 Task: Apply login hours for custom Profiles in StockTradeHub application.
Action: Mouse moved to (758, 49)
Screenshot: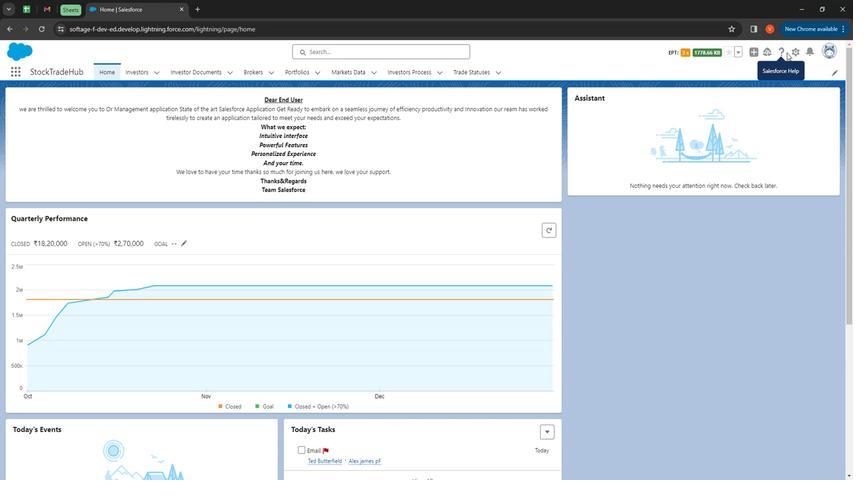 
Action: Mouse pressed left at (758, 49)
Screenshot: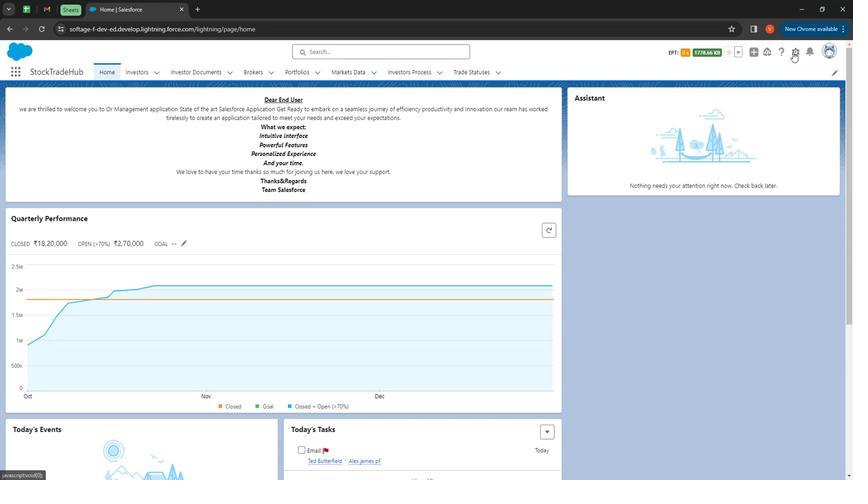 
Action: Mouse moved to (727, 82)
Screenshot: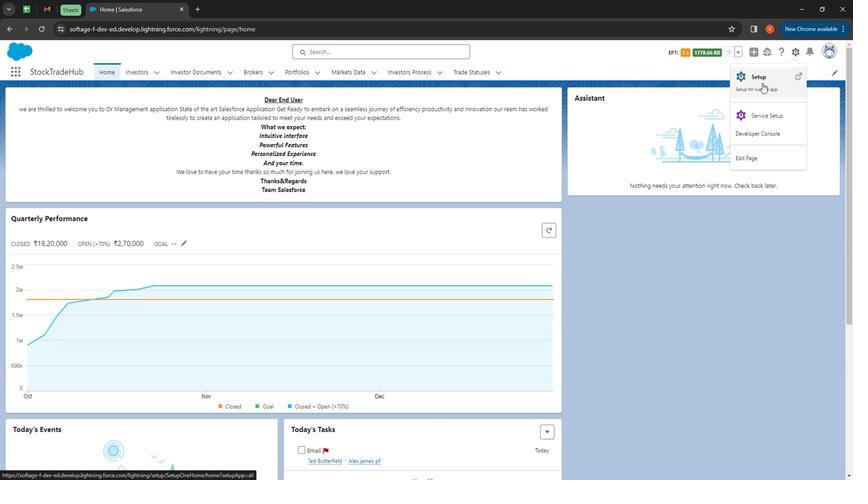 
Action: Mouse pressed left at (727, 82)
Screenshot: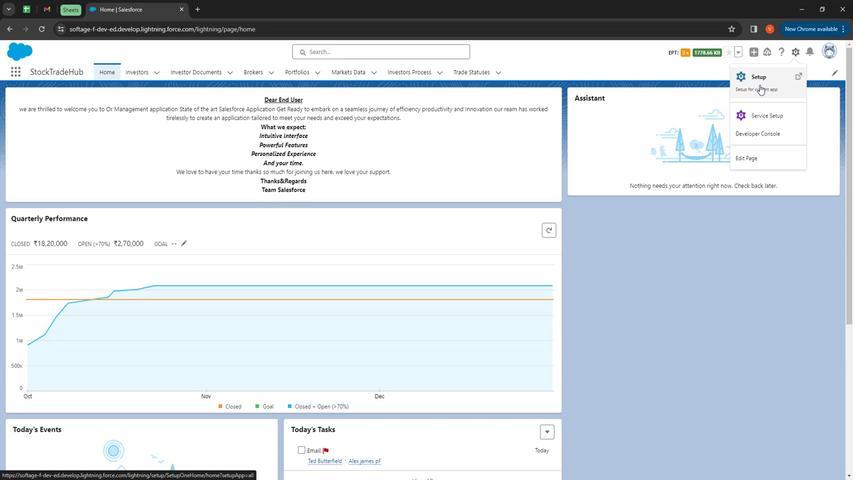 
Action: Mouse moved to (69, 98)
Screenshot: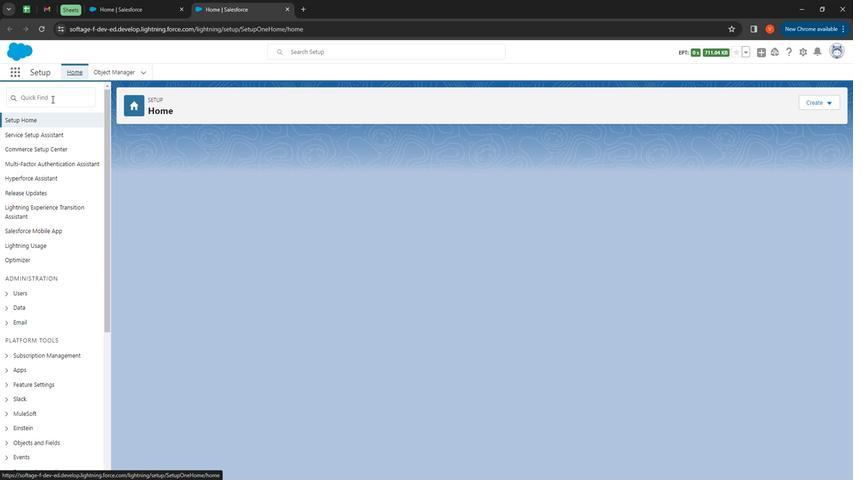 
Action: Mouse pressed left at (69, 98)
Screenshot: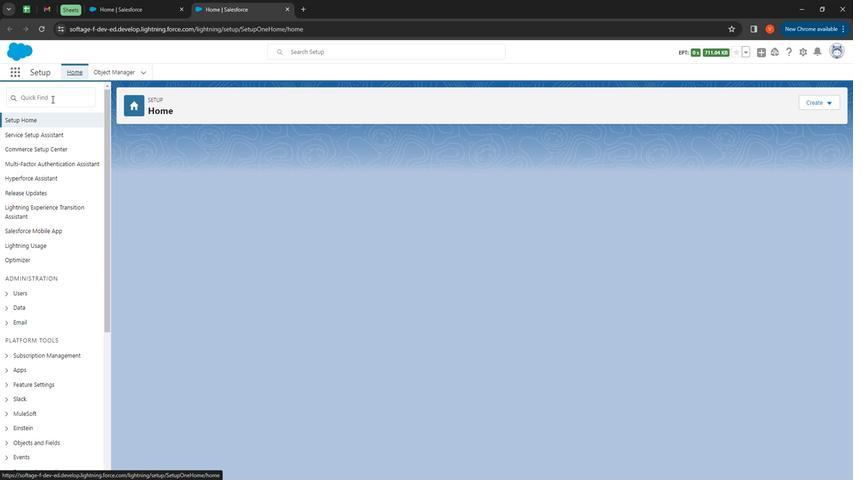 
Action: Mouse moved to (68, 96)
Screenshot: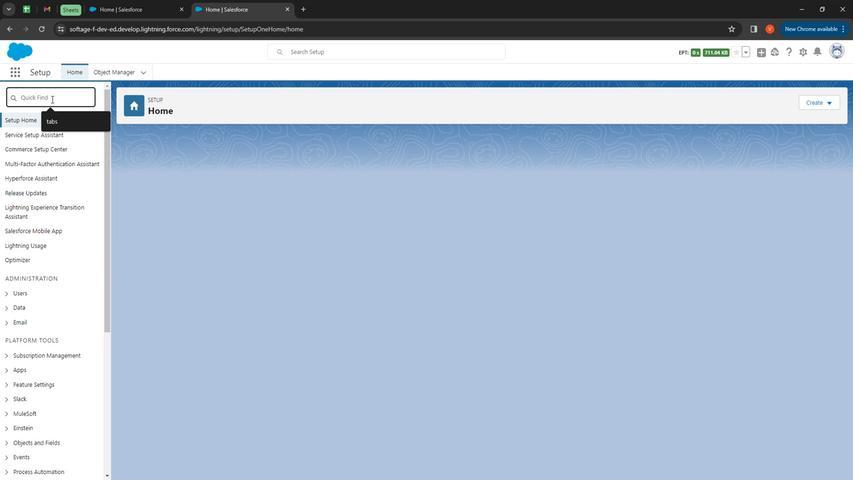 
Action: Mouse pressed left at (68, 96)
Screenshot: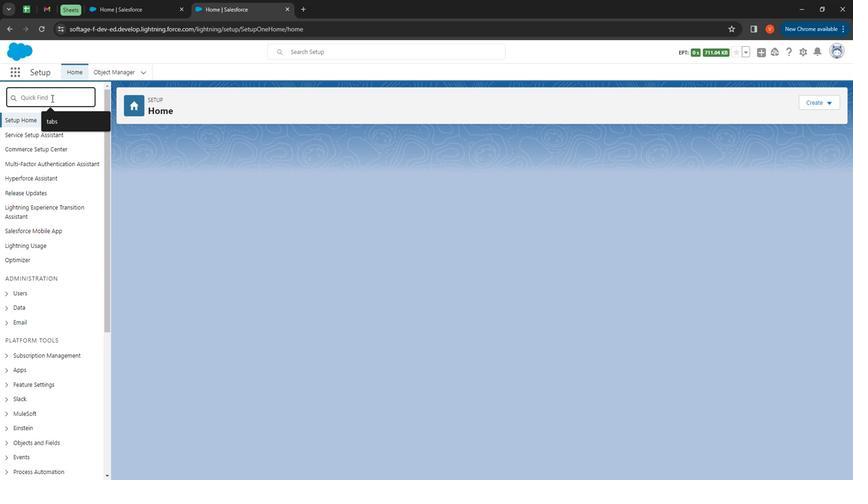 
Action: Mouse pressed left at (68, 96)
Screenshot: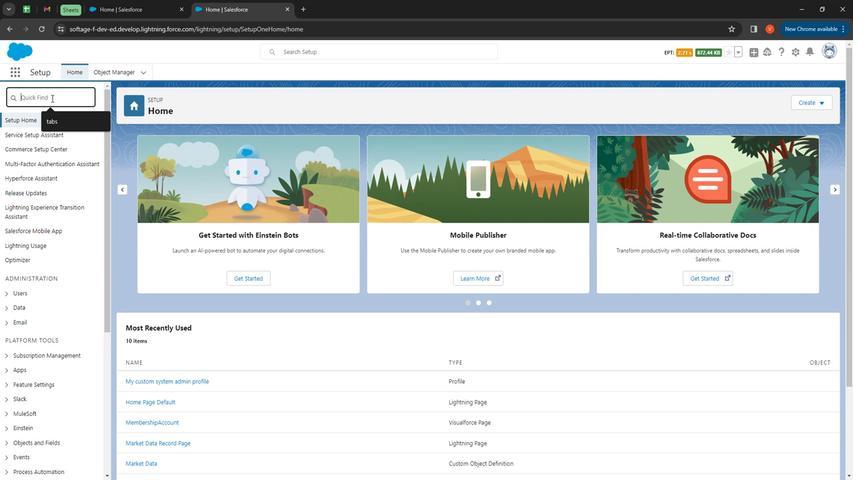 
Action: Key pressed profiles
Screenshot: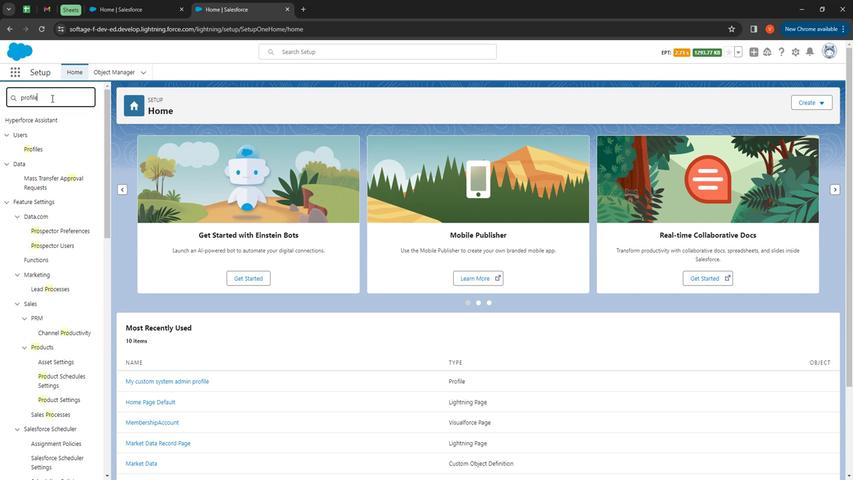
Action: Mouse moved to (54, 132)
Screenshot: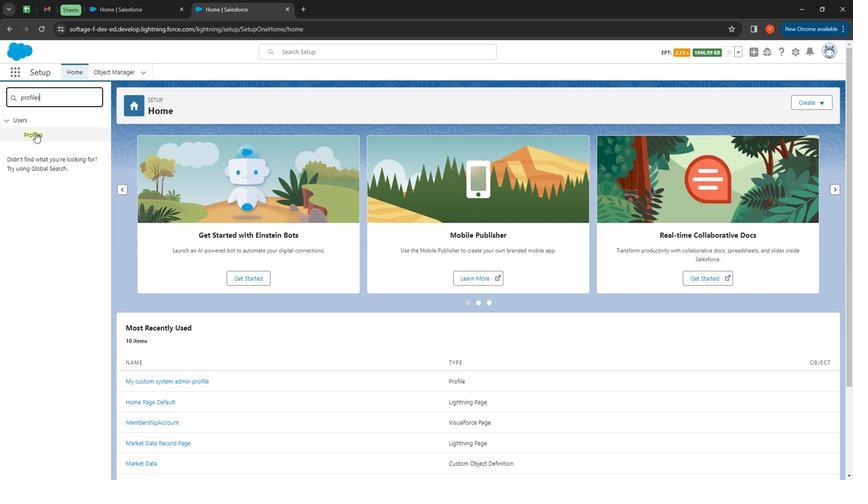 
Action: Mouse pressed left at (54, 132)
Screenshot: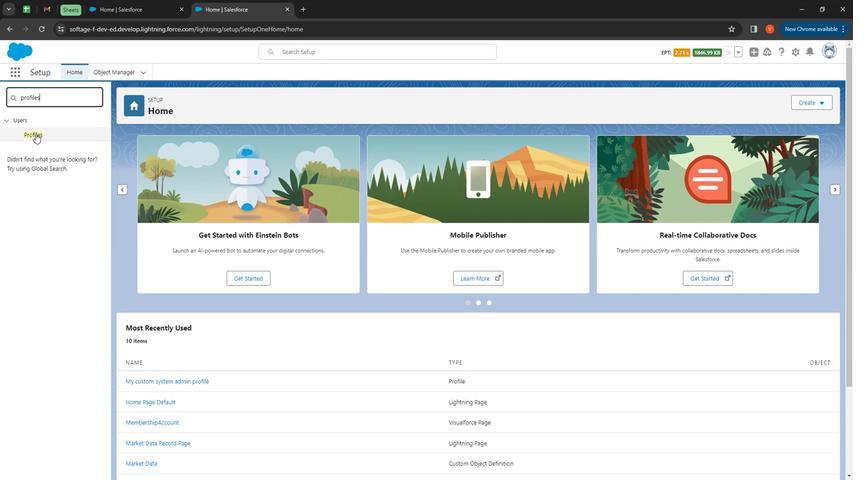 
Action: Mouse moved to (193, 342)
Screenshot: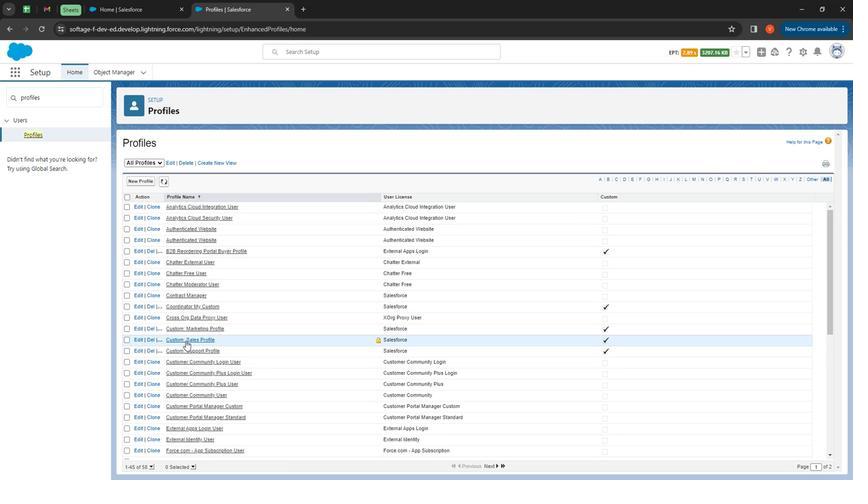 
Action: Mouse pressed left at (193, 342)
Screenshot: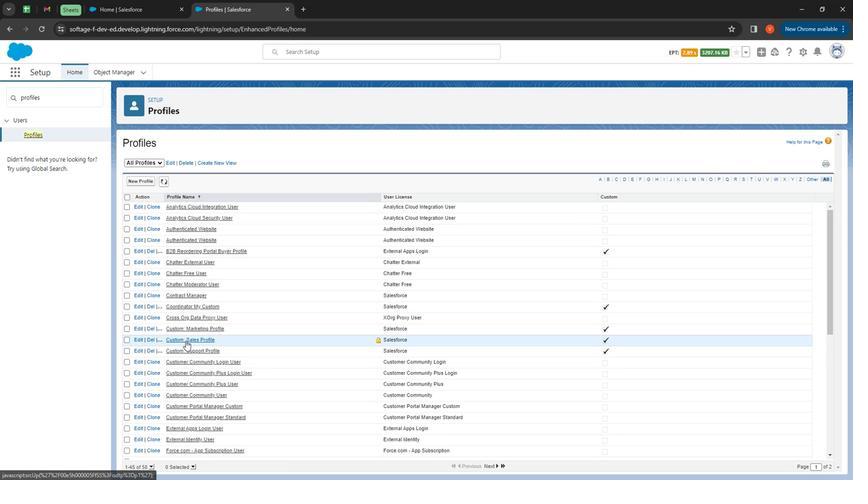 
Action: Mouse moved to (334, 304)
Screenshot: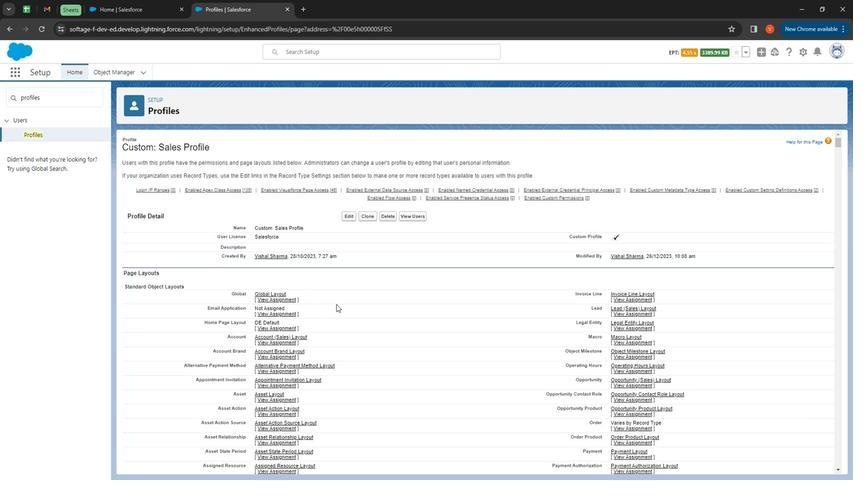 
Action: Mouse scrolled (334, 304) with delta (0, 0)
Screenshot: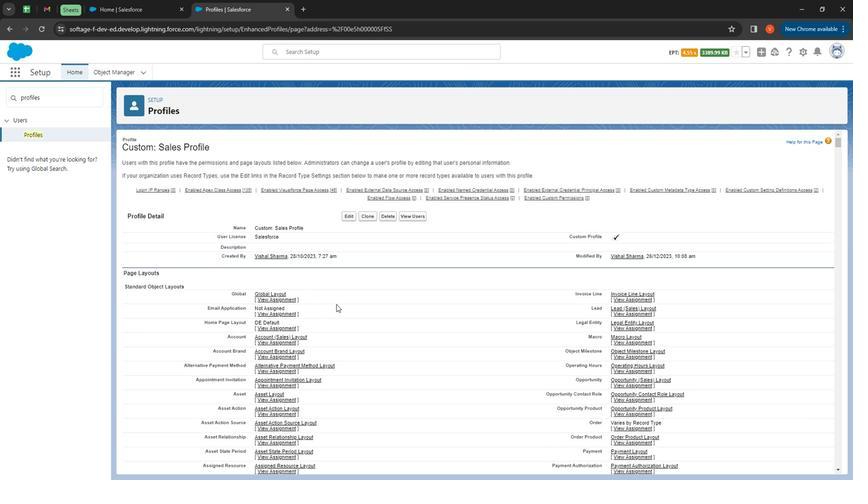 
Action: Mouse moved to (335, 304)
Screenshot: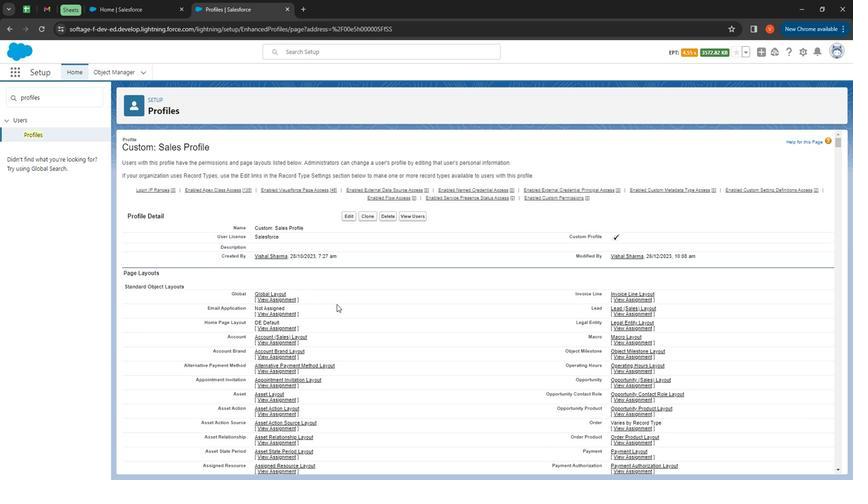 
Action: Mouse scrolled (335, 304) with delta (0, 0)
Screenshot: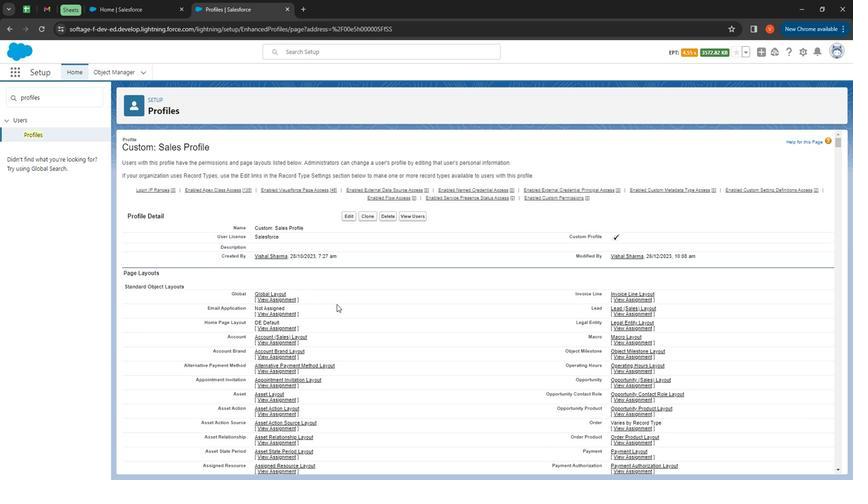 
Action: Mouse scrolled (335, 304) with delta (0, 0)
Screenshot: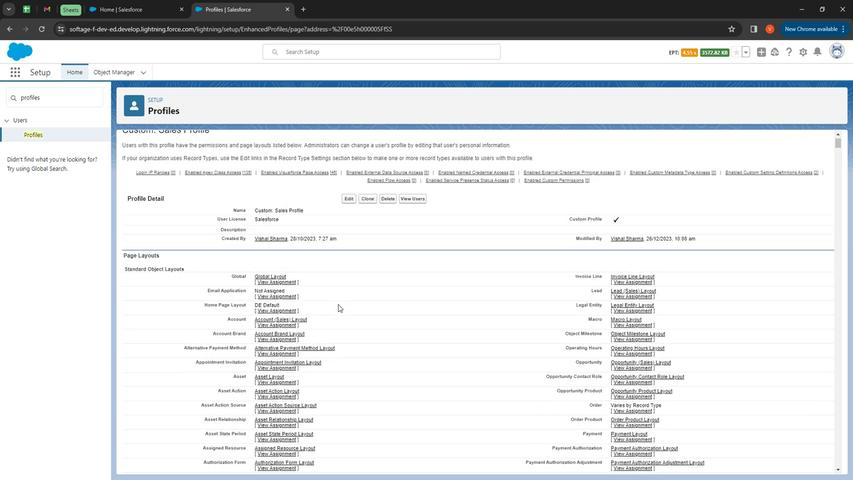 
Action: Mouse moved to (336, 304)
Screenshot: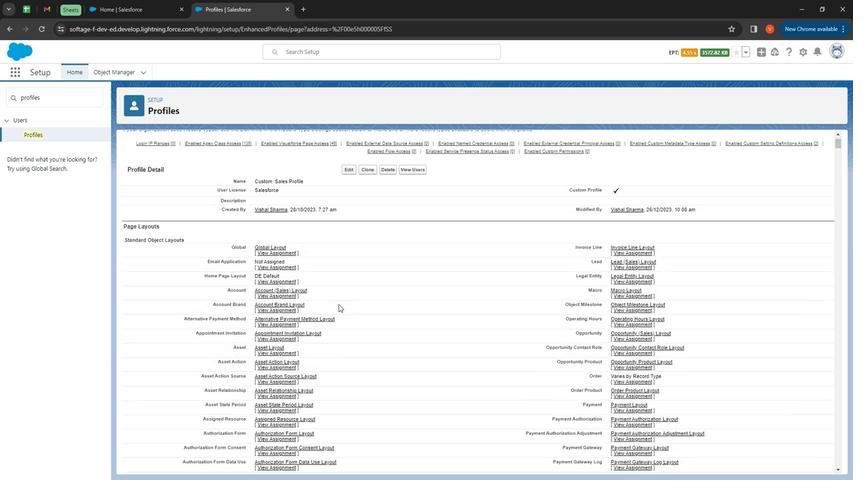 
Action: Mouse scrolled (336, 304) with delta (0, 0)
Screenshot: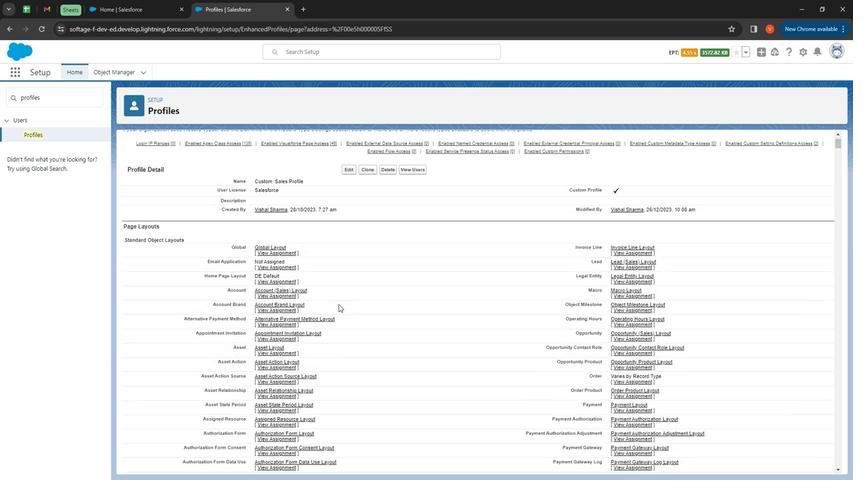 
Action: Mouse scrolled (336, 304) with delta (0, 0)
Screenshot: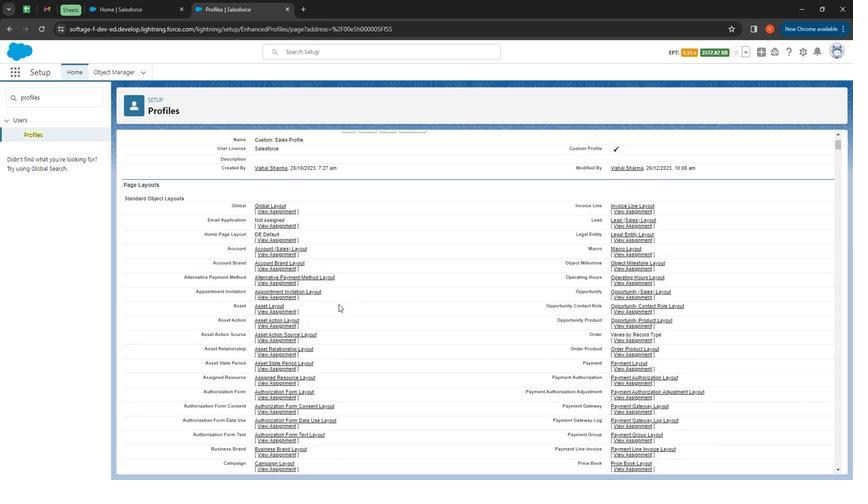 
Action: Mouse scrolled (336, 304) with delta (0, 0)
Screenshot: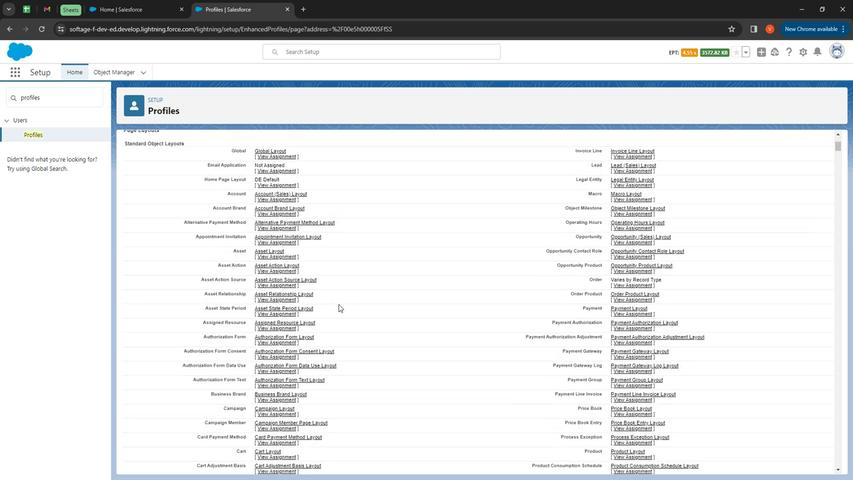 
Action: Mouse scrolled (336, 304) with delta (0, 0)
Screenshot: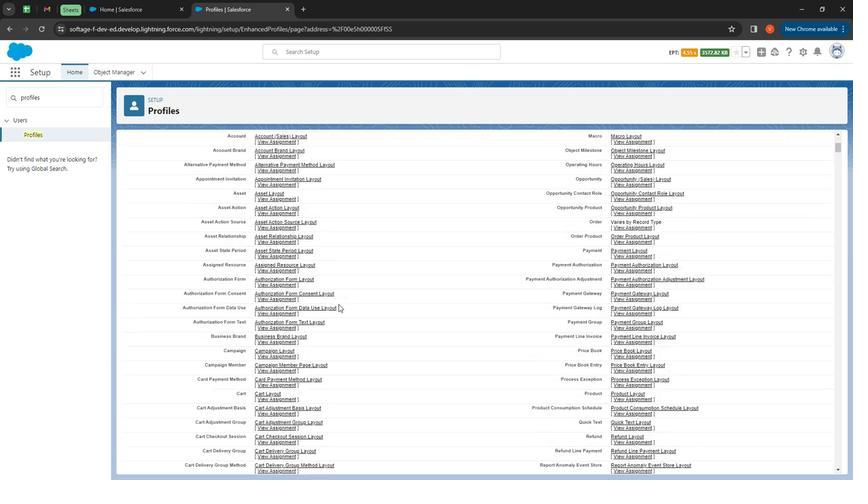 
Action: Mouse moved to (336, 304)
Screenshot: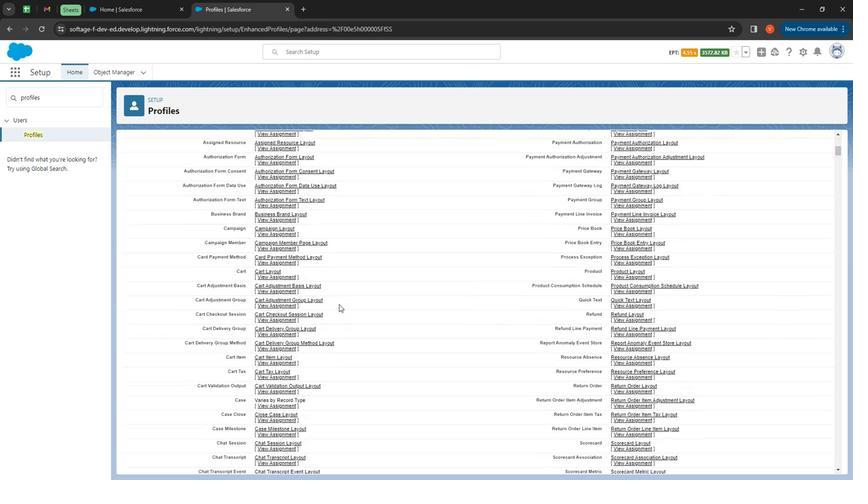 
Action: Mouse scrolled (336, 304) with delta (0, 0)
Screenshot: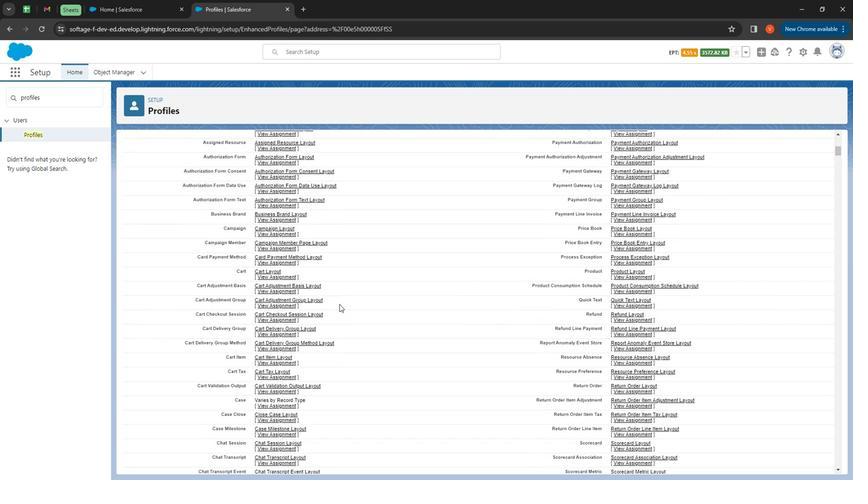 
Action: Mouse scrolled (336, 304) with delta (0, 0)
Screenshot: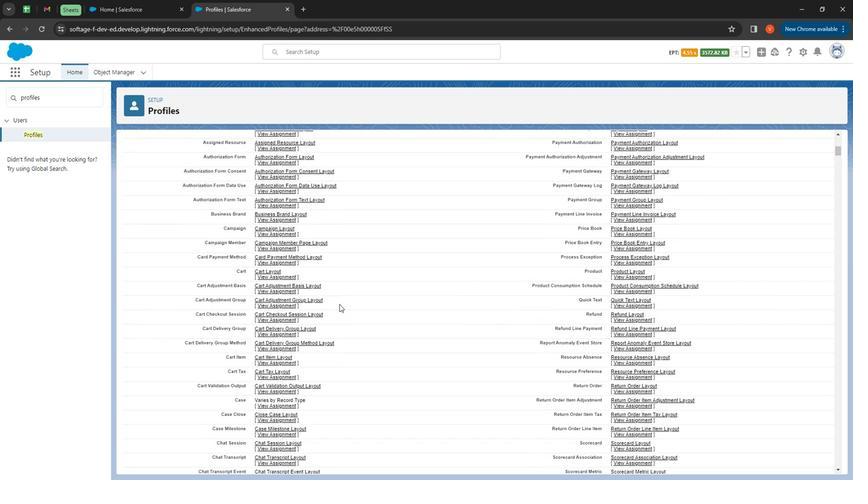 
Action: Mouse scrolled (336, 304) with delta (0, 0)
Screenshot: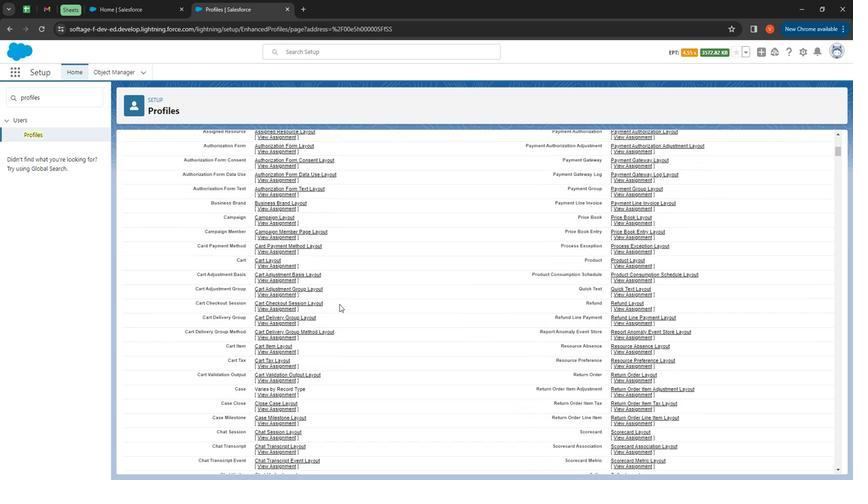 
Action: Mouse scrolled (336, 304) with delta (0, 0)
Screenshot: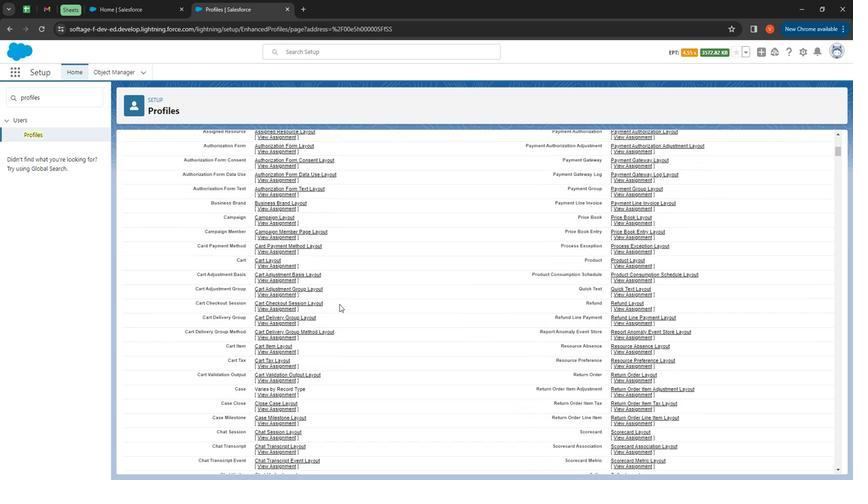 
Action: Mouse scrolled (336, 304) with delta (0, 0)
Screenshot: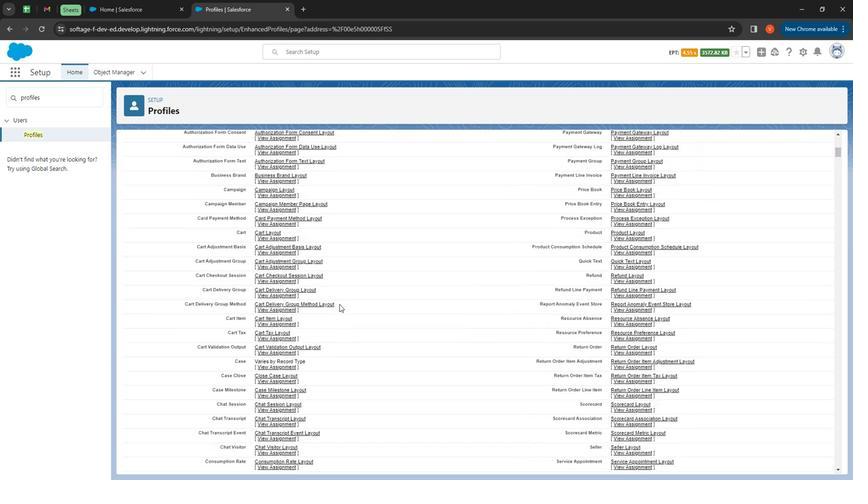 
Action: Mouse scrolled (336, 304) with delta (0, 0)
Screenshot: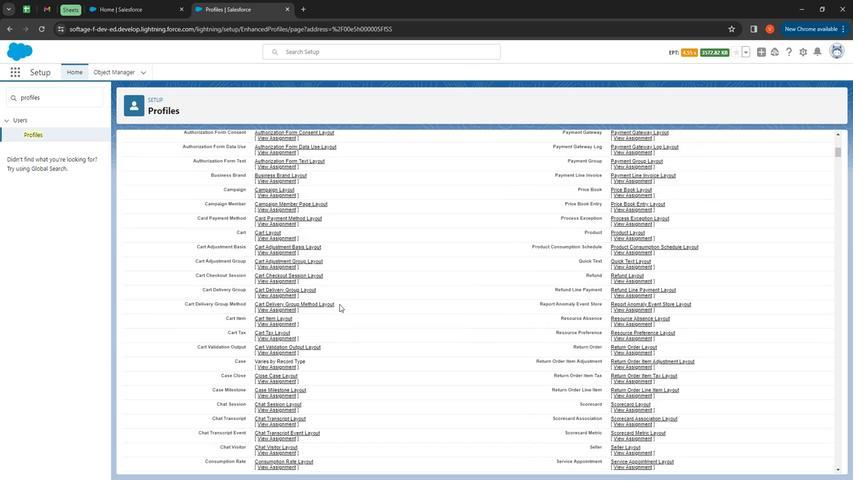
Action: Mouse scrolled (336, 304) with delta (0, 0)
Screenshot: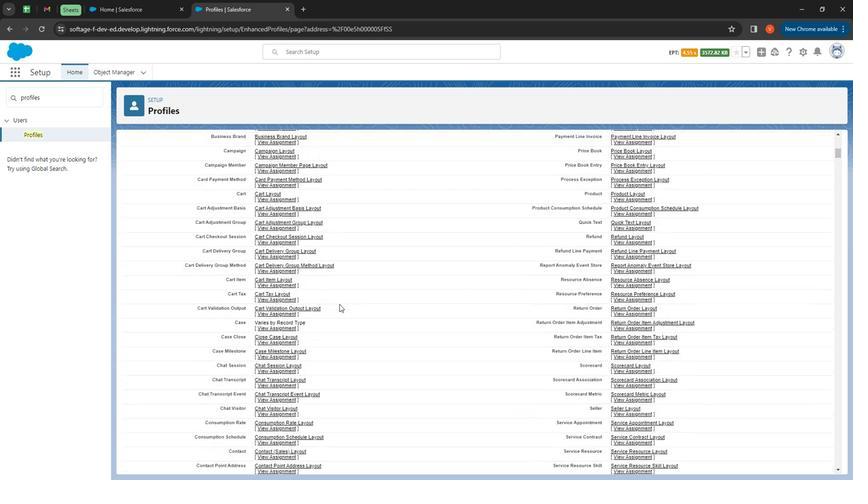 
Action: Mouse moved to (336, 304)
Screenshot: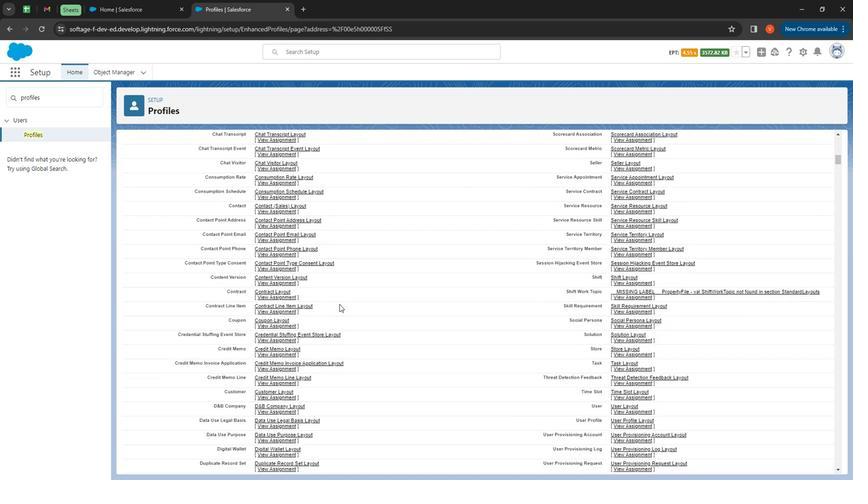 
Action: Mouse scrolled (336, 304) with delta (0, 0)
Screenshot: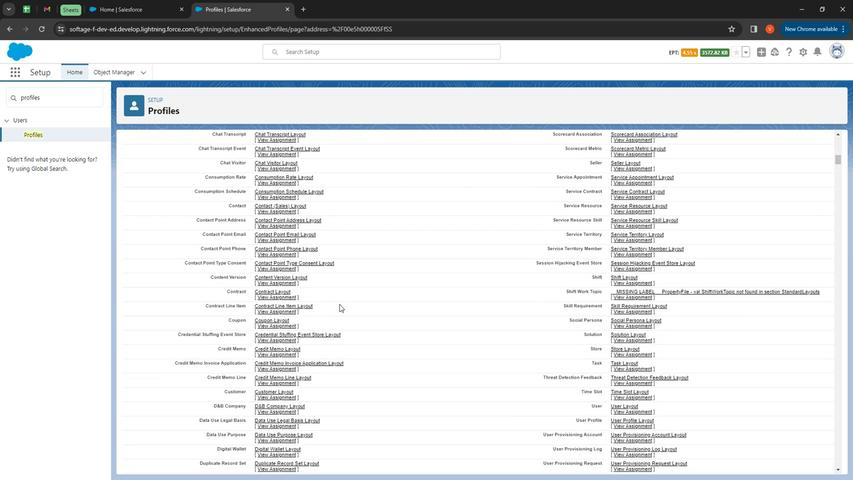 
Action: Mouse scrolled (336, 304) with delta (0, 0)
Screenshot: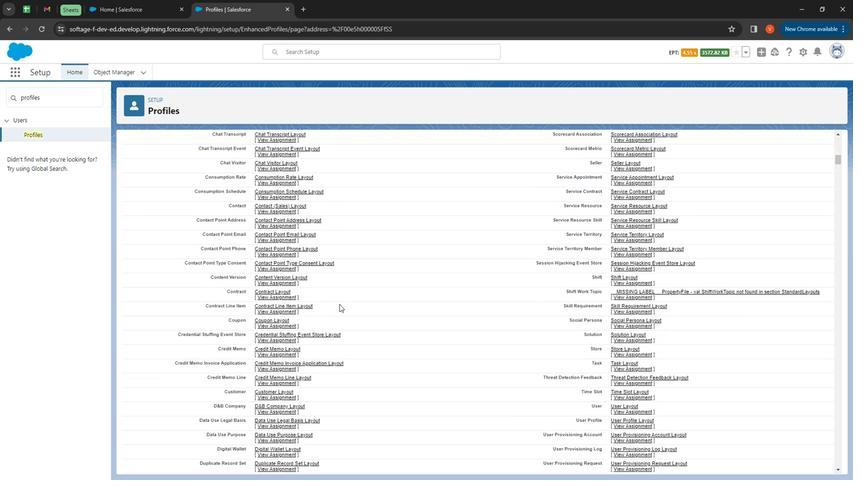 
Action: Mouse scrolled (336, 304) with delta (0, 0)
Screenshot: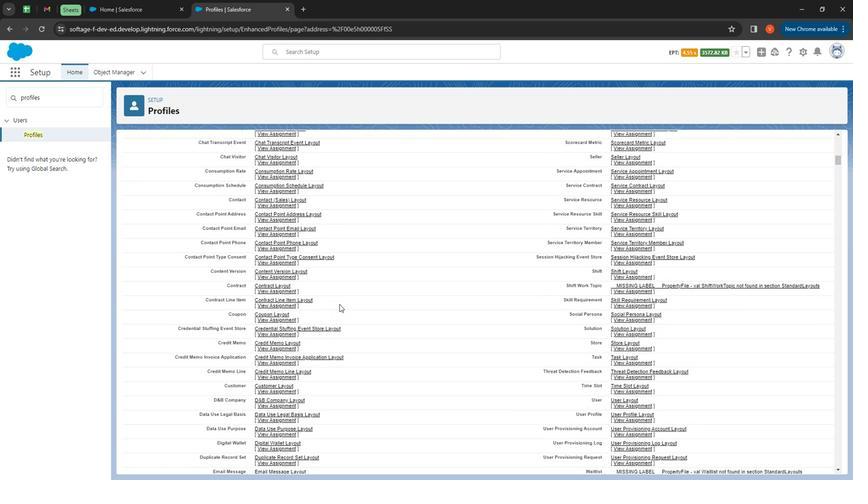 
Action: Mouse scrolled (336, 304) with delta (0, 0)
Screenshot: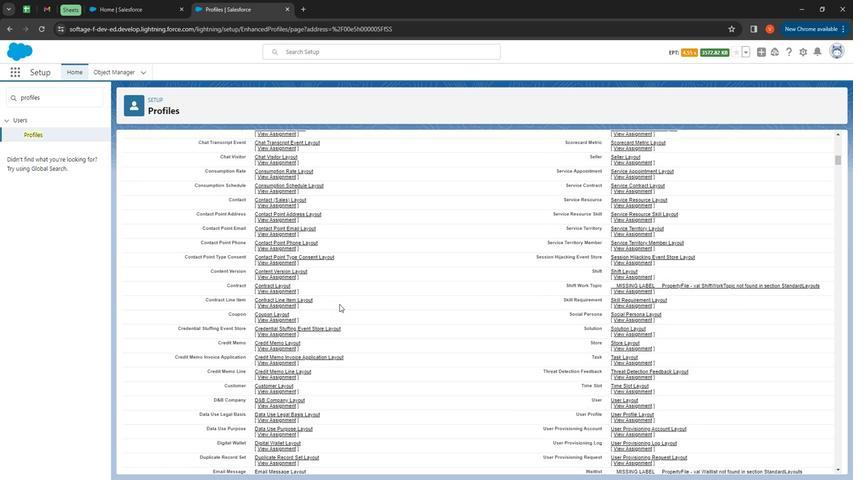 
Action: Mouse scrolled (336, 304) with delta (0, 0)
Screenshot: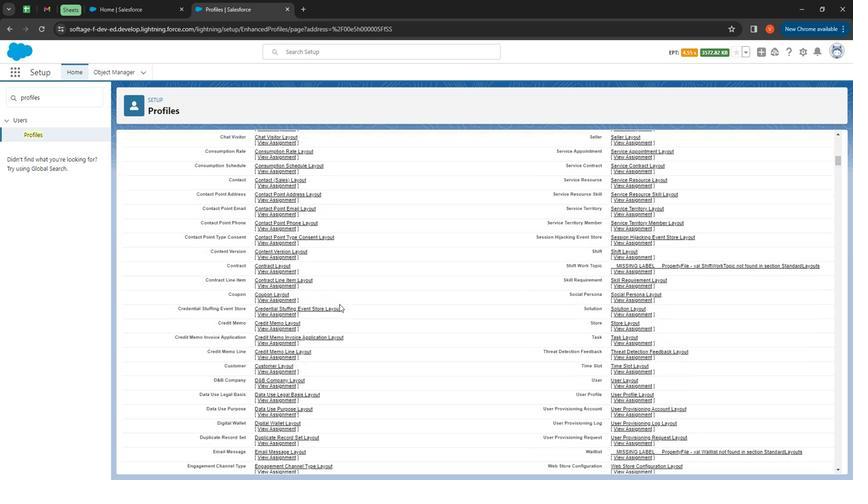 
Action: Mouse scrolled (336, 304) with delta (0, 0)
Screenshot: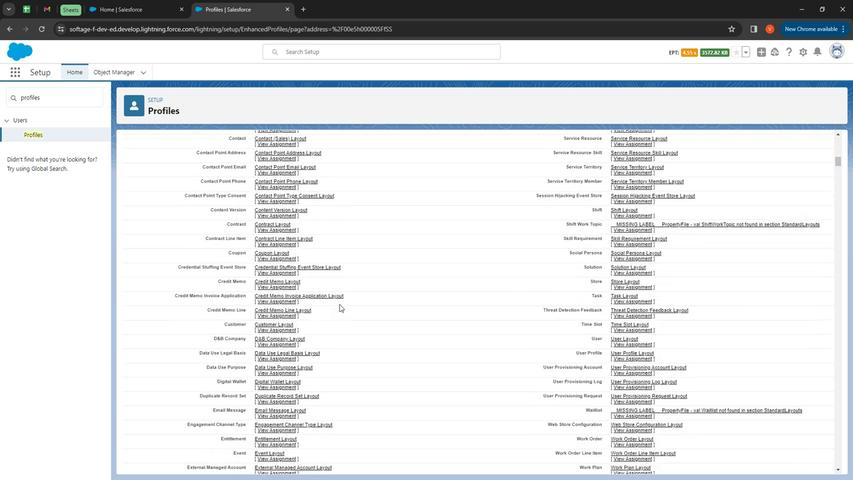 
Action: Mouse scrolled (336, 304) with delta (0, 0)
Screenshot: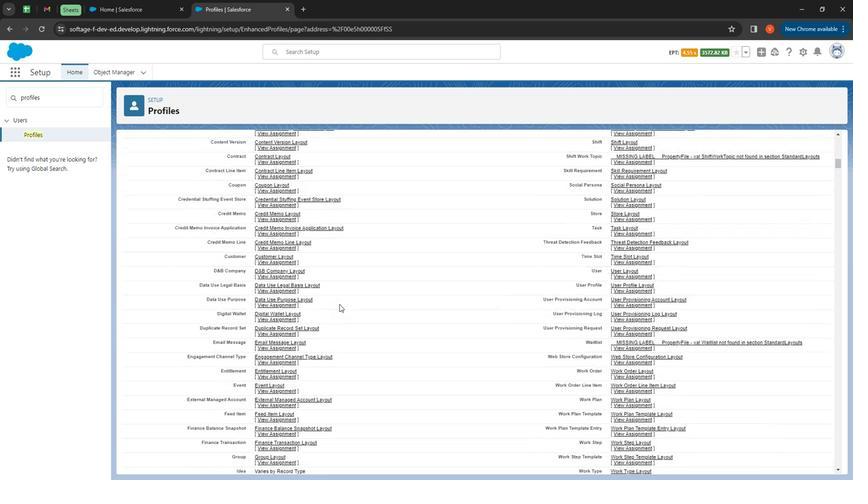 
Action: Mouse scrolled (336, 304) with delta (0, 0)
Screenshot: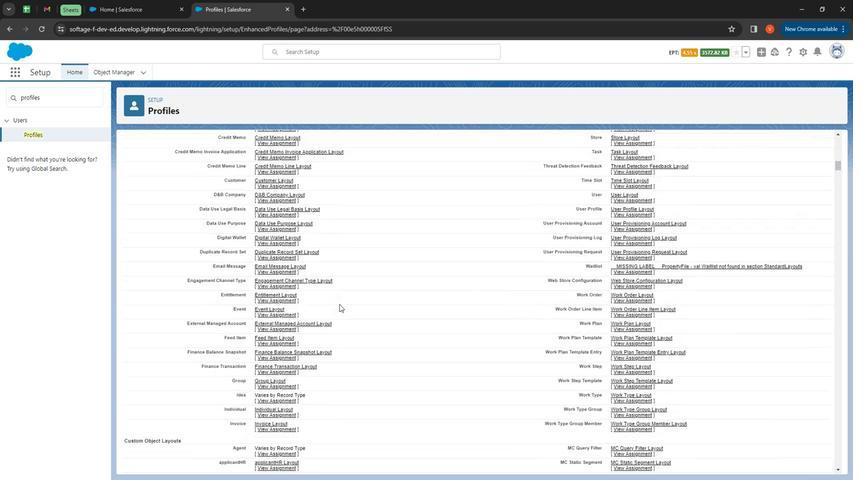 
Action: Mouse scrolled (336, 304) with delta (0, 0)
Screenshot: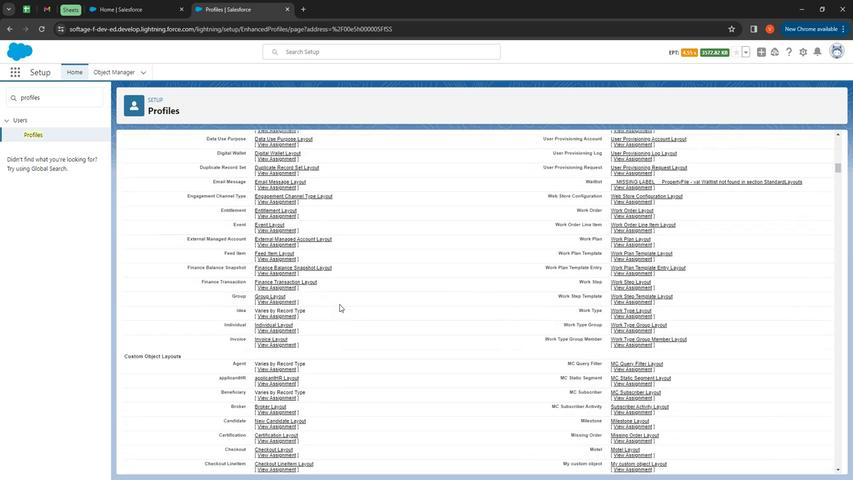 
Action: Mouse moved to (338, 304)
Screenshot: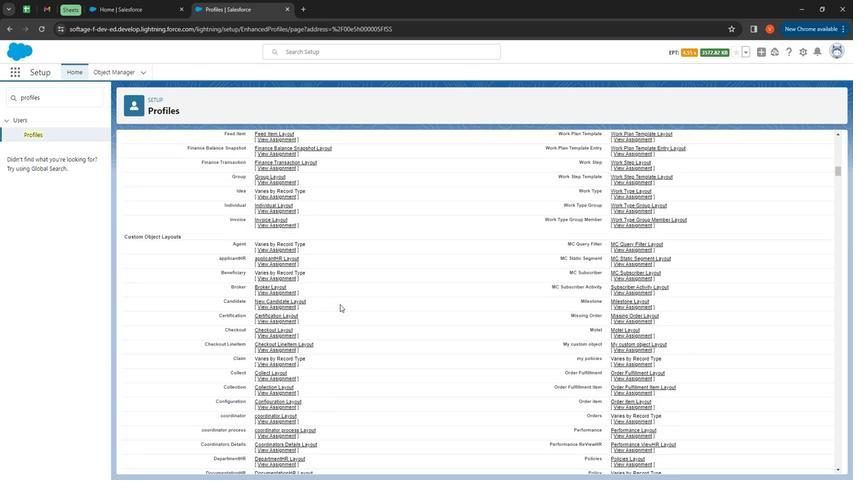 
Action: Mouse scrolled (338, 304) with delta (0, 0)
Screenshot: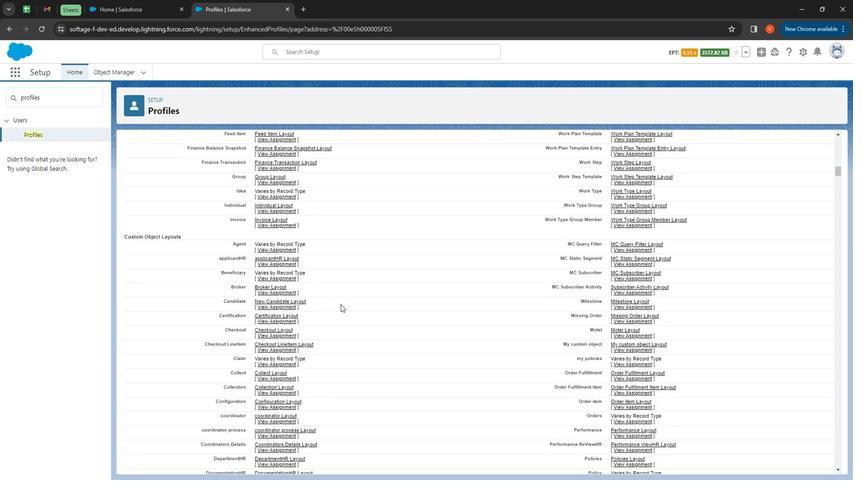 
Action: Mouse moved to (338, 304)
Screenshot: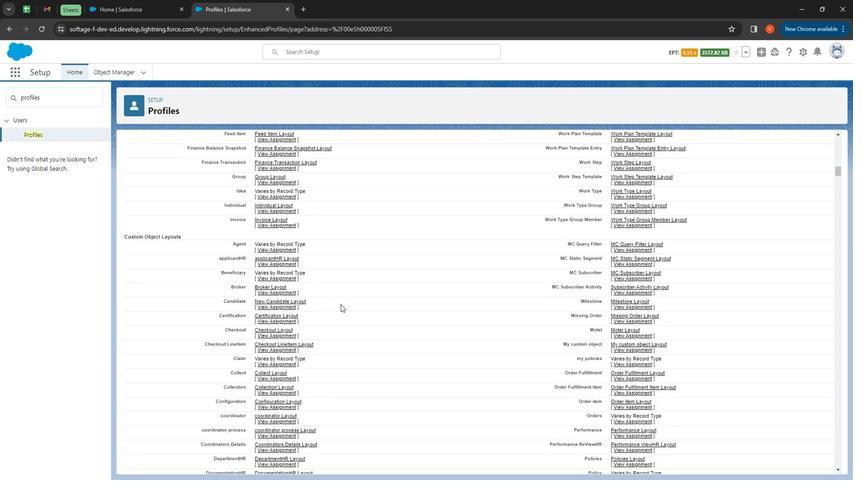 
Action: Mouse scrolled (338, 304) with delta (0, 0)
Screenshot: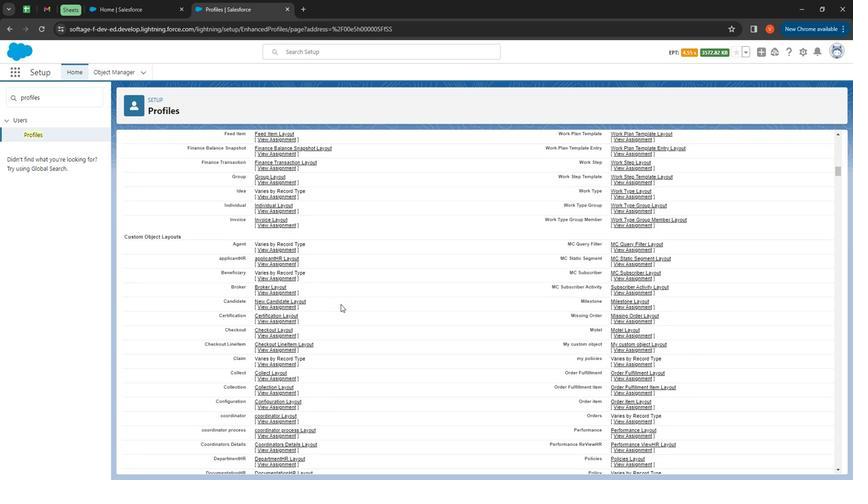 
Action: Mouse moved to (339, 304)
Screenshot: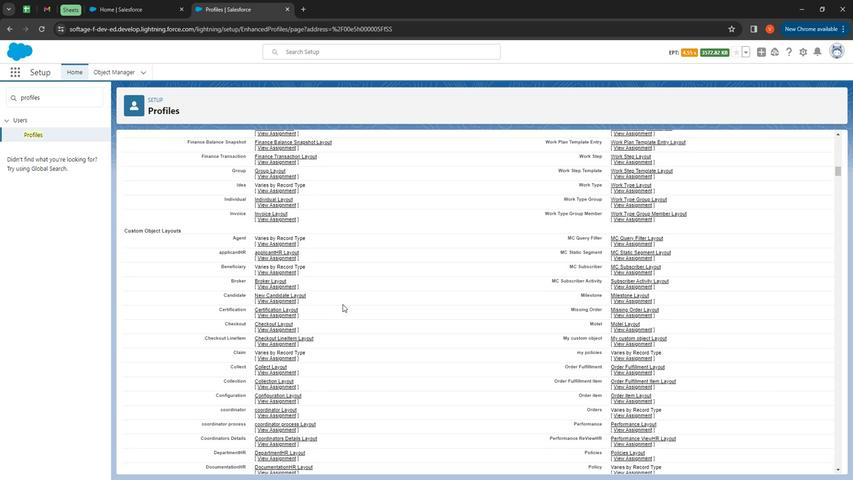 
Action: Mouse scrolled (339, 304) with delta (0, 0)
Screenshot: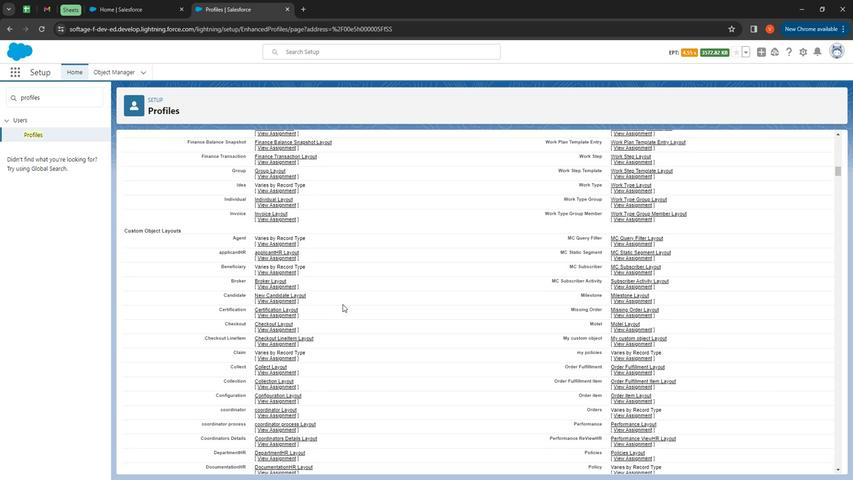 
Action: Mouse moved to (340, 304)
Screenshot: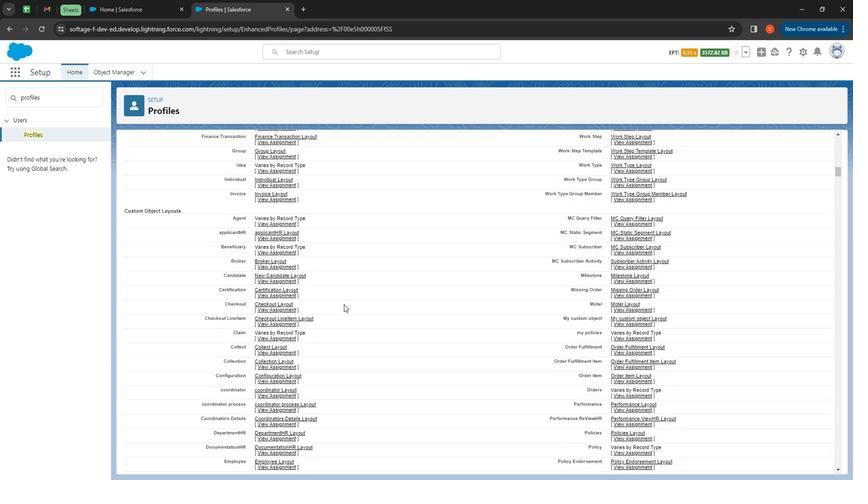 
Action: Mouse scrolled (340, 304) with delta (0, 0)
Screenshot: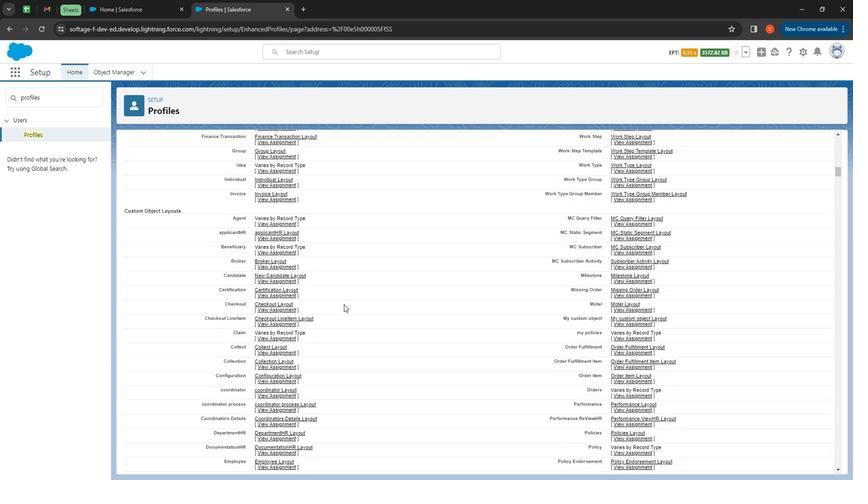 
Action: Mouse scrolled (340, 304) with delta (0, 0)
Screenshot: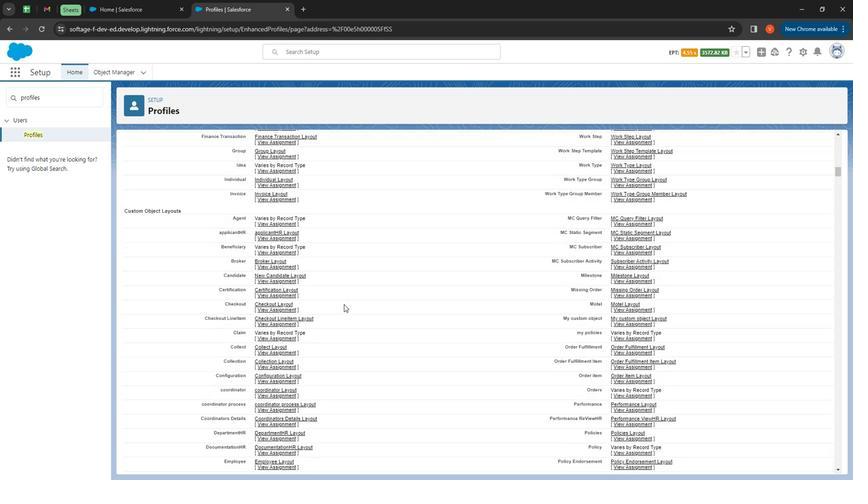 
Action: Mouse scrolled (340, 304) with delta (0, 0)
Screenshot: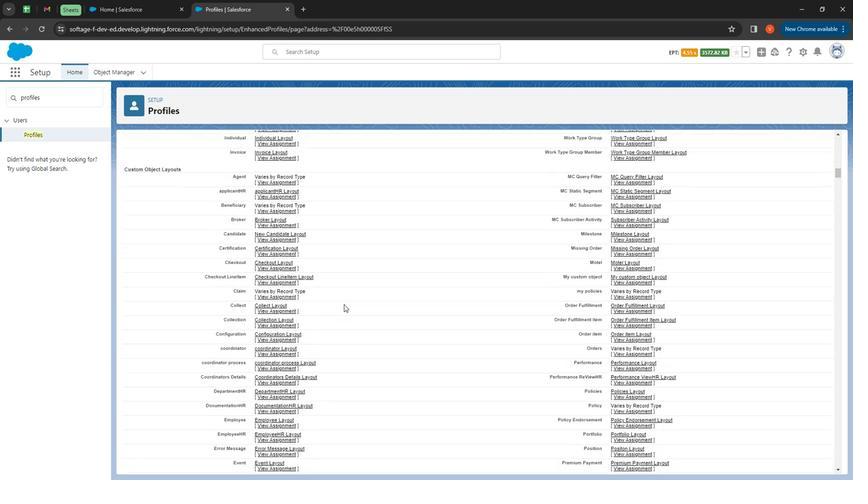 
Action: Mouse moved to (341, 304)
Screenshot: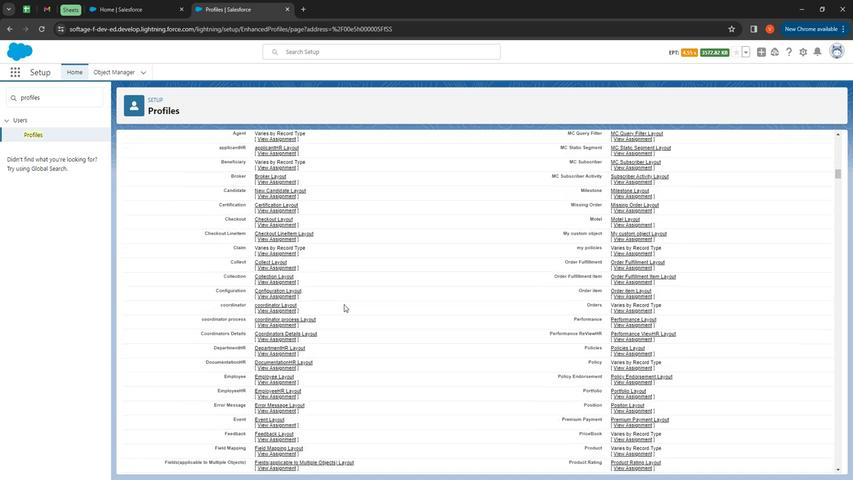
Action: Mouse scrolled (341, 304) with delta (0, 0)
Screenshot: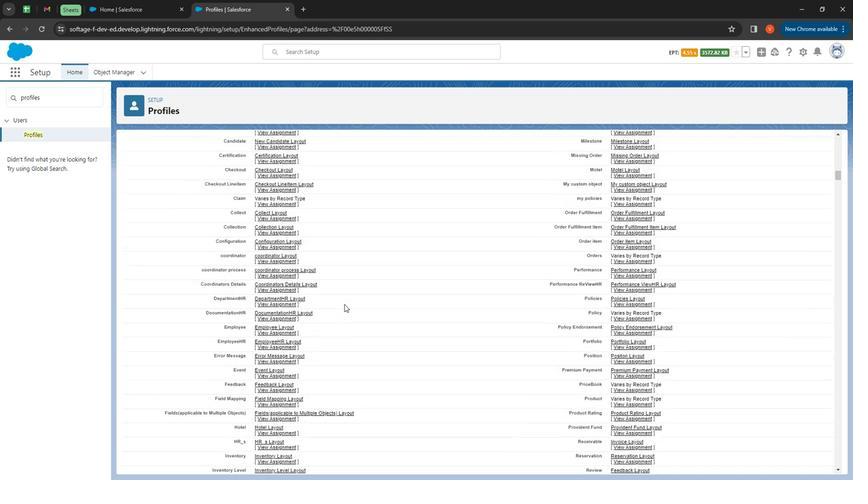 
Action: Mouse moved to (342, 306)
Screenshot: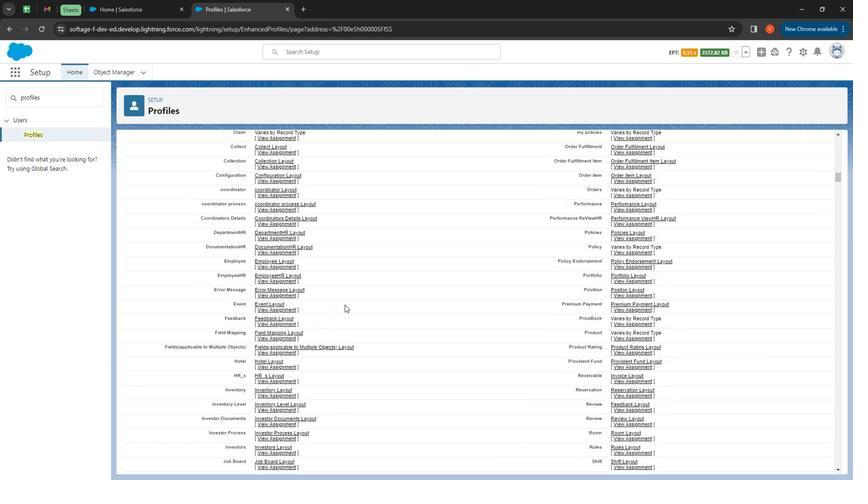 
Action: Mouse scrolled (342, 305) with delta (0, 0)
Screenshot: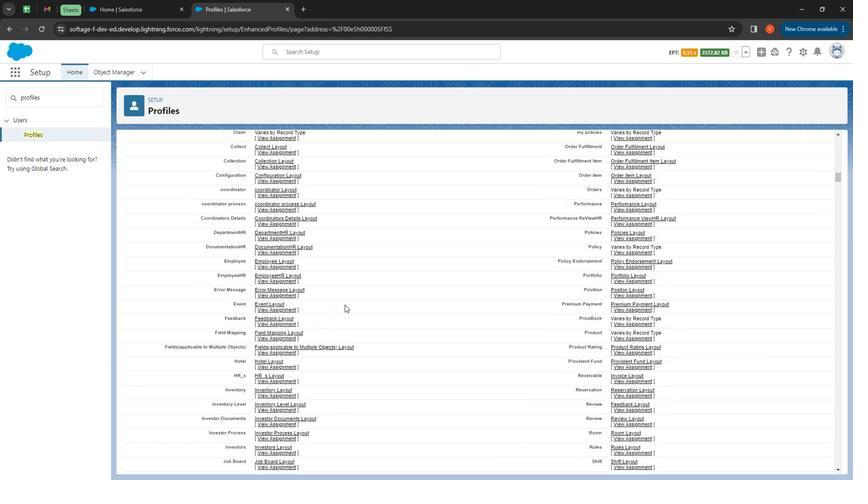 
Action: Mouse moved to (342, 306)
Screenshot: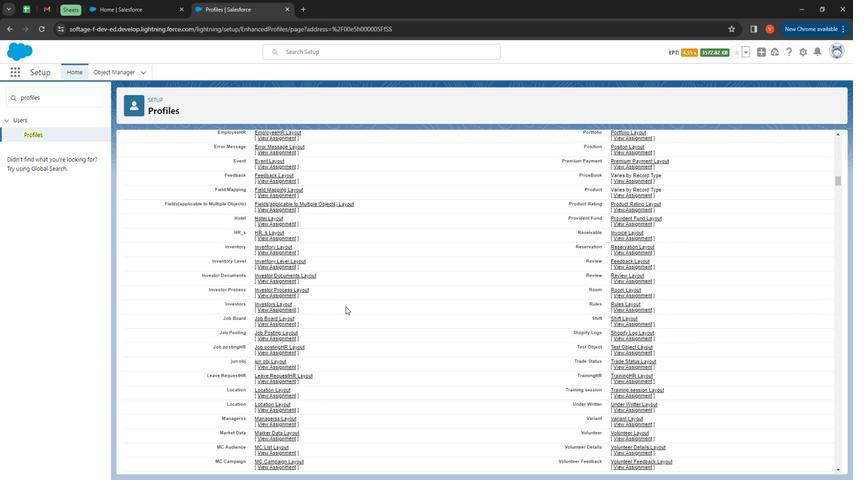 
Action: Mouse scrolled (342, 306) with delta (0, 0)
Screenshot: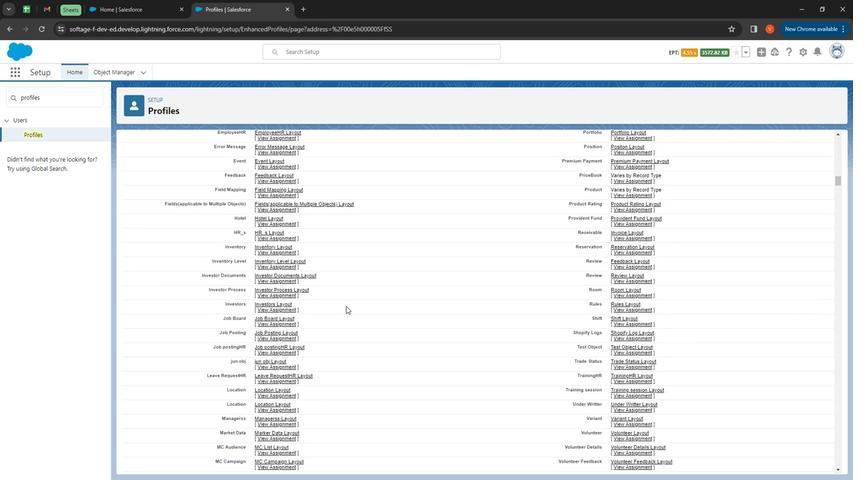 
Action: Mouse scrolled (342, 306) with delta (0, 0)
Screenshot: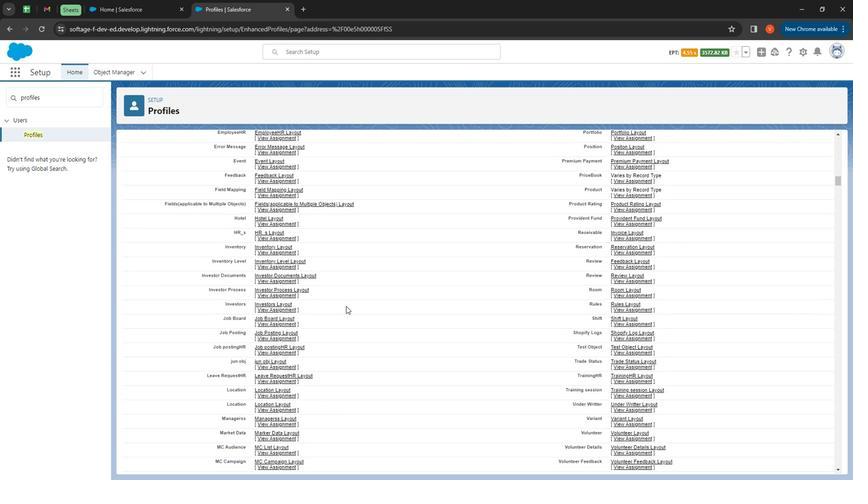 
Action: Mouse moved to (343, 306)
Screenshot: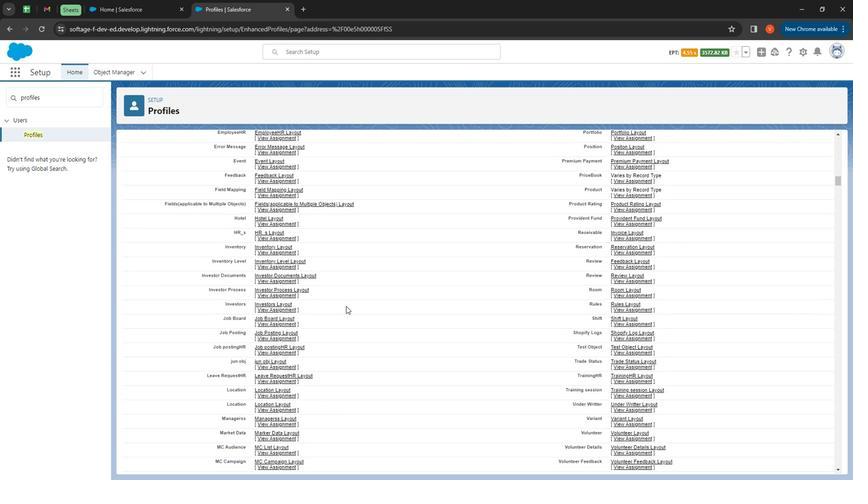 
Action: Mouse scrolled (343, 306) with delta (0, 0)
Screenshot: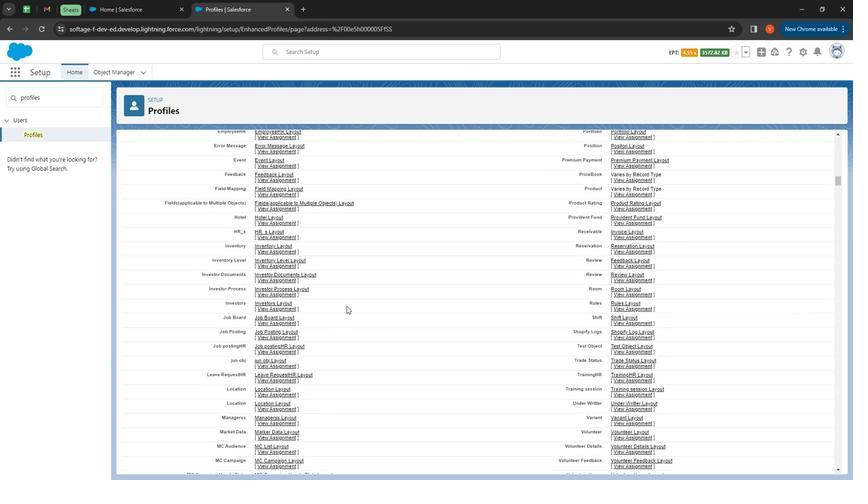 
Action: Mouse moved to (343, 306)
Screenshot: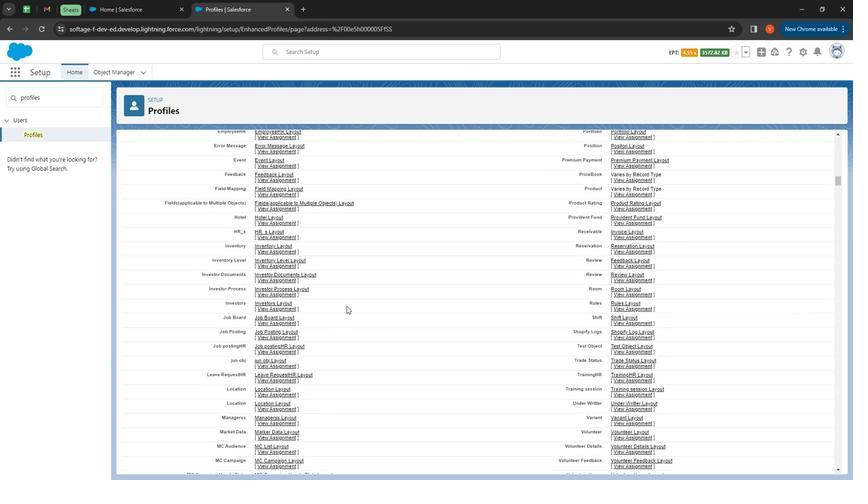 
Action: Mouse scrolled (343, 305) with delta (0, 0)
Screenshot: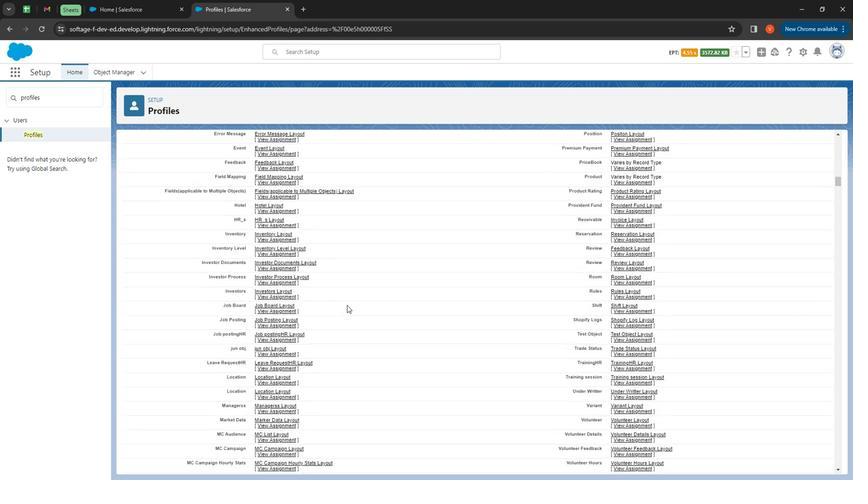 
Action: Mouse scrolled (343, 305) with delta (0, 0)
Screenshot: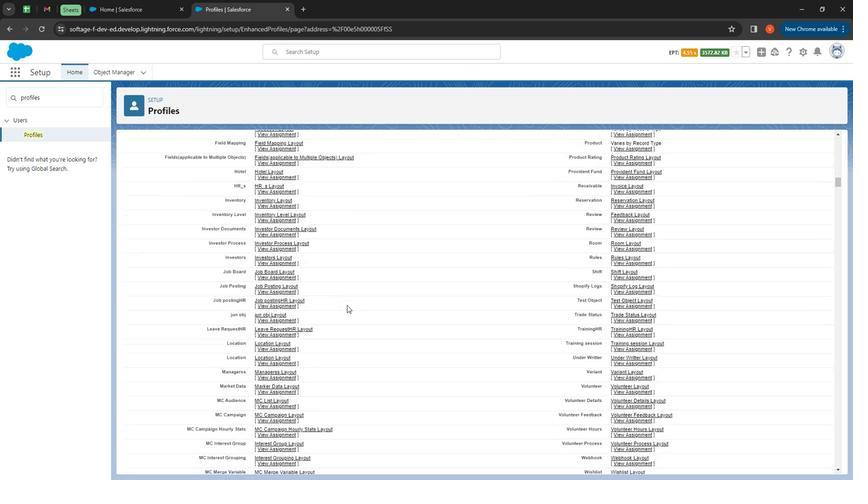 
Action: Mouse scrolled (343, 305) with delta (0, 0)
Screenshot: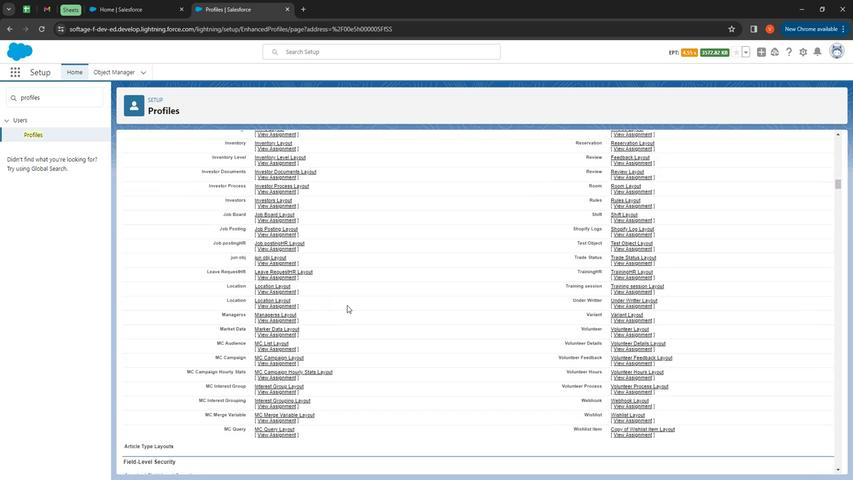 
Action: Mouse scrolled (343, 305) with delta (0, 0)
Screenshot: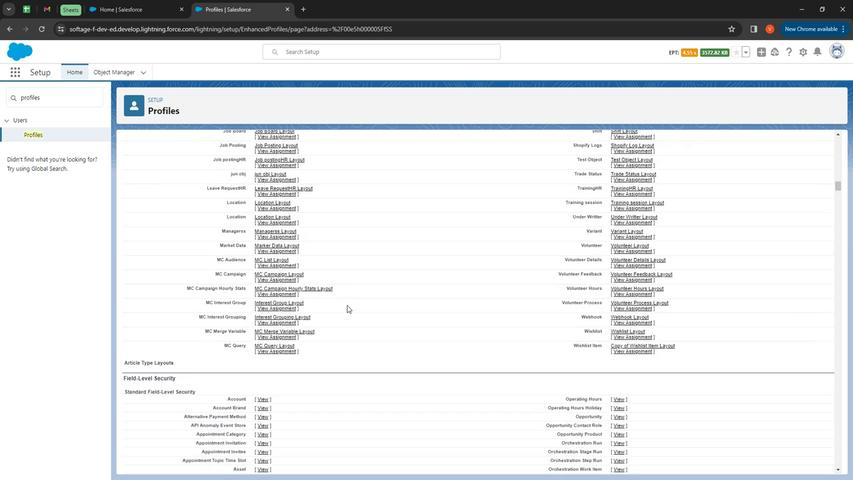 
Action: Mouse scrolled (343, 305) with delta (0, 0)
Screenshot: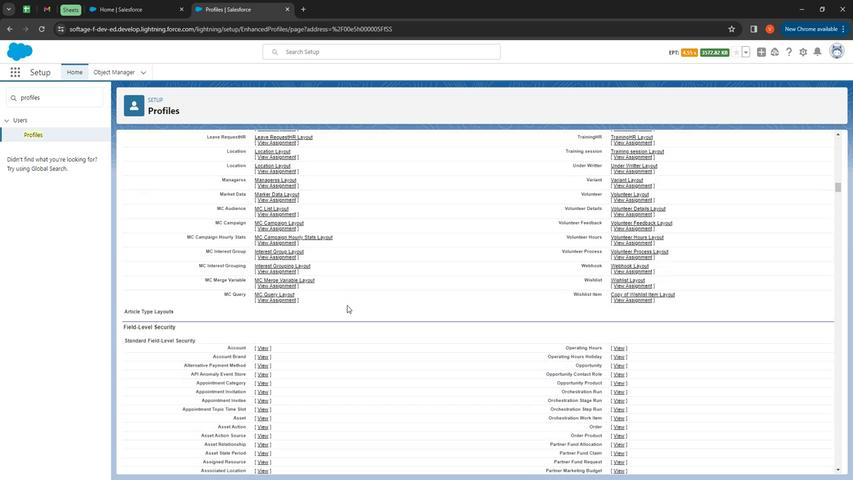 
Action: Mouse scrolled (343, 305) with delta (0, 0)
Screenshot: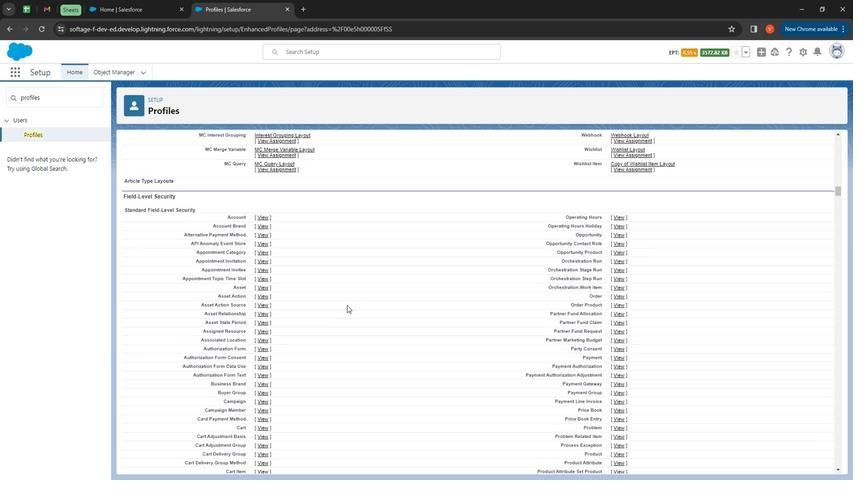 
Action: Mouse scrolled (343, 305) with delta (0, 0)
Screenshot: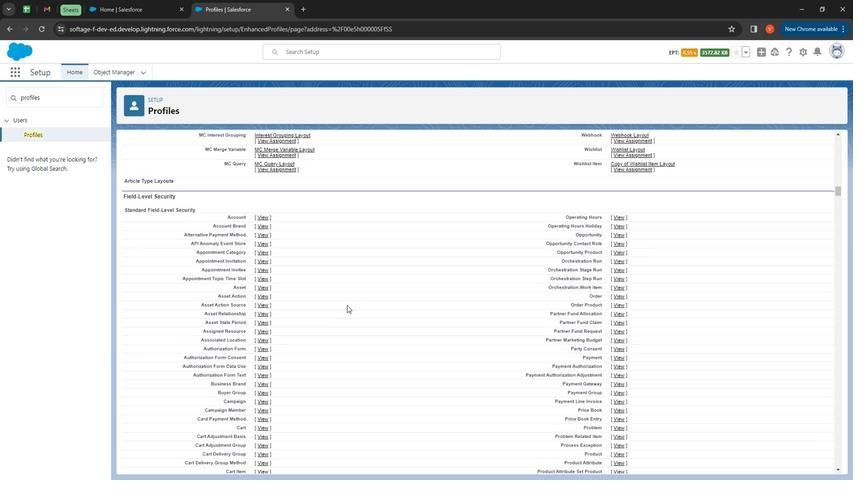 
Action: Mouse scrolled (343, 305) with delta (0, 0)
Screenshot: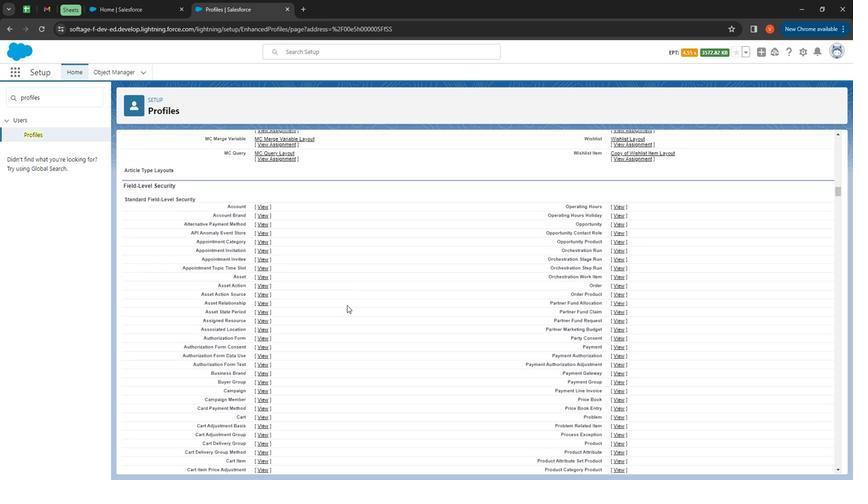 
Action: Mouse scrolled (343, 305) with delta (0, 0)
Screenshot: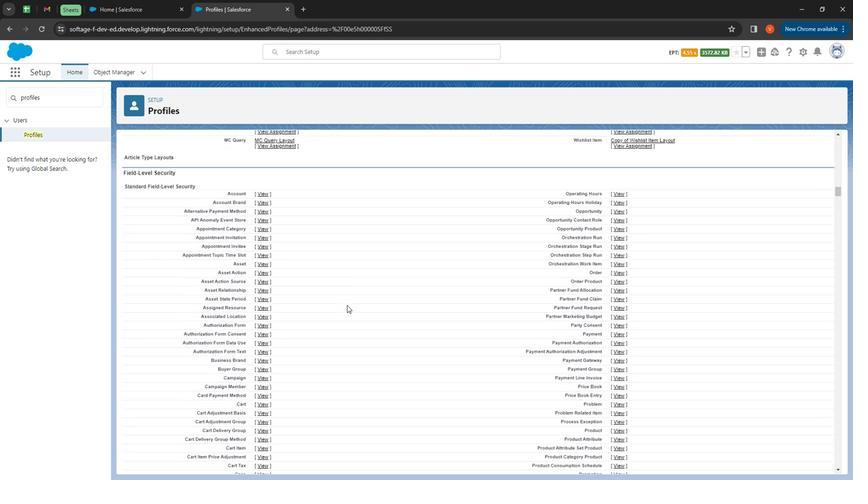 
Action: Mouse scrolled (343, 305) with delta (0, 0)
Screenshot: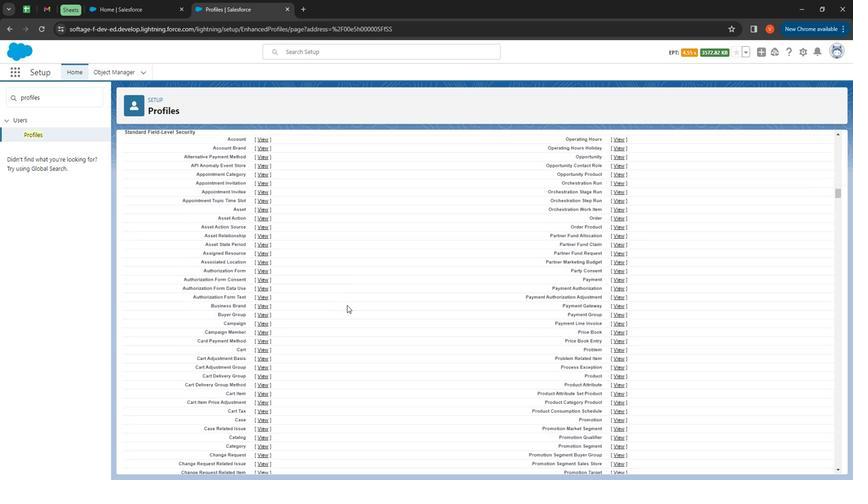 
Action: Mouse scrolled (343, 305) with delta (0, 0)
Screenshot: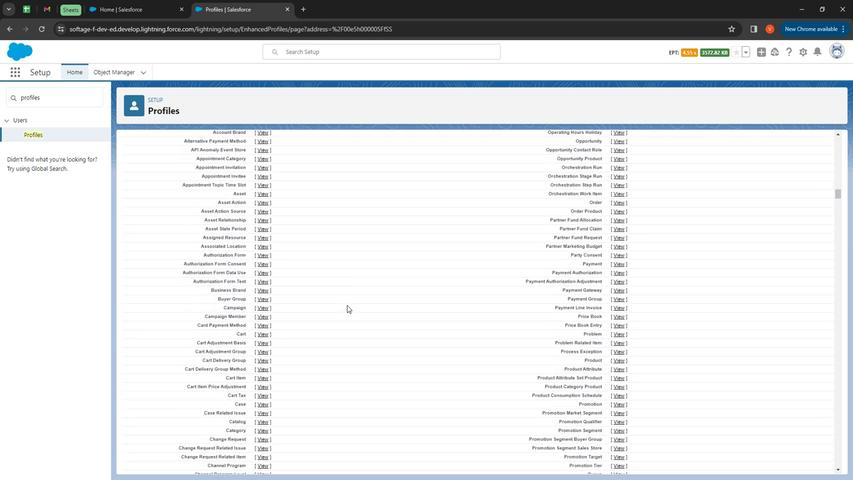 
Action: Mouse scrolled (343, 305) with delta (0, 0)
Screenshot: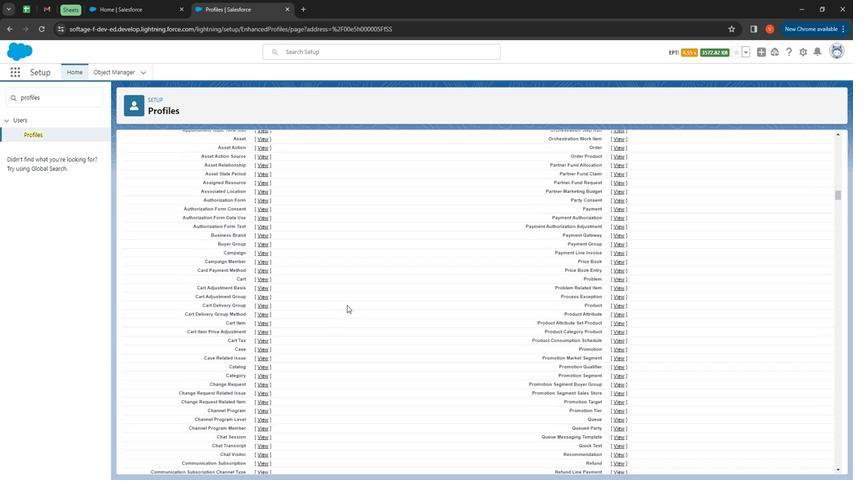 
Action: Mouse scrolled (343, 305) with delta (0, 0)
Screenshot: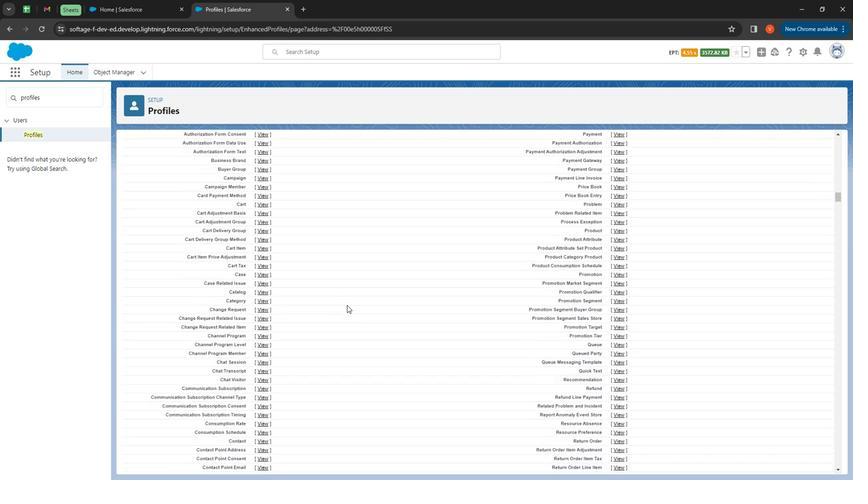 
Action: Mouse moved to (342, 306)
Screenshot: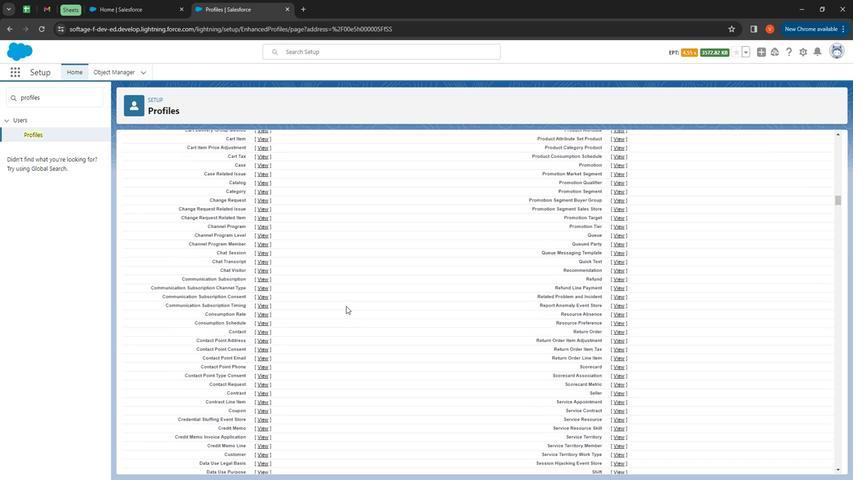
Action: Mouse scrolled (342, 306) with delta (0, 0)
Screenshot: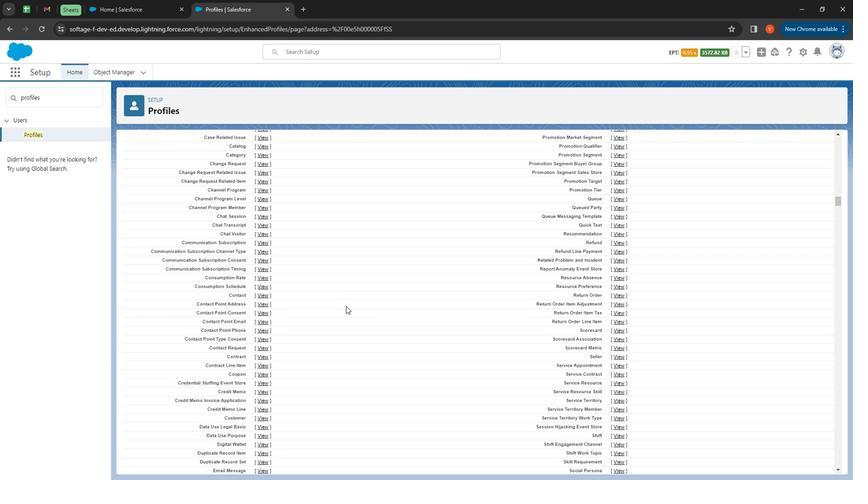 
Action: Mouse scrolled (342, 306) with delta (0, 0)
Screenshot: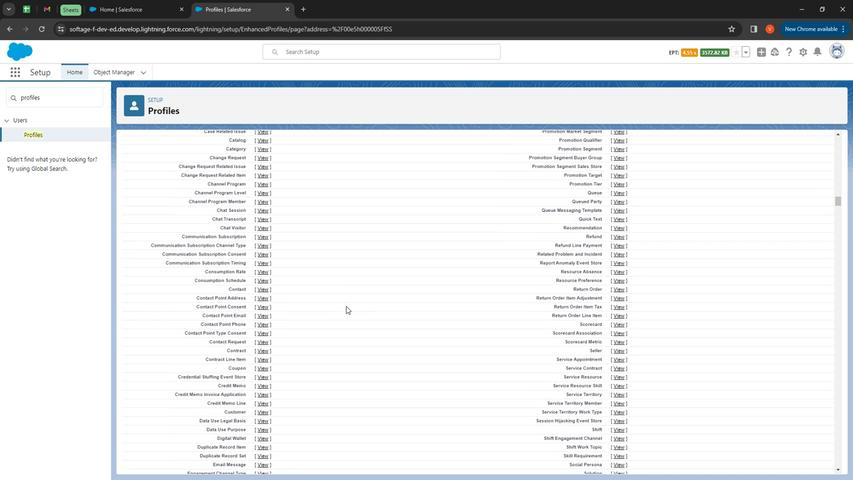 
Action: Mouse scrolled (342, 306) with delta (0, 0)
Screenshot: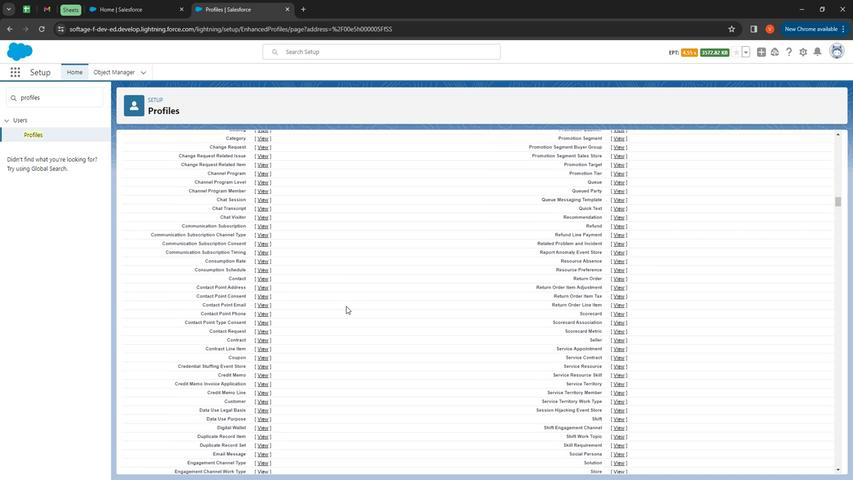 
Action: Mouse scrolled (342, 306) with delta (0, 0)
Screenshot: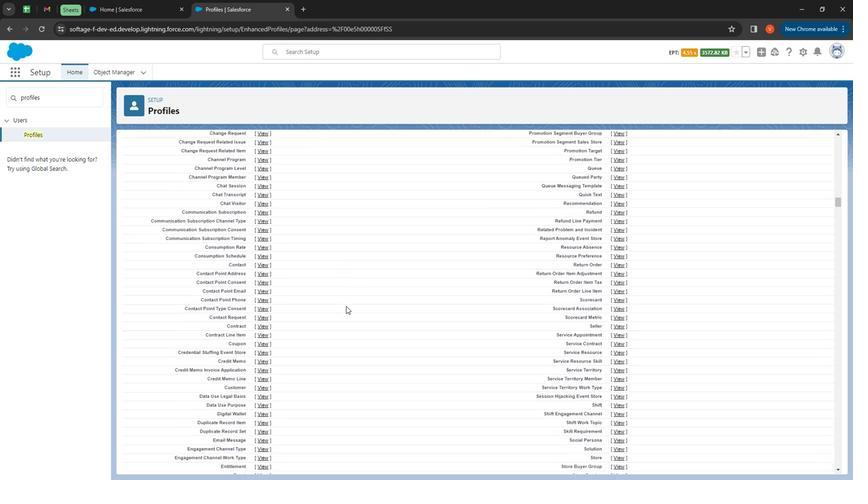
Action: Mouse scrolled (342, 306) with delta (0, 0)
Screenshot: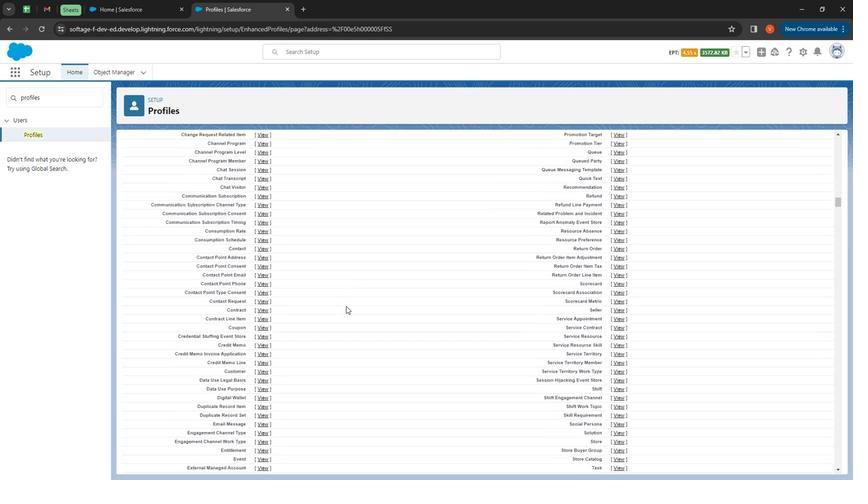 
Action: Mouse scrolled (342, 306) with delta (0, 0)
Screenshot: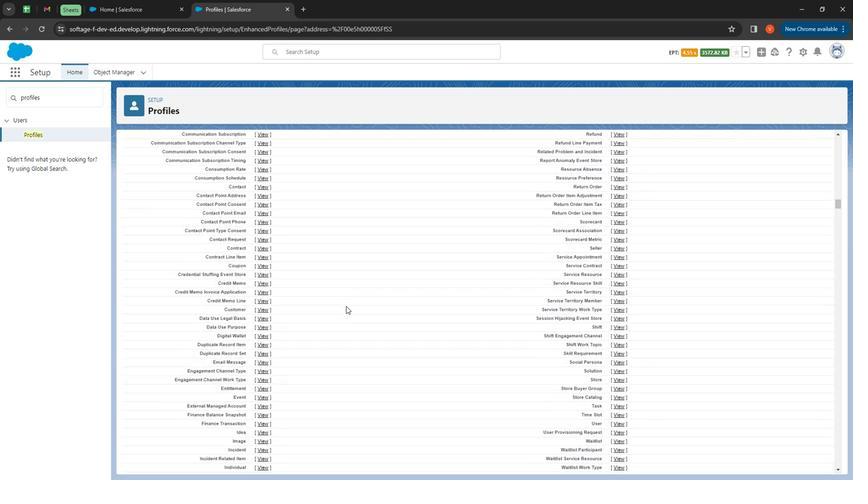 
Action: Mouse scrolled (342, 306) with delta (0, 0)
Screenshot: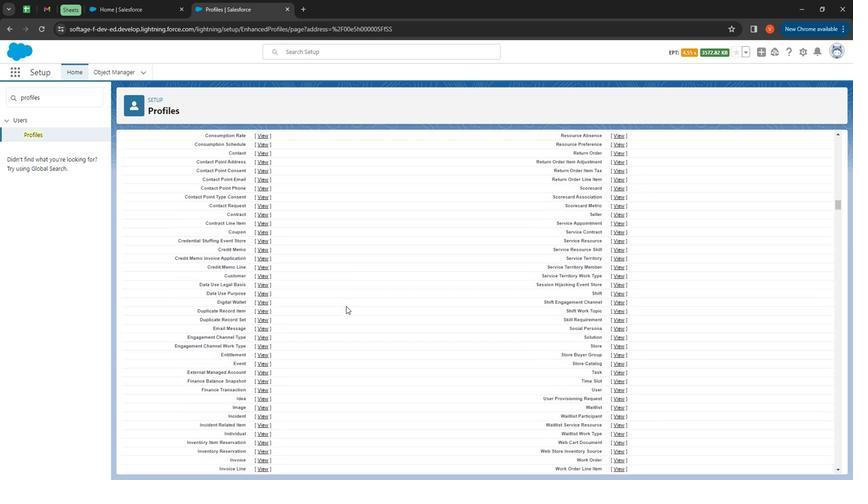 
Action: Mouse scrolled (342, 306) with delta (0, 0)
Screenshot: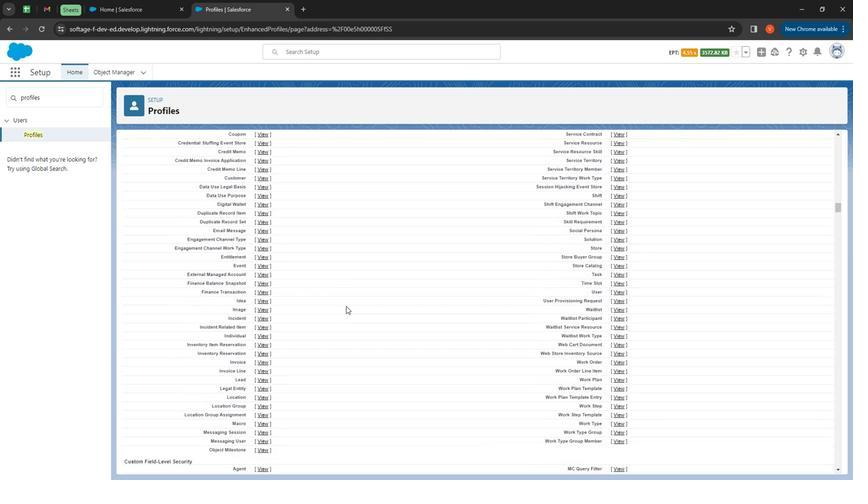 
Action: Mouse scrolled (342, 306) with delta (0, 0)
Screenshot: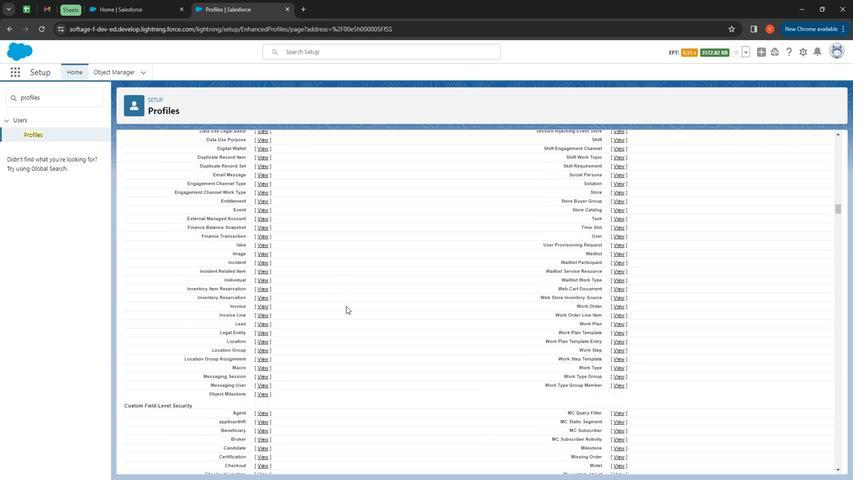 
Action: Mouse scrolled (342, 306) with delta (0, 0)
Screenshot: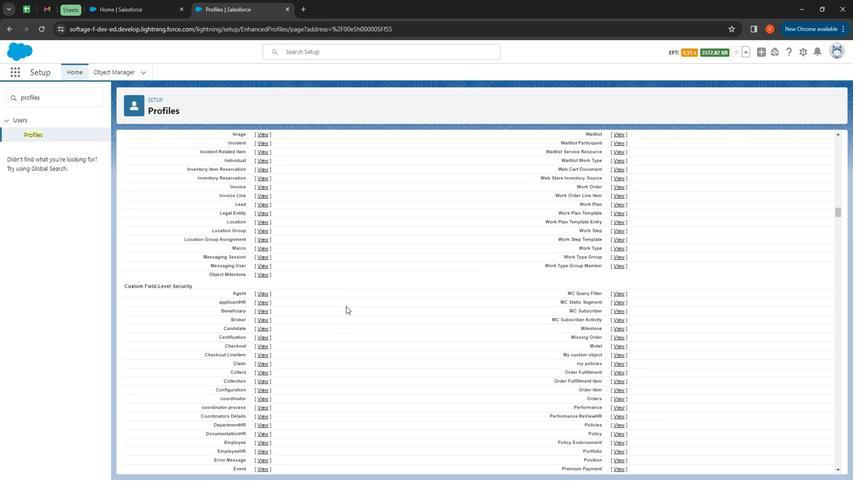 
Action: Mouse scrolled (342, 306) with delta (0, 0)
Screenshot: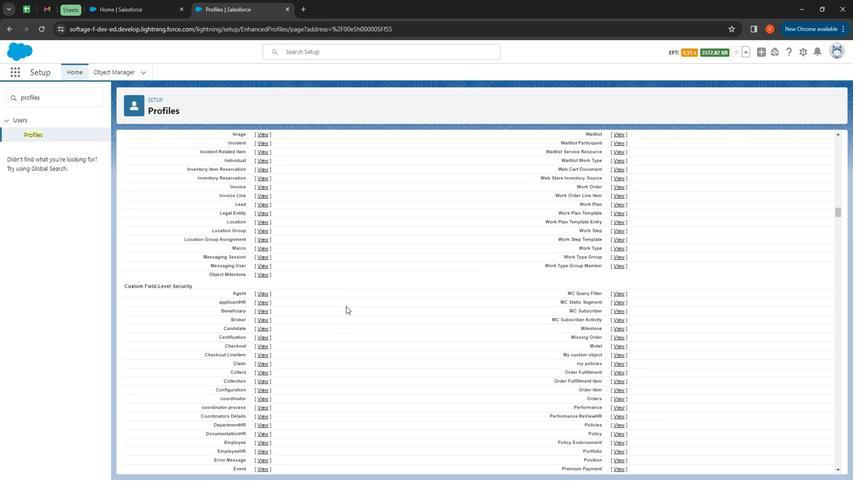 
Action: Mouse scrolled (342, 306) with delta (0, 0)
Screenshot: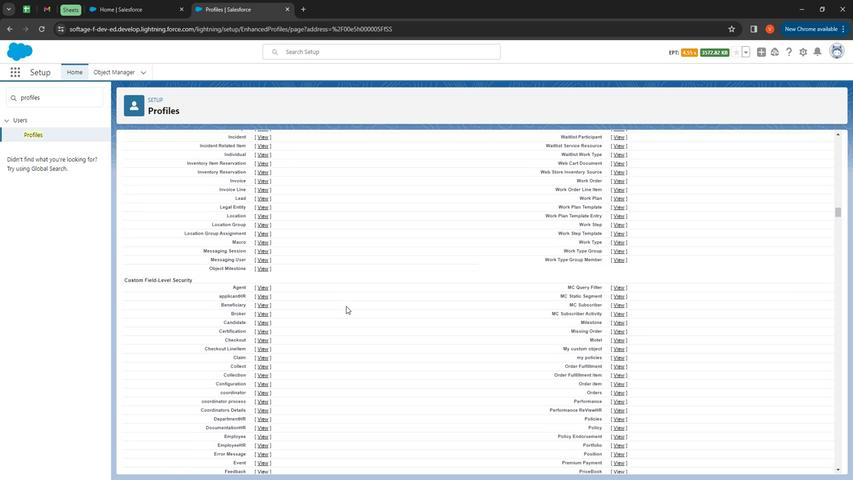 
Action: Mouse scrolled (342, 306) with delta (0, 0)
Screenshot: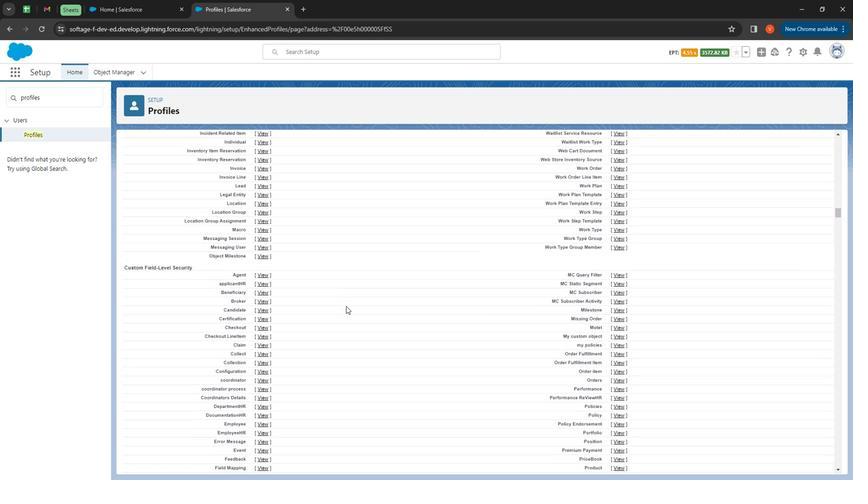 
Action: Mouse scrolled (342, 306) with delta (0, 0)
Screenshot: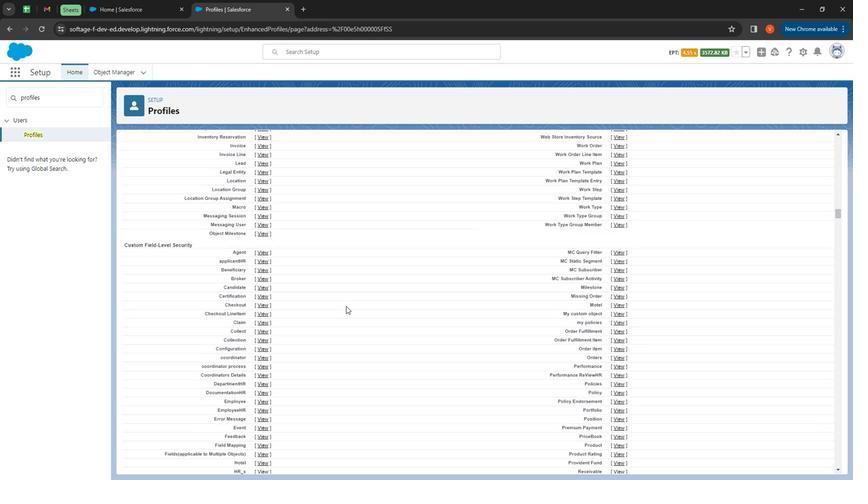 
Action: Mouse scrolled (342, 306) with delta (0, 0)
Screenshot: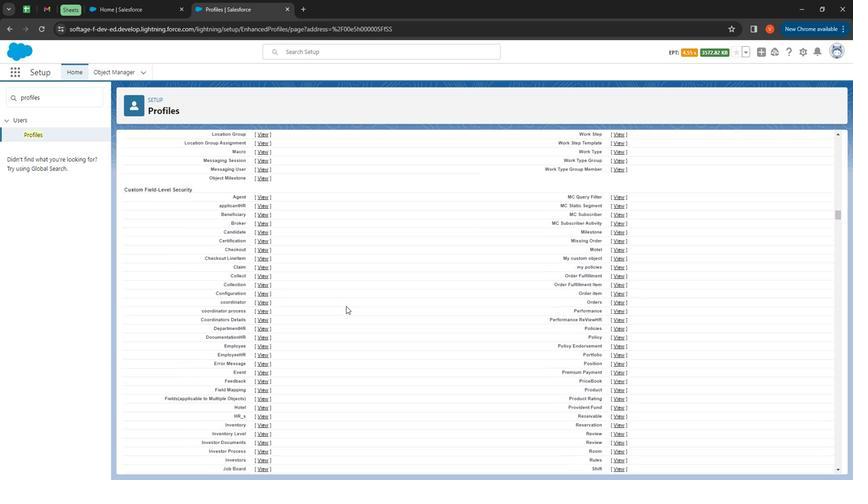 
Action: Mouse scrolled (342, 306) with delta (0, 0)
Screenshot: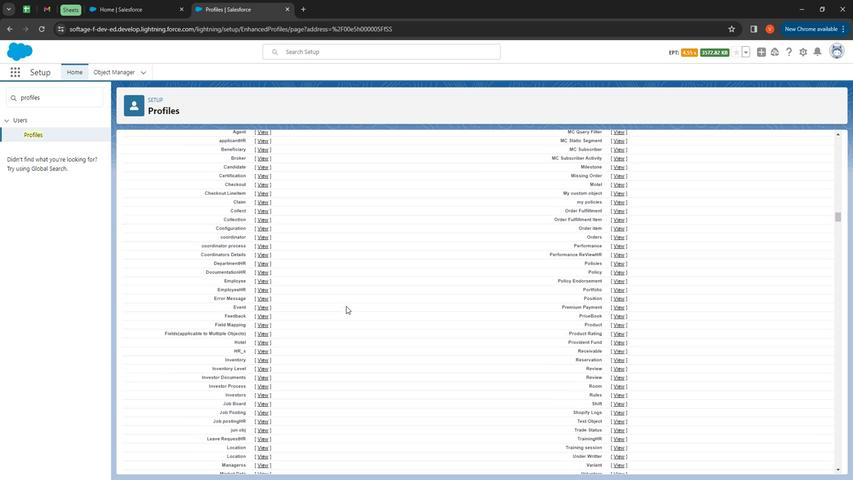
Action: Mouse scrolled (342, 306) with delta (0, 0)
Screenshot: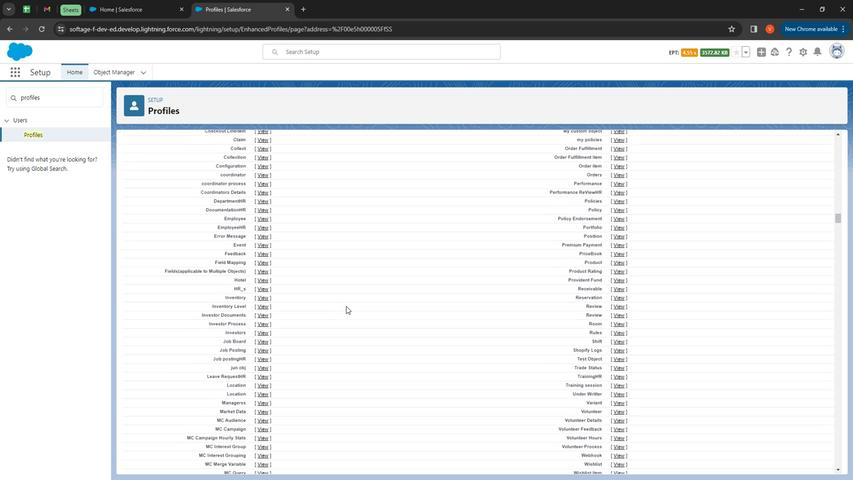 
Action: Mouse scrolled (342, 306) with delta (0, 0)
Screenshot: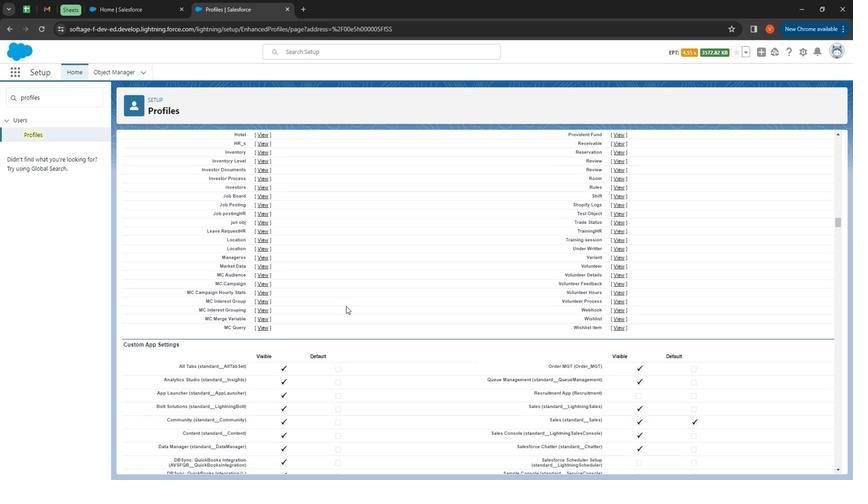 
Action: Mouse scrolled (342, 306) with delta (0, 0)
Screenshot: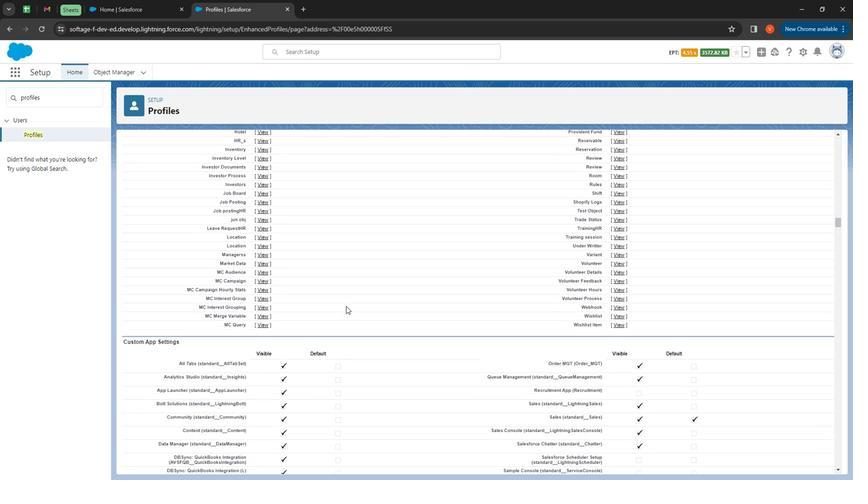 
Action: Mouse scrolled (342, 306) with delta (0, 0)
Screenshot: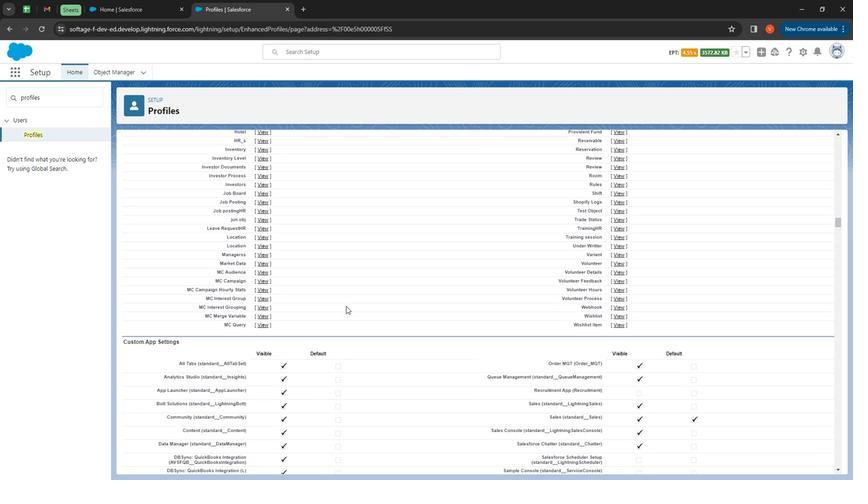 
Action: Mouse scrolled (342, 306) with delta (0, 0)
Screenshot: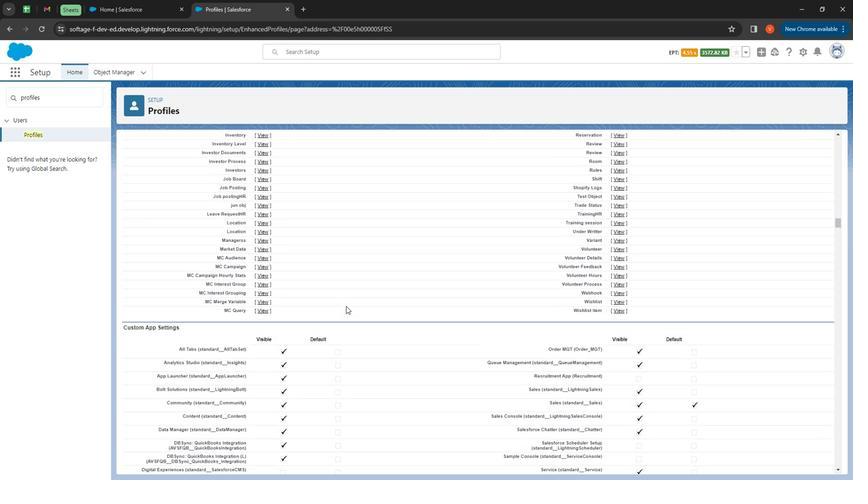 
Action: Mouse scrolled (342, 306) with delta (0, 0)
Screenshot: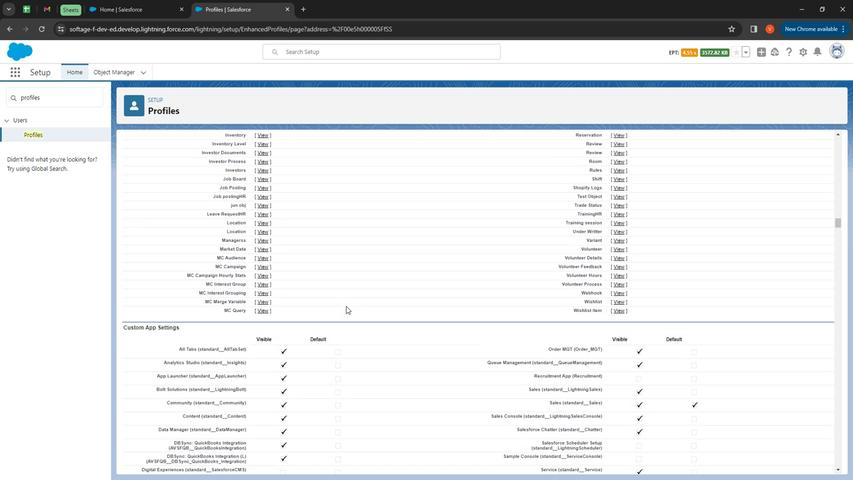 
Action: Mouse scrolled (342, 306) with delta (0, 0)
Screenshot: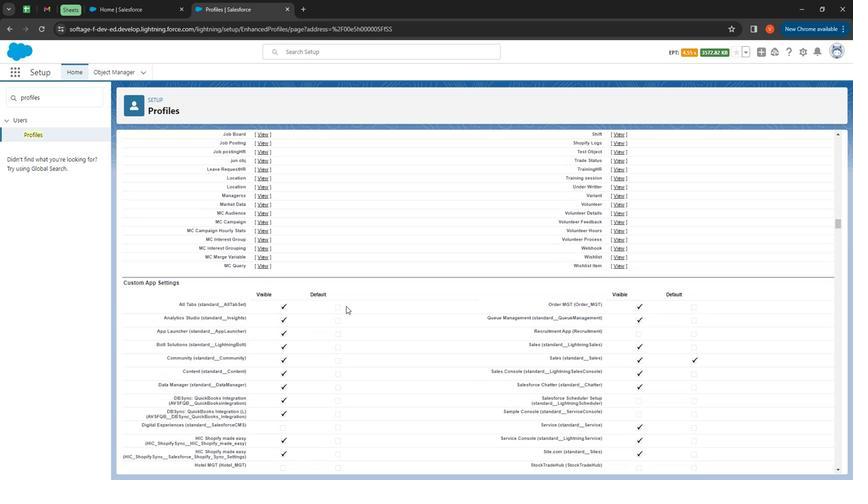 
Action: Mouse scrolled (342, 306) with delta (0, 0)
Screenshot: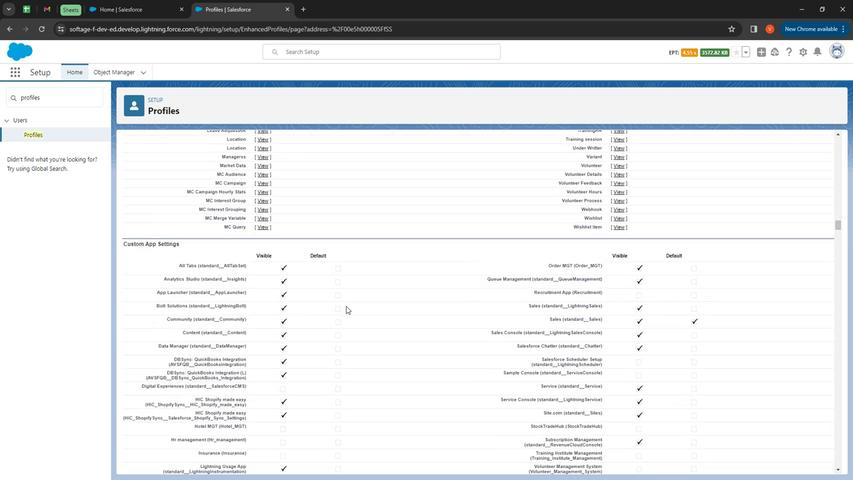
Action: Mouse scrolled (342, 306) with delta (0, 0)
Screenshot: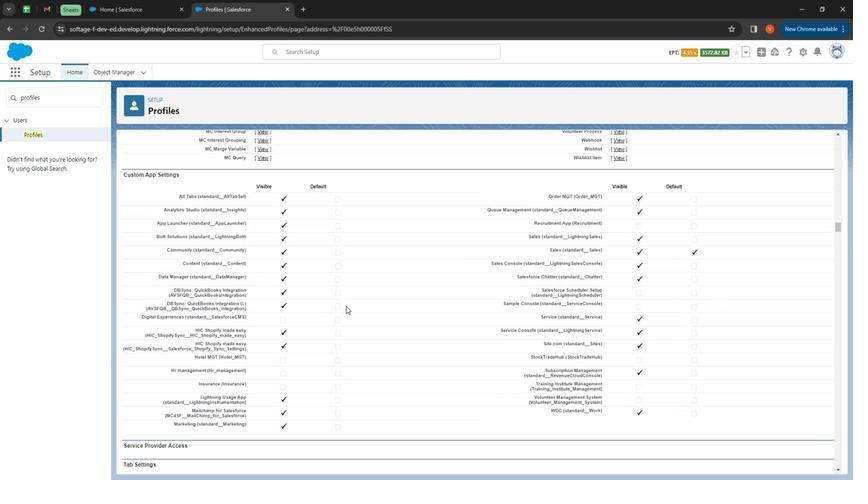
Action: Mouse scrolled (342, 306) with delta (0, 0)
Screenshot: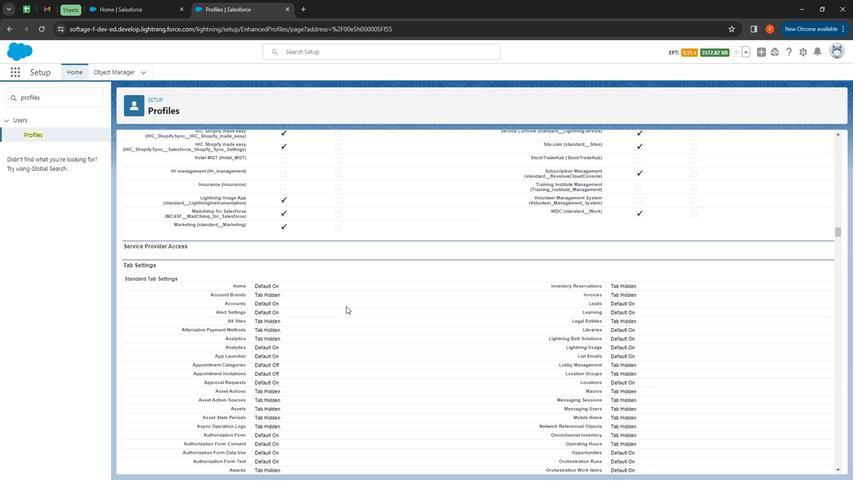
Action: Mouse scrolled (342, 306) with delta (0, 0)
Screenshot: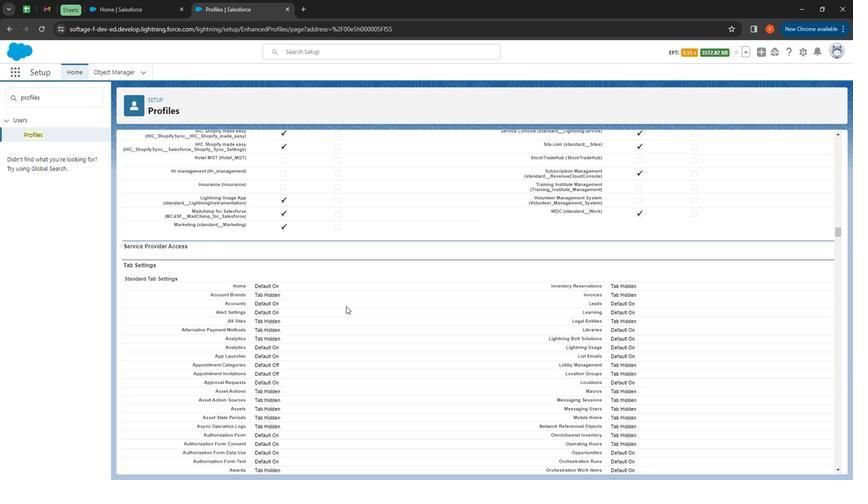 
Action: Mouse scrolled (342, 306) with delta (0, 0)
Screenshot: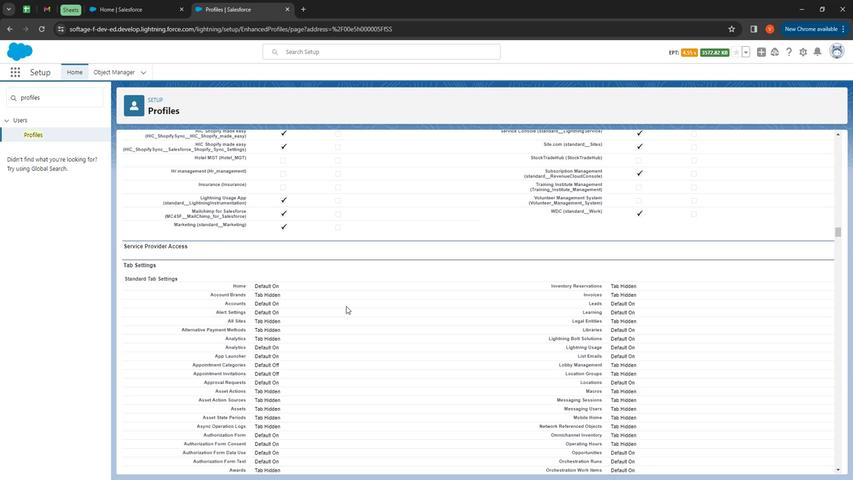 
Action: Mouse scrolled (342, 306) with delta (0, 0)
Screenshot: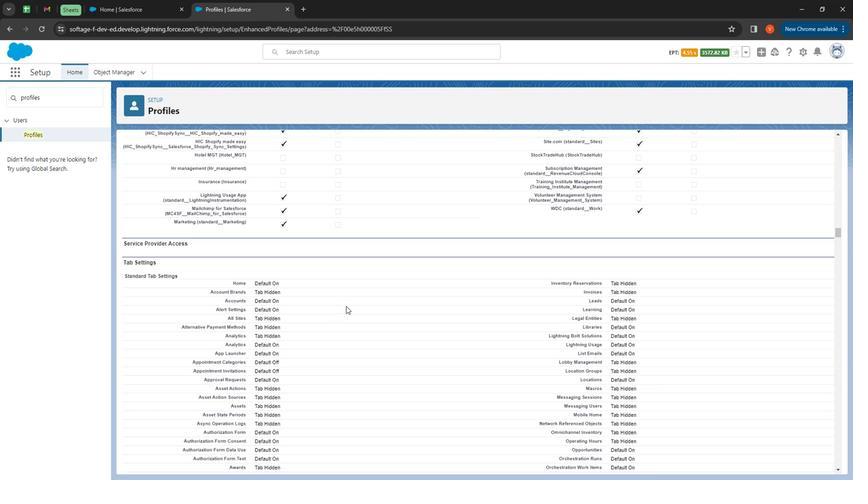 
Action: Mouse scrolled (342, 306) with delta (0, 0)
Screenshot: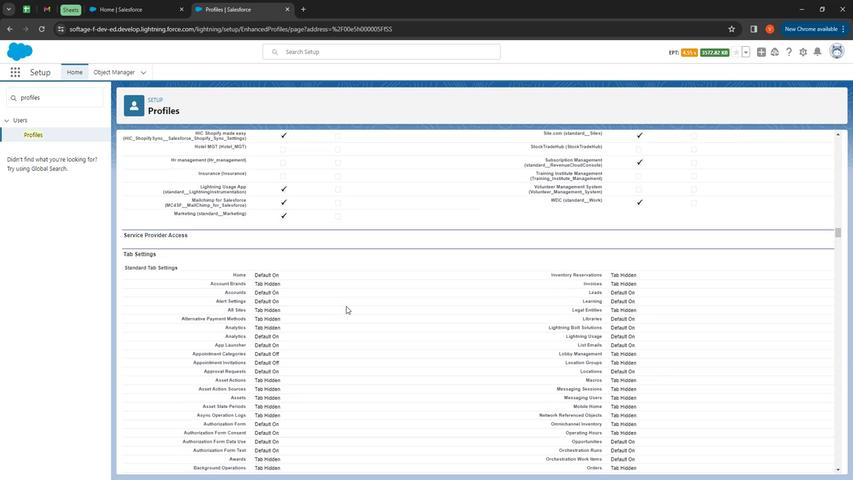 
Action: Mouse scrolled (342, 306) with delta (0, 0)
Screenshot: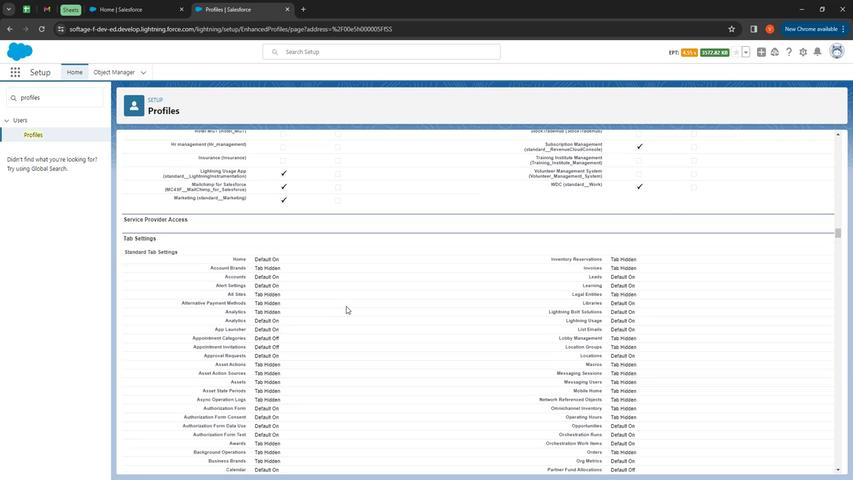 
Action: Mouse scrolled (342, 306) with delta (0, 0)
Screenshot: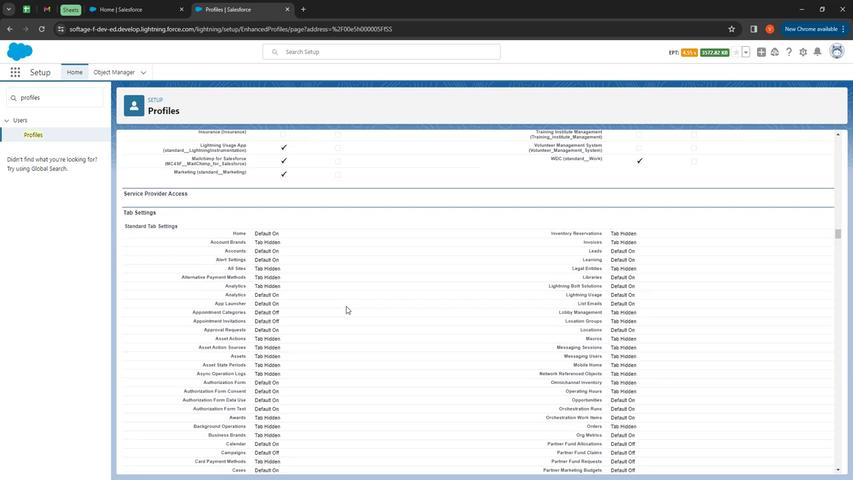 
Action: Mouse scrolled (342, 306) with delta (0, 0)
Screenshot: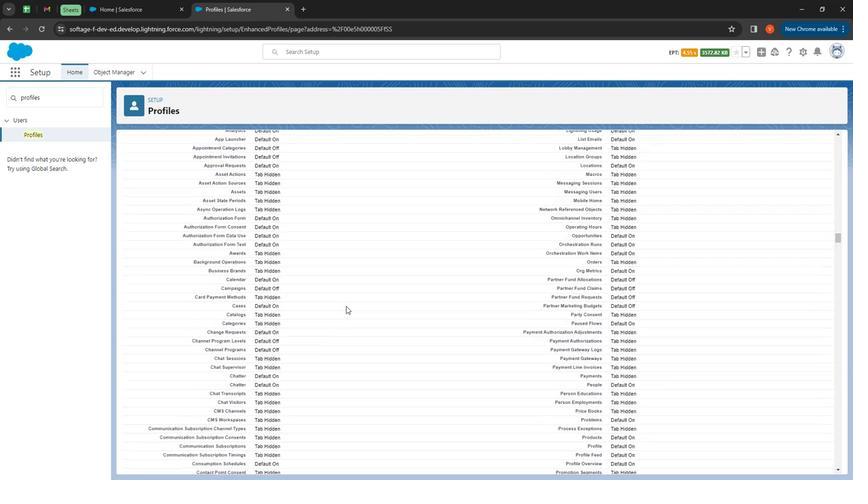 
Action: Mouse scrolled (342, 306) with delta (0, 0)
Screenshot: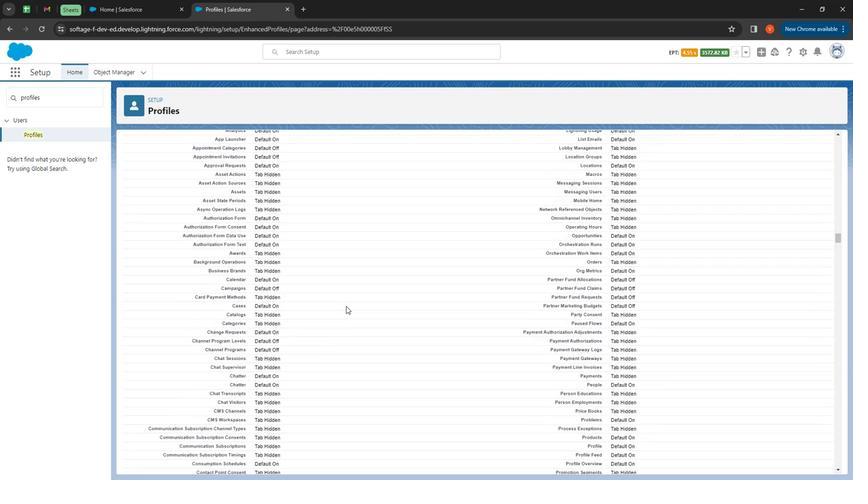 
Action: Mouse scrolled (342, 306) with delta (0, 0)
Screenshot: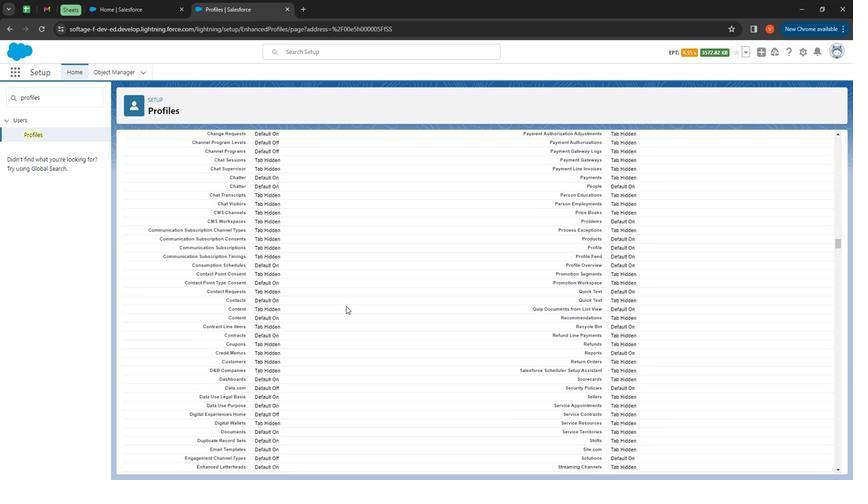 
Action: Mouse scrolled (342, 306) with delta (0, 0)
Screenshot: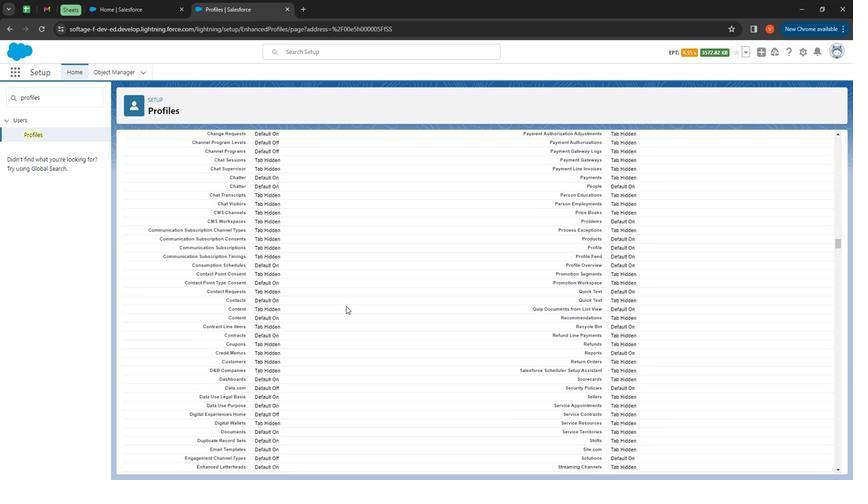
Action: Mouse scrolled (342, 306) with delta (0, 0)
Screenshot: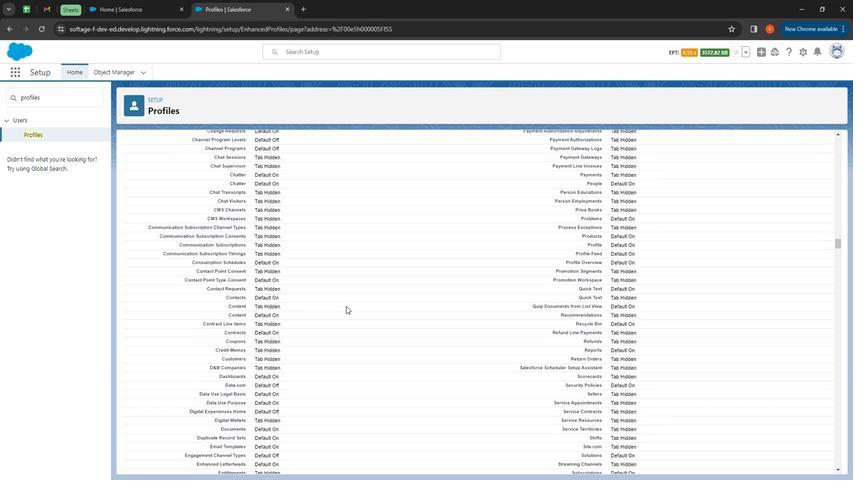 
Action: Mouse scrolled (342, 306) with delta (0, 0)
Screenshot: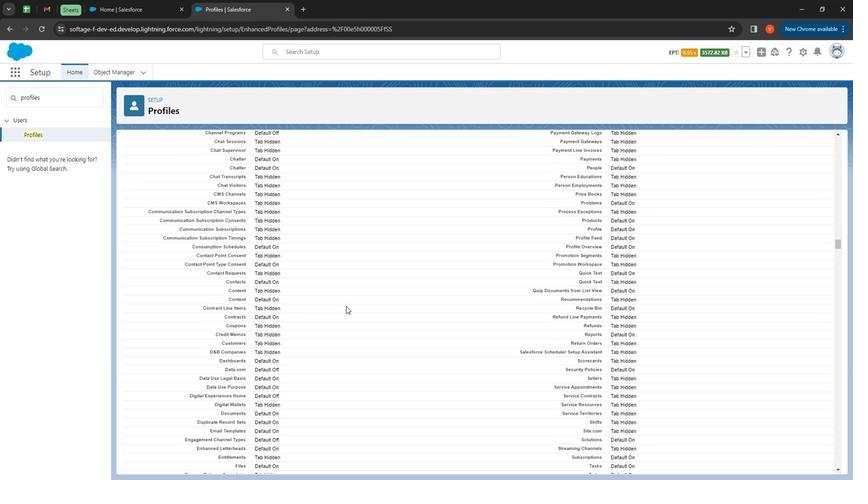 
Action: Mouse scrolled (342, 306) with delta (0, 0)
Screenshot: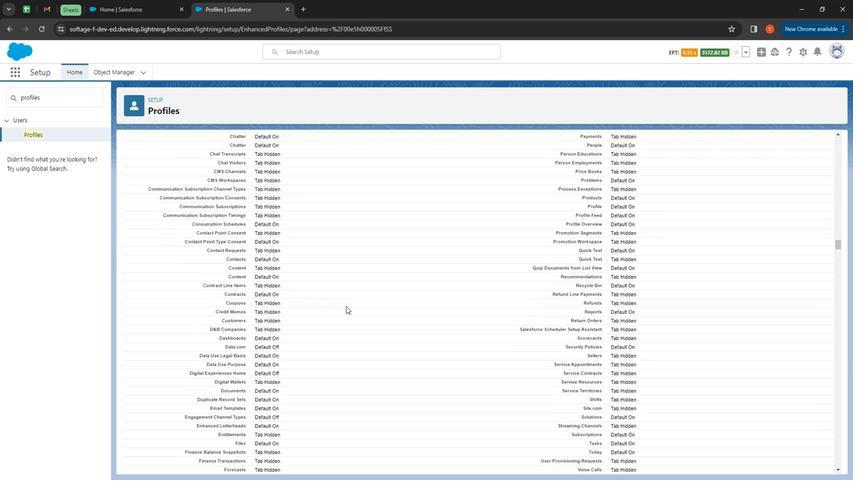
Action: Mouse scrolled (342, 306) with delta (0, 0)
Screenshot: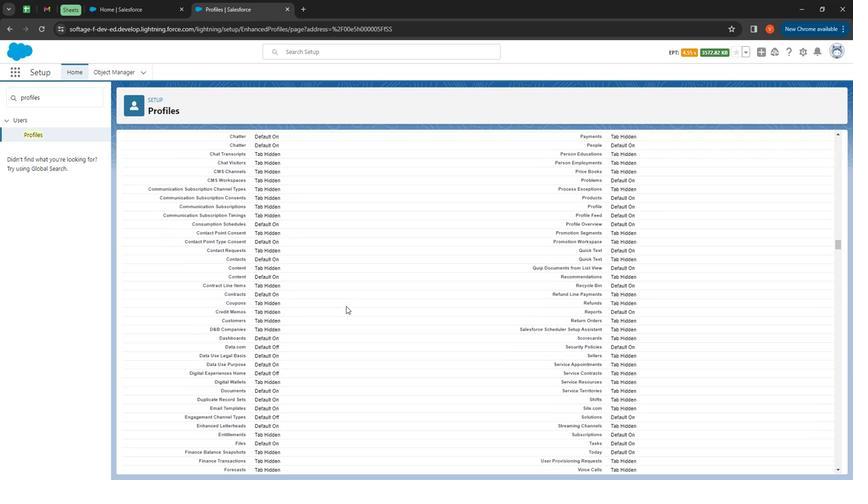 
Action: Mouse scrolled (342, 306) with delta (0, 0)
Screenshot: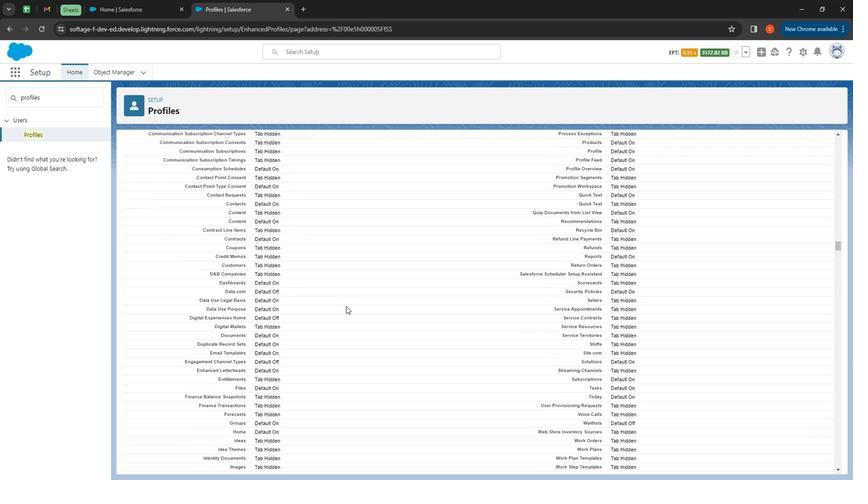 
Action: Mouse scrolled (342, 306) with delta (0, 0)
Screenshot: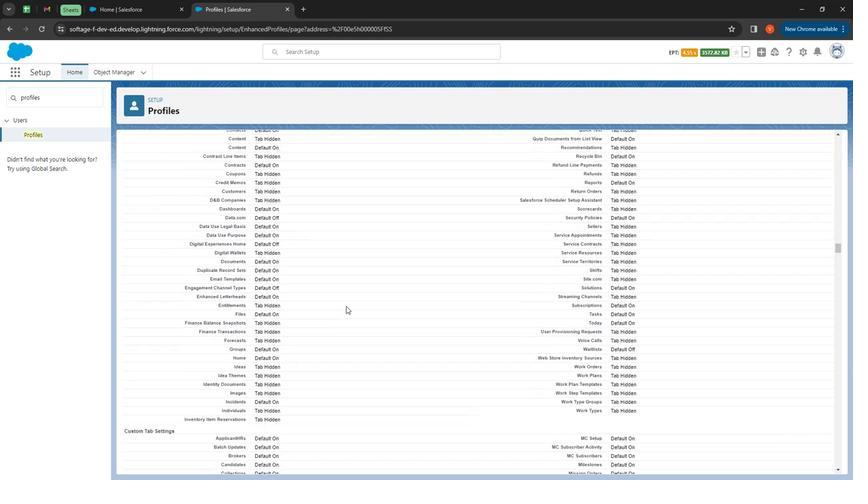 
Action: Mouse scrolled (342, 306) with delta (0, 0)
Screenshot: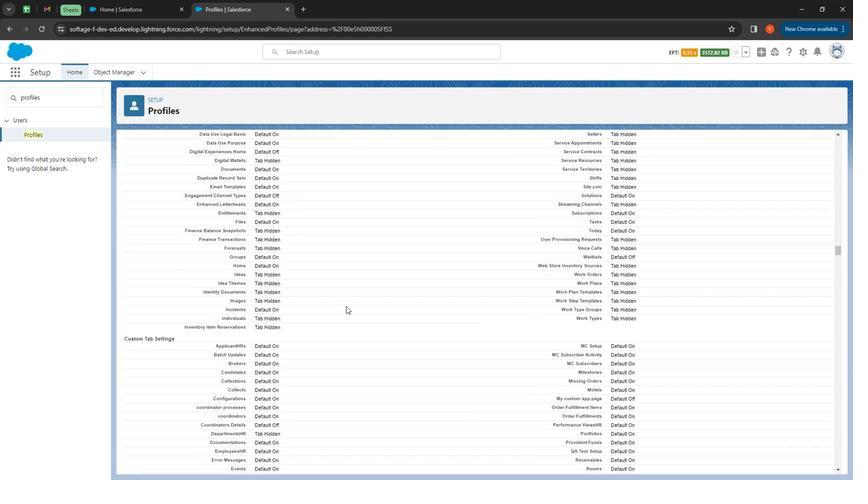 
Action: Mouse scrolled (342, 306) with delta (0, 0)
Screenshot: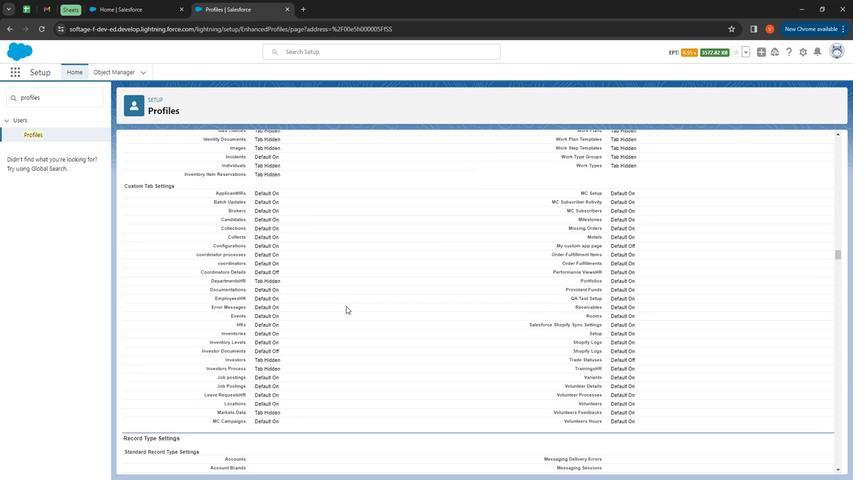 
Action: Mouse scrolled (342, 306) with delta (0, 0)
Screenshot: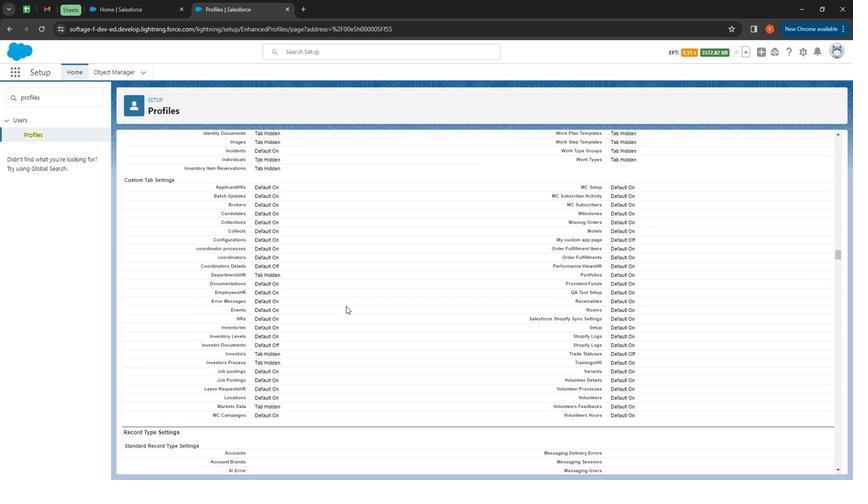 
Action: Mouse scrolled (342, 306) with delta (0, 0)
Screenshot: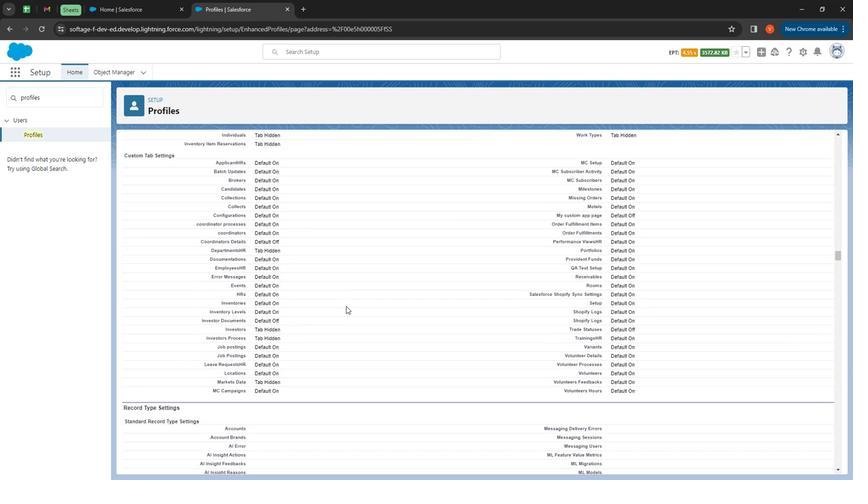 
Action: Mouse scrolled (342, 306) with delta (0, 0)
Screenshot: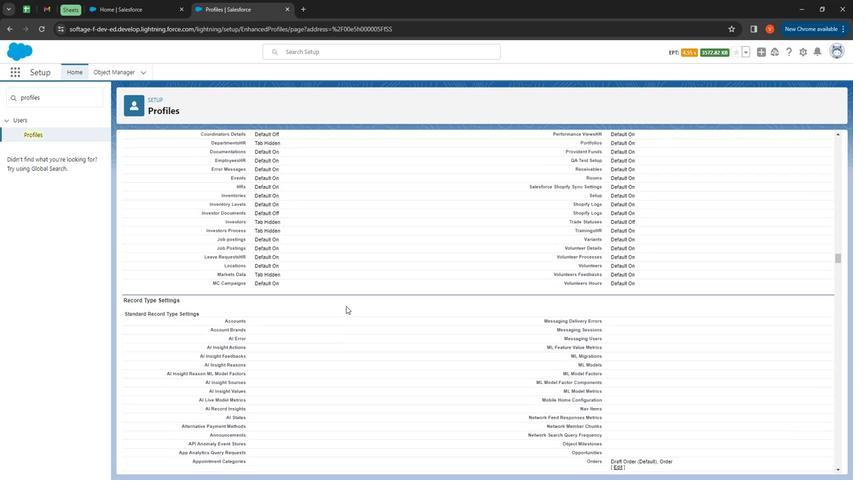 
Action: Mouse scrolled (342, 306) with delta (0, 0)
Screenshot: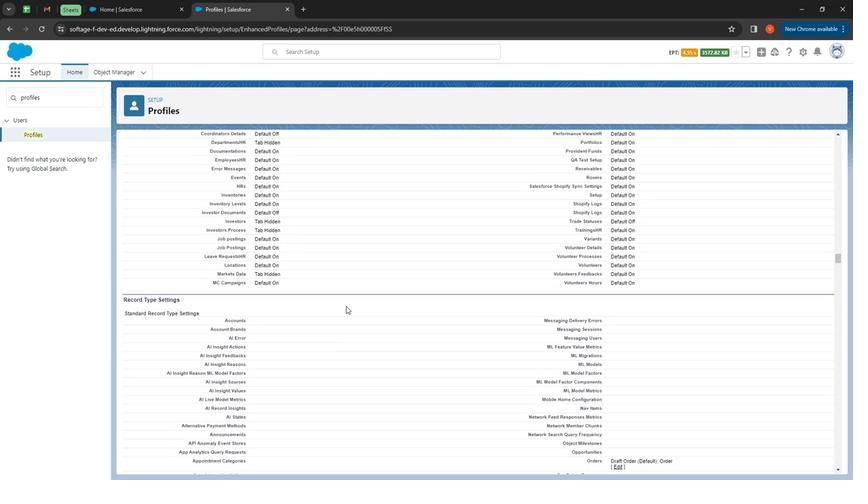 
Action: Mouse scrolled (342, 306) with delta (0, 0)
Screenshot: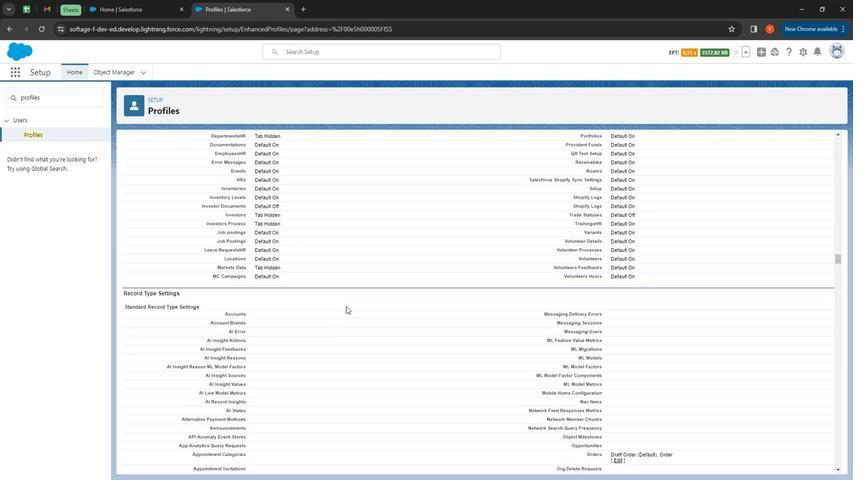 
Action: Mouse scrolled (342, 306) with delta (0, 0)
Screenshot: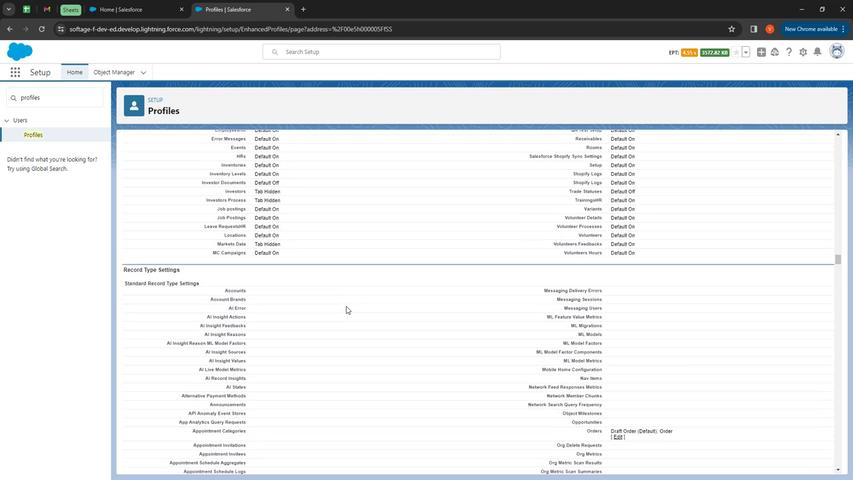 
Action: Mouse scrolled (342, 306) with delta (0, 0)
Screenshot: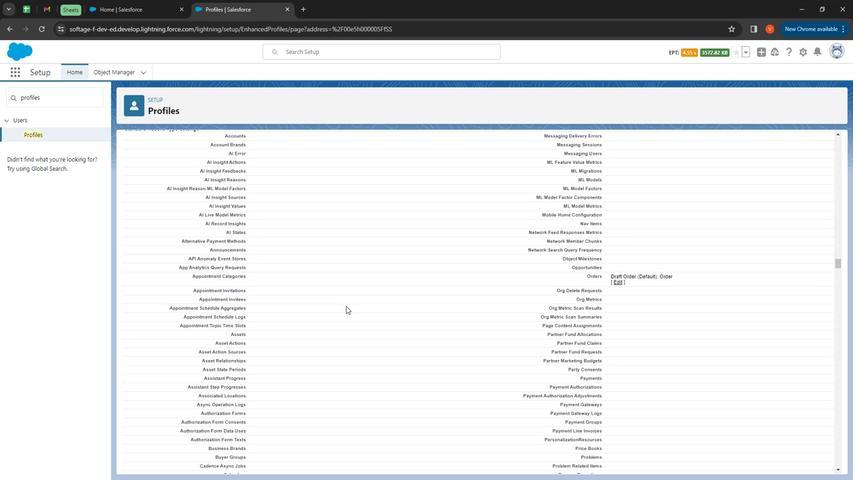 
Action: Mouse scrolled (342, 306) with delta (0, 0)
Screenshot: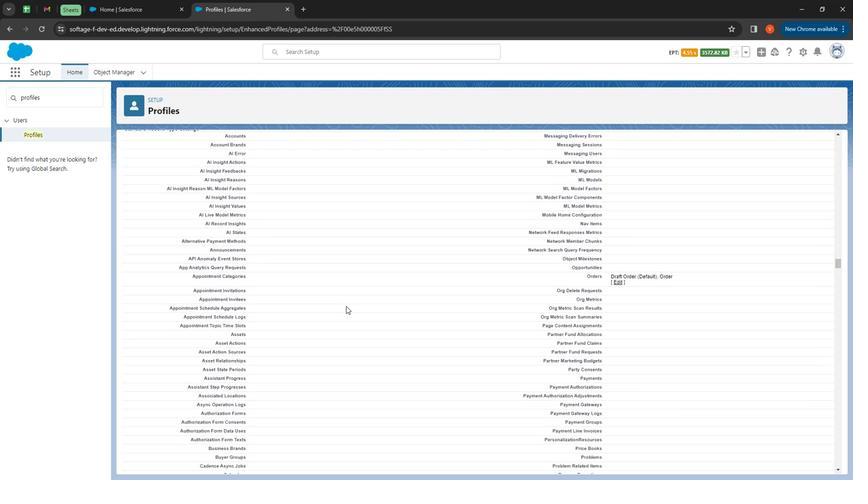 
Action: Mouse scrolled (342, 306) with delta (0, 0)
Screenshot: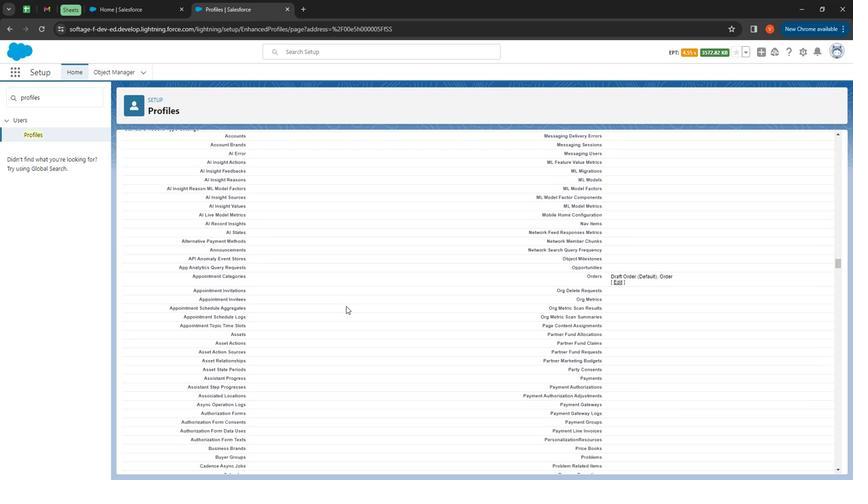 
Action: Mouse scrolled (342, 306) with delta (0, 0)
Screenshot: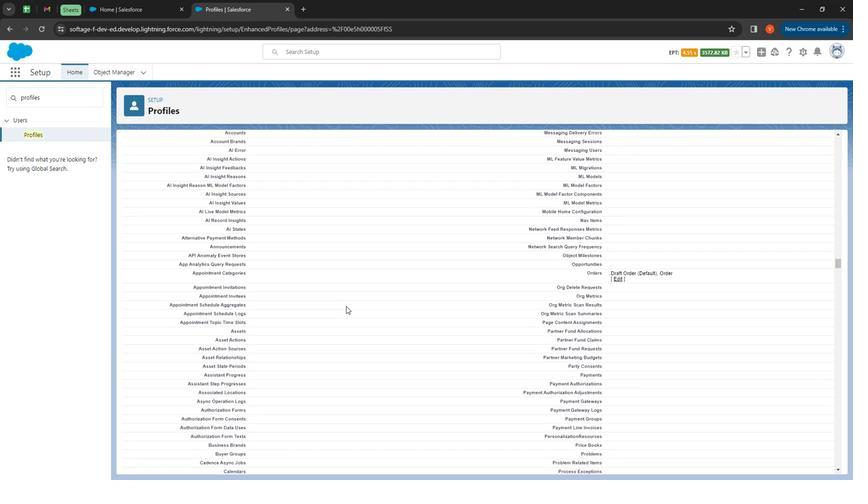 
Action: Mouse scrolled (342, 306) with delta (0, 0)
Screenshot: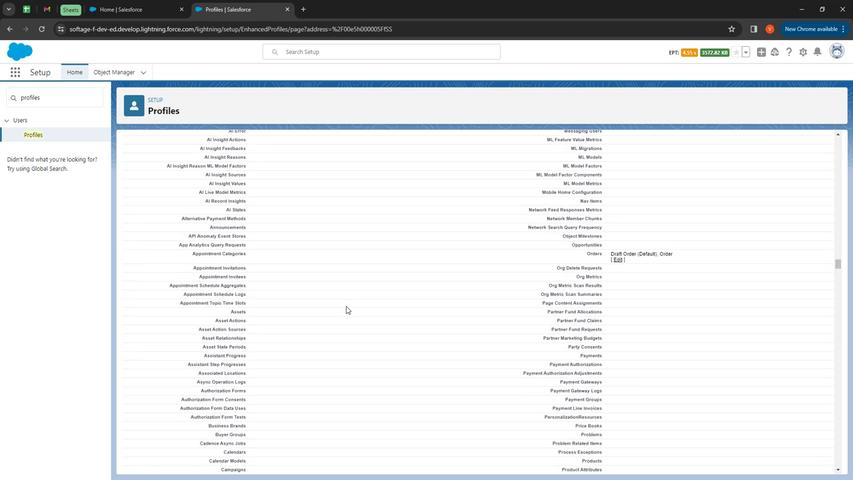 
Action: Mouse scrolled (342, 306) with delta (0, 0)
Screenshot: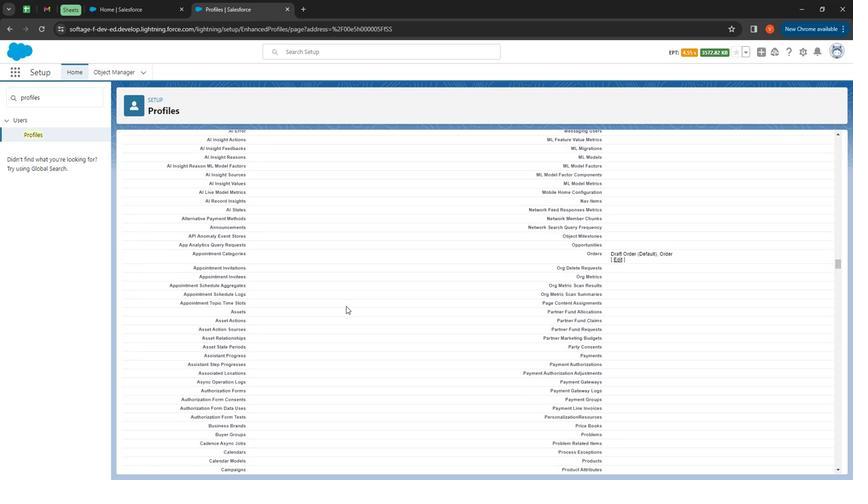 
Action: Mouse scrolled (342, 306) with delta (0, 0)
Screenshot: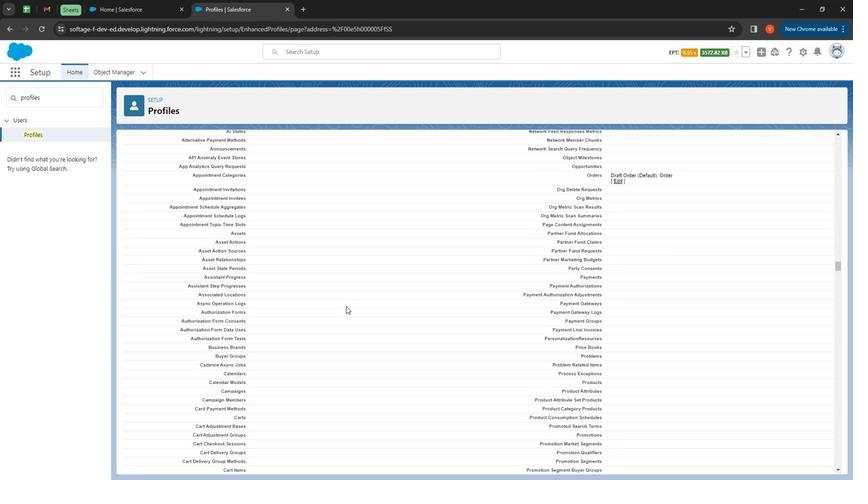 
Action: Mouse scrolled (342, 306) with delta (0, 0)
Screenshot: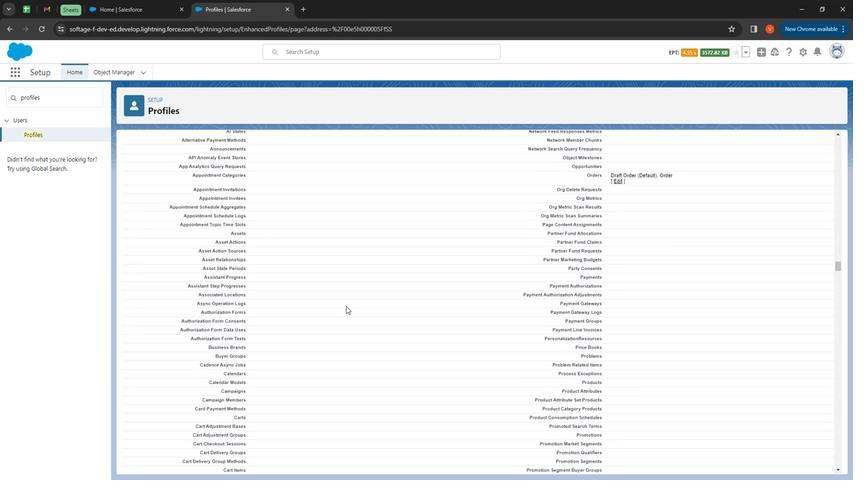 
Action: Mouse scrolled (342, 306) with delta (0, 0)
Screenshot: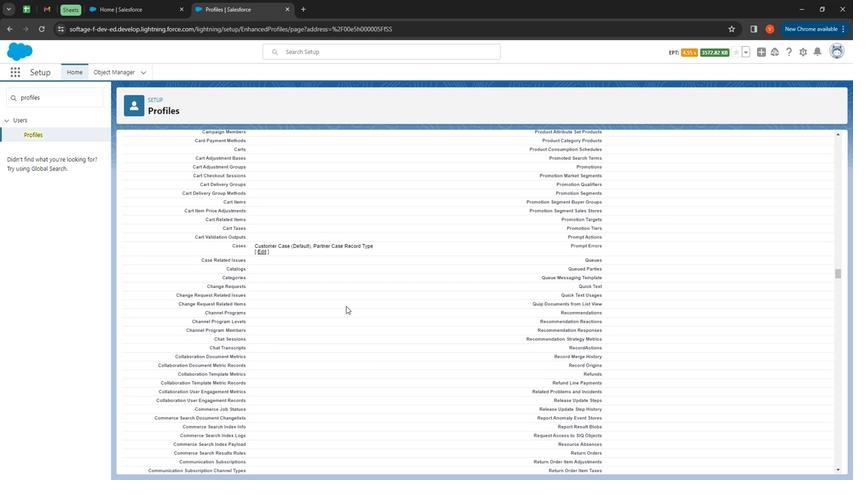 
Action: Mouse scrolled (342, 306) with delta (0, 0)
Screenshot: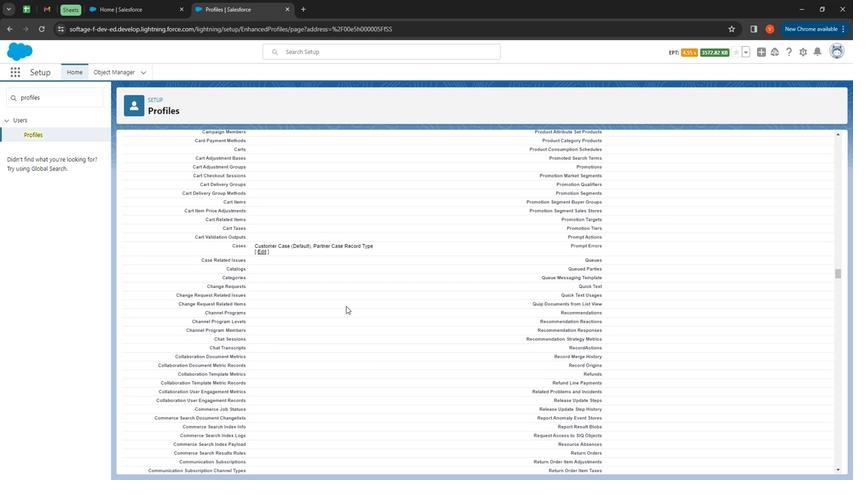 
Action: Mouse scrolled (342, 306) with delta (0, 0)
Screenshot: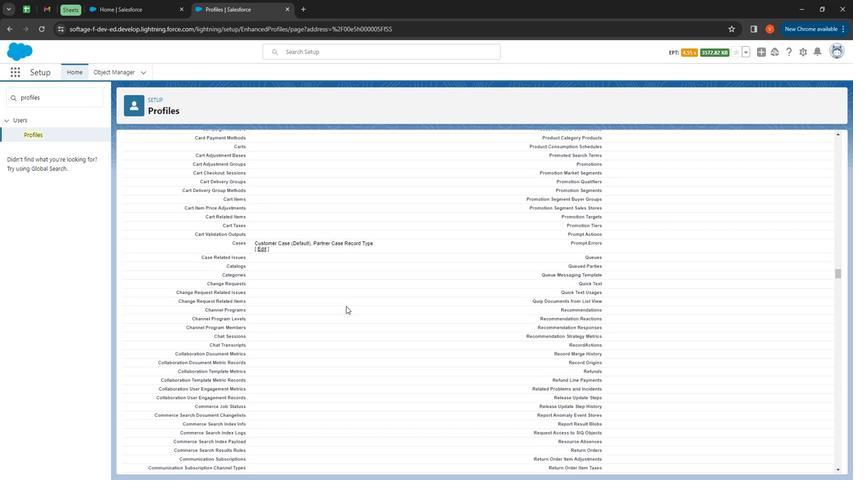 
Action: Mouse scrolled (342, 306) with delta (0, 0)
Screenshot: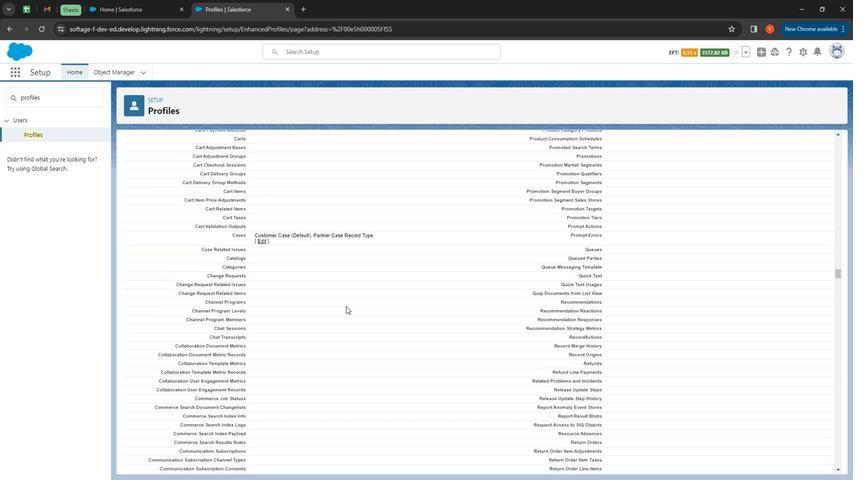 
Action: Mouse scrolled (342, 306) with delta (0, 0)
Screenshot: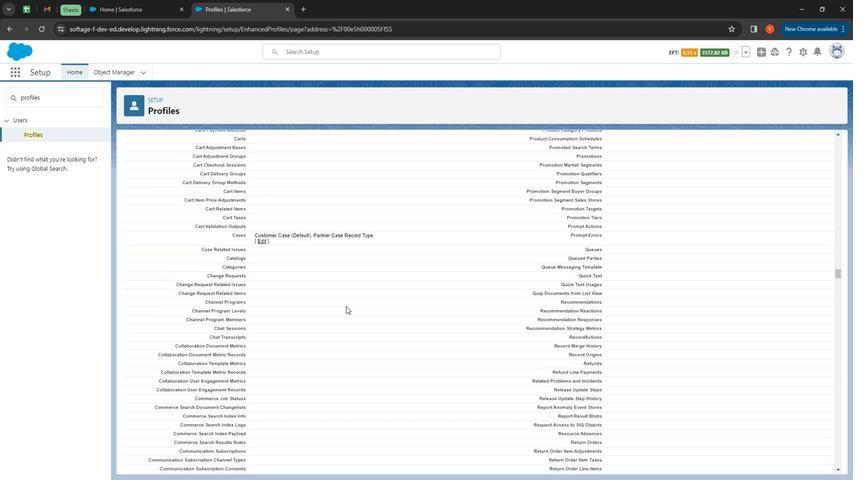 
Action: Mouse scrolled (342, 306) with delta (0, 0)
Screenshot: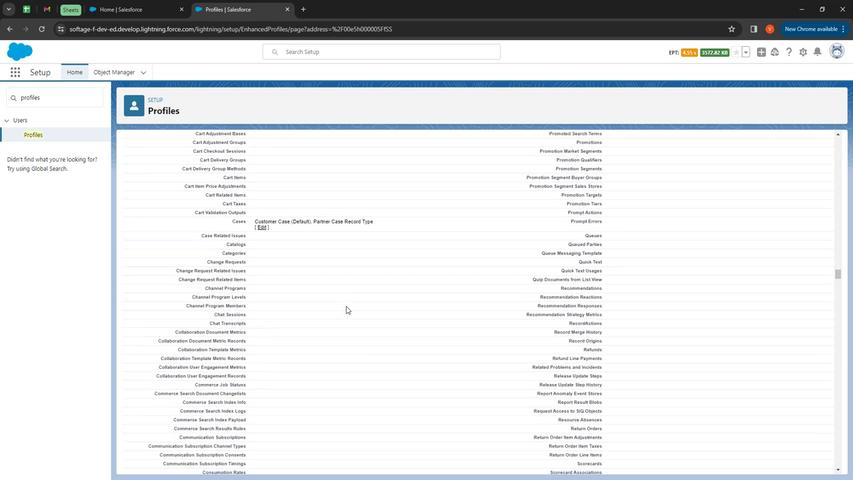 
Action: Mouse scrolled (342, 306) with delta (0, 0)
Screenshot: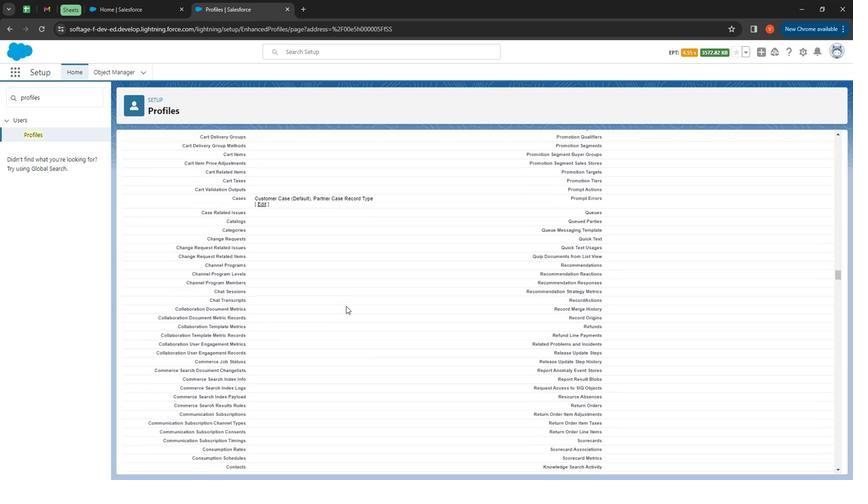 
Action: Mouse scrolled (342, 306) with delta (0, 0)
Screenshot: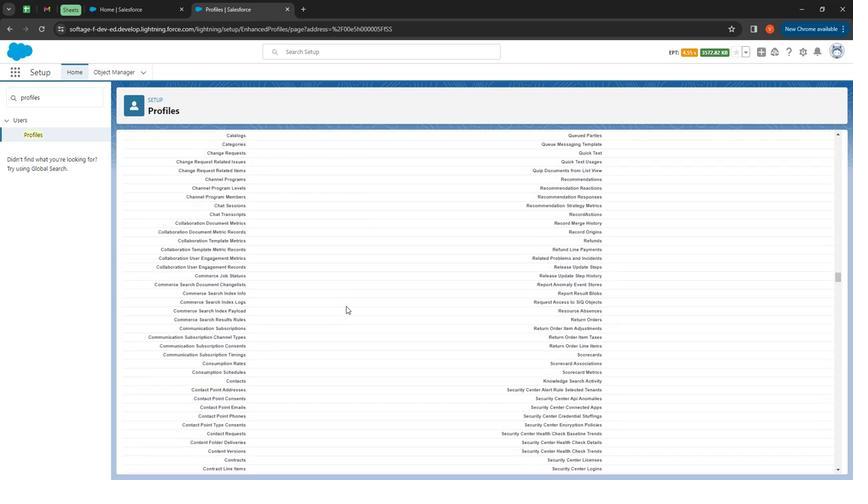 
Action: Mouse scrolled (342, 306) with delta (0, 0)
Screenshot: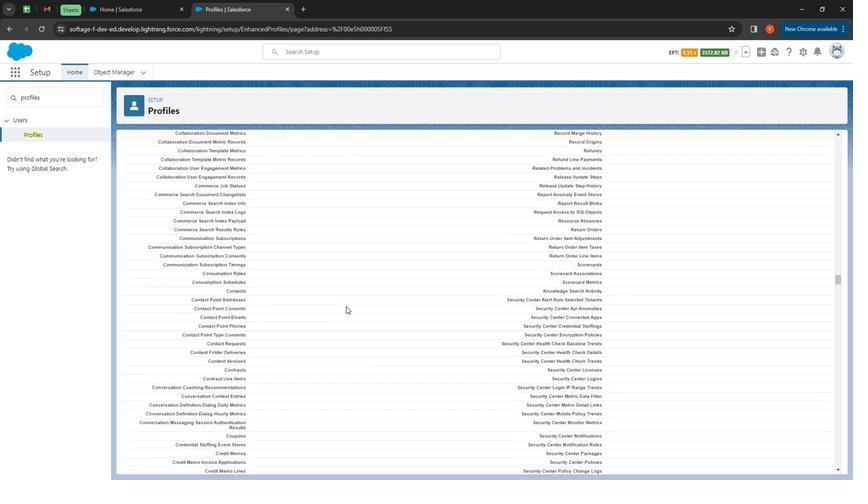 
Action: Mouse scrolled (342, 306) with delta (0, 0)
Screenshot: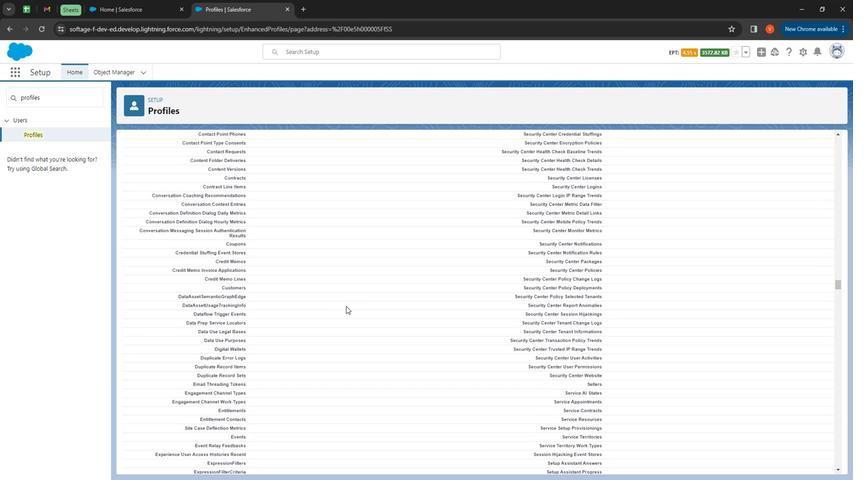 
Action: Mouse scrolled (342, 306) with delta (0, 0)
Screenshot: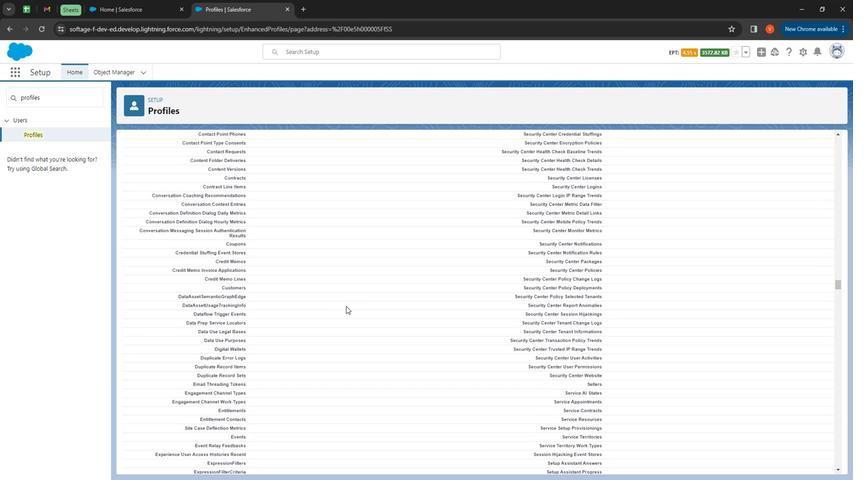 
Action: Mouse scrolled (342, 306) with delta (0, 0)
Screenshot: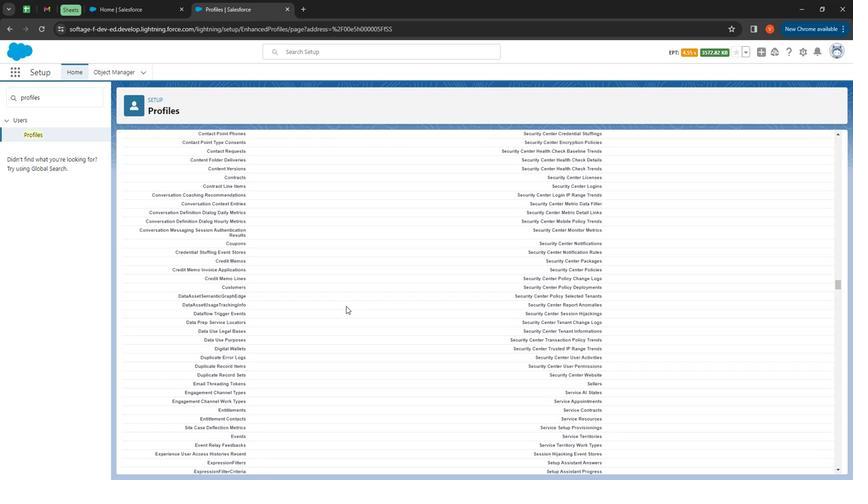 
Action: Mouse scrolled (342, 306) with delta (0, 0)
Screenshot: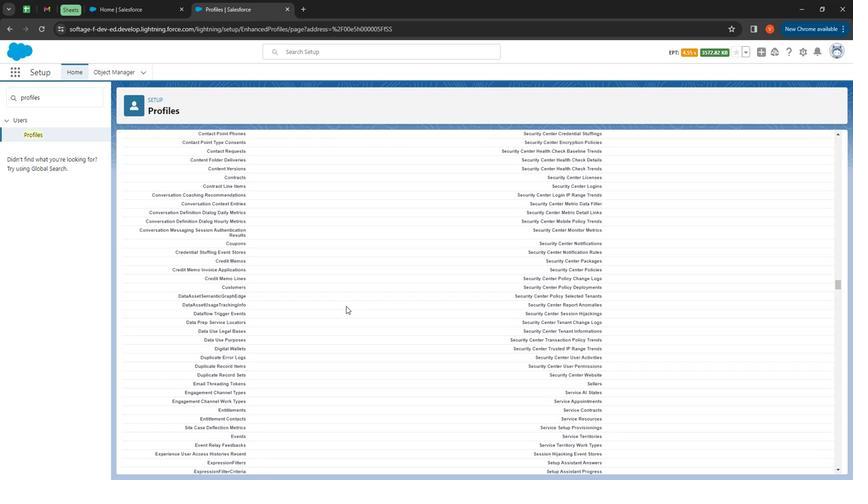 
Action: Mouse scrolled (342, 306) with delta (0, 0)
Screenshot: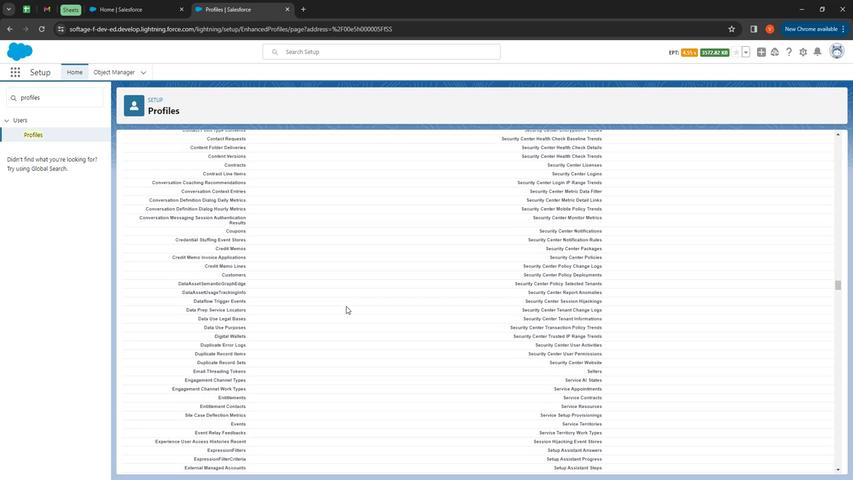 
Action: Mouse scrolled (342, 306) with delta (0, 0)
Screenshot: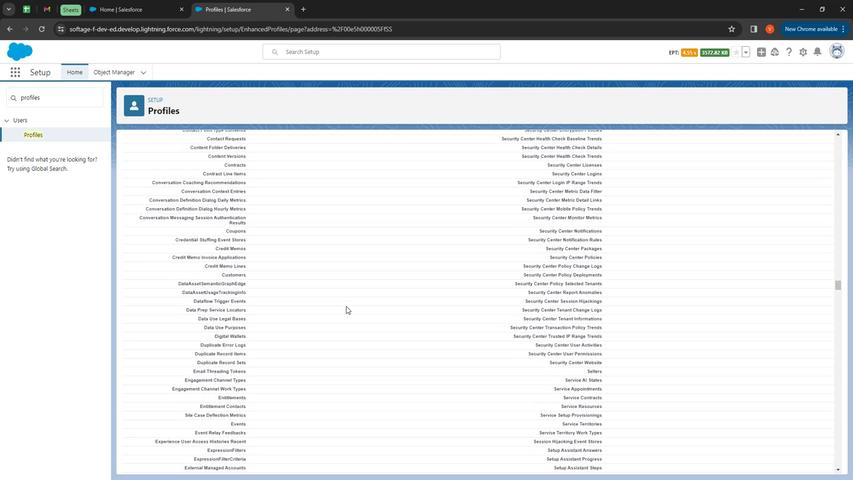 
Action: Mouse scrolled (342, 306) with delta (0, 0)
Screenshot: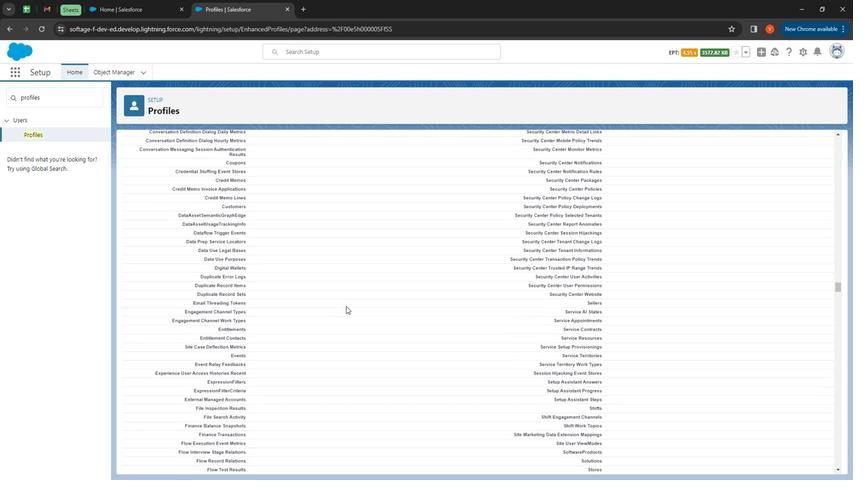 
Action: Mouse scrolled (342, 306) with delta (0, 0)
Screenshot: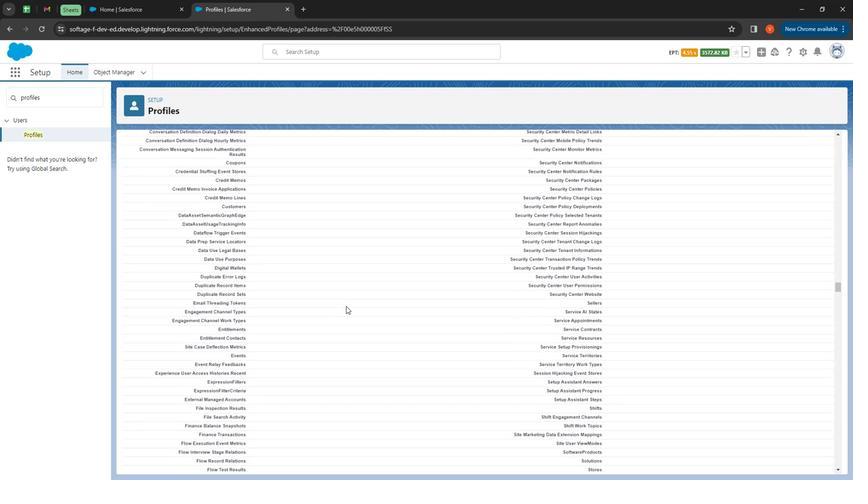 
Action: Mouse scrolled (342, 306) with delta (0, 0)
Screenshot: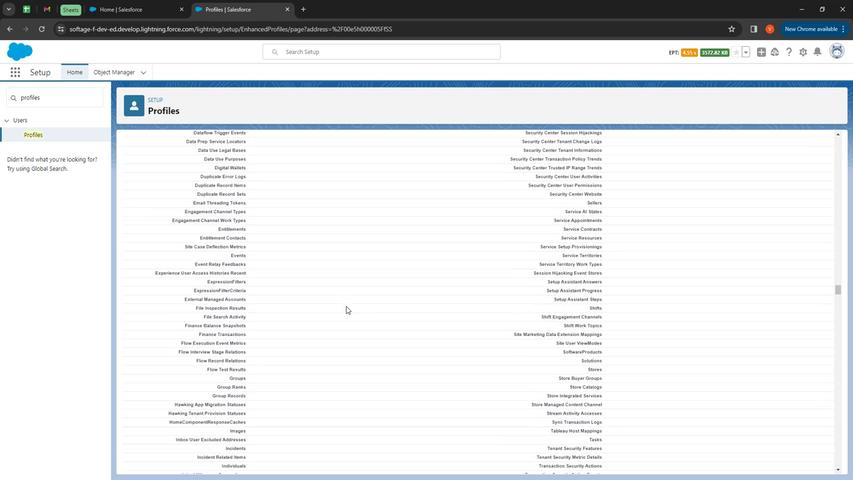 
Action: Mouse scrolled (342, 306) with delta (0, 0)
Screenshot: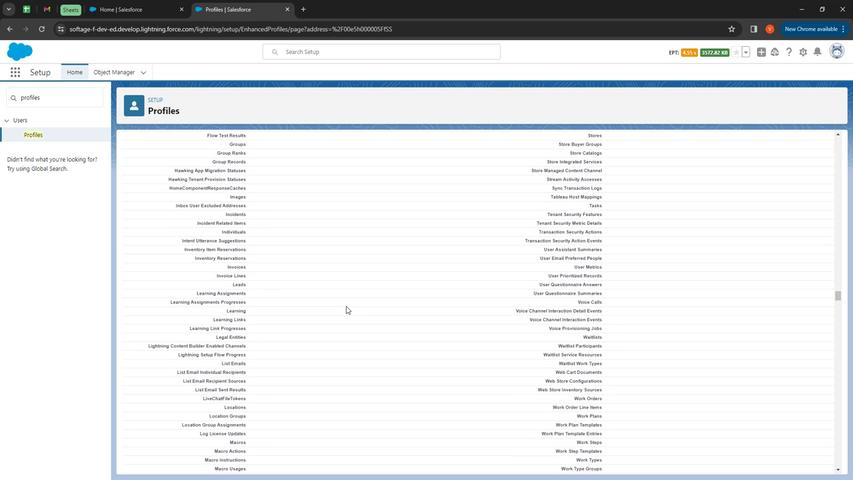 
Action: Mouse scrolled (342, 306) with delta (0, 0)
Screenshot: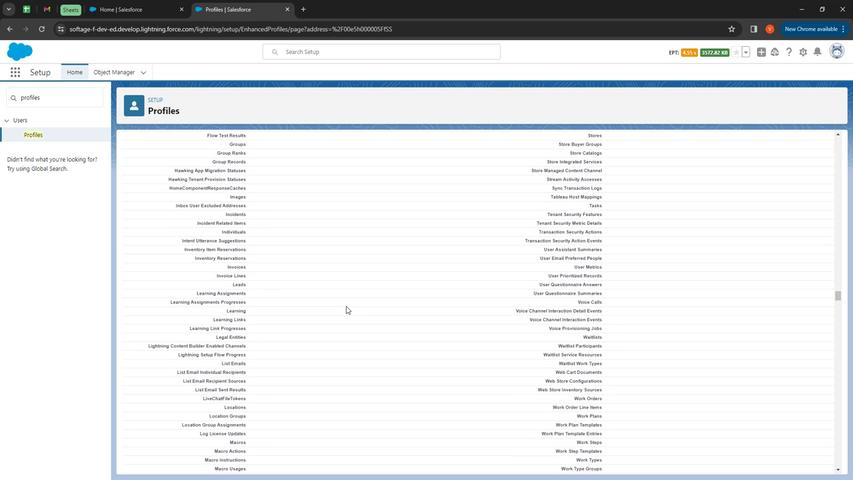 
Action: Mouse scrolled (342, 306) with delta (0, 0)
Screenshot: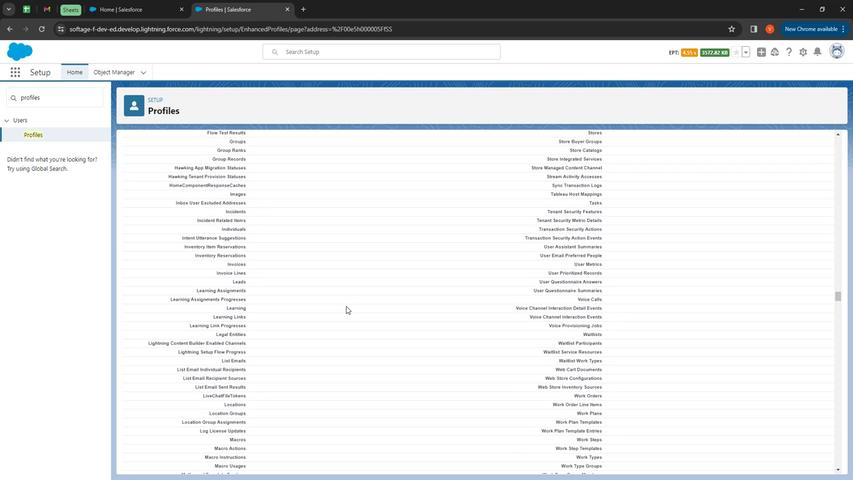 
Action: Mouse scrolled (342, 306) with delta (0, 0)
Screenshot: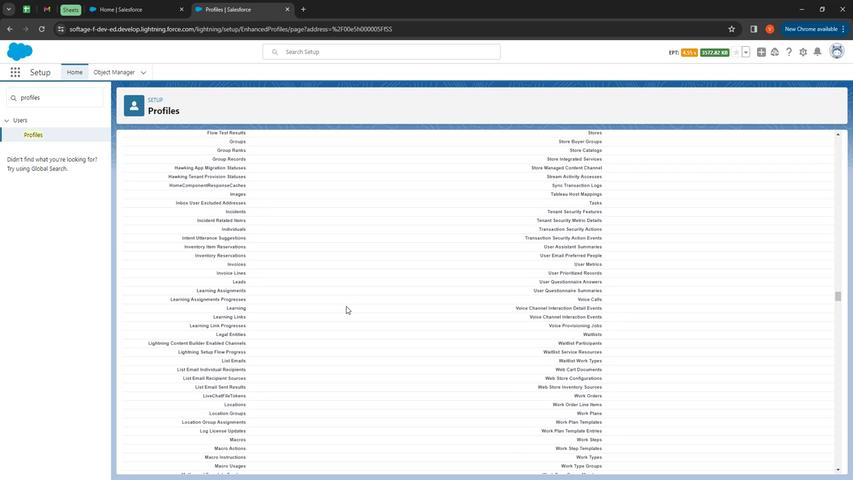 
Action: Mouse scrolled (342, 306) with delta (0, 0)
Screenshot: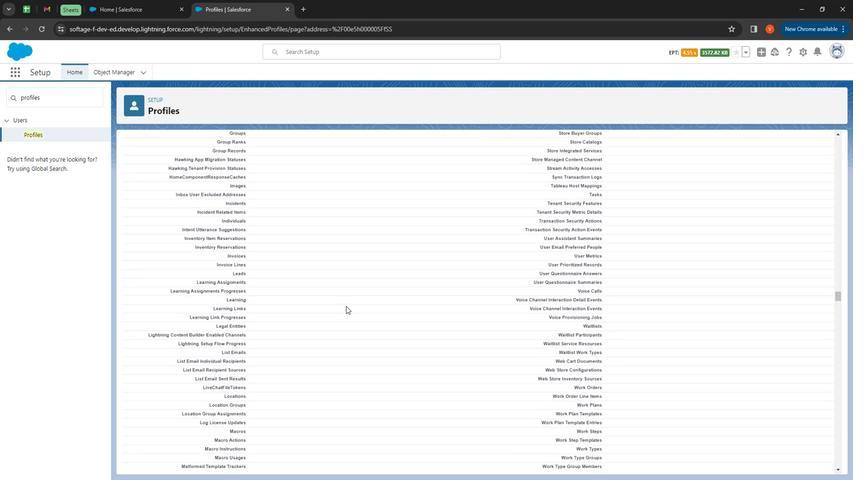 
Action: Mouse scrolled (342, 306) with delta (0, 0)
Screenshot: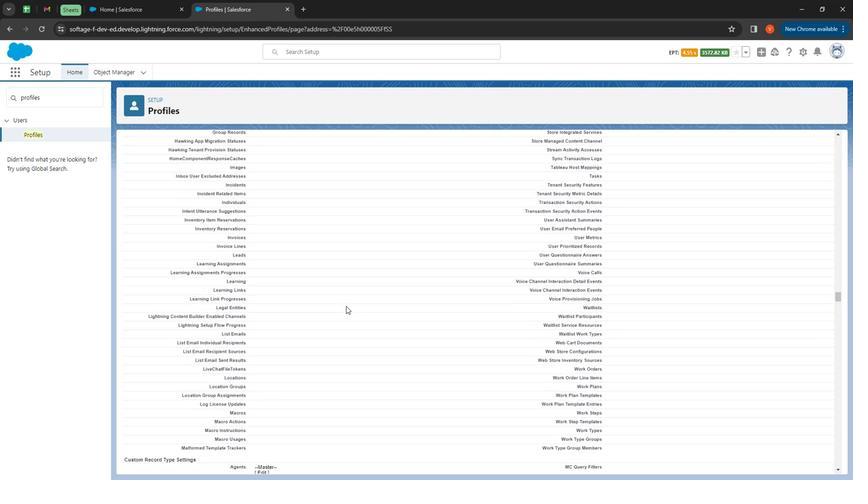 
Action: Mouse scrolled (342, 306) with delta (0, 0)
Screenshot: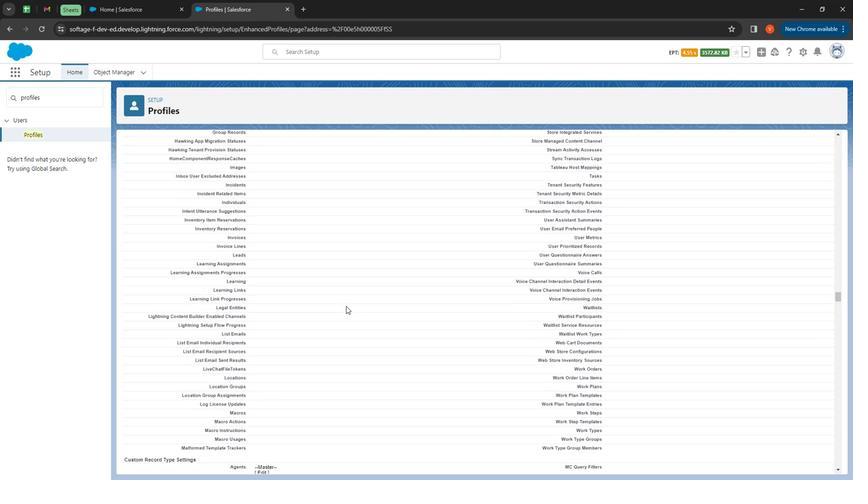 
Action: Mouse scrolled (342, 306) with delta (0, 0)
Screenshot: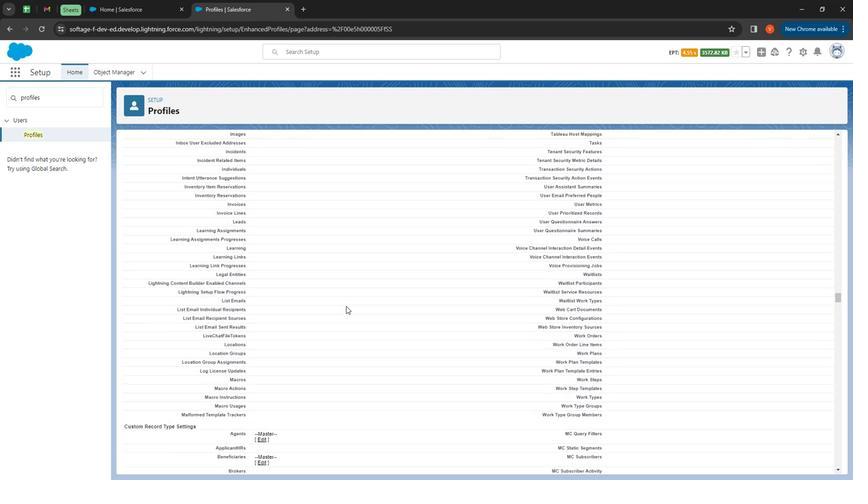 
Action: Mouse scrolled (342, 306) with delta (0, 0)
Screenshot: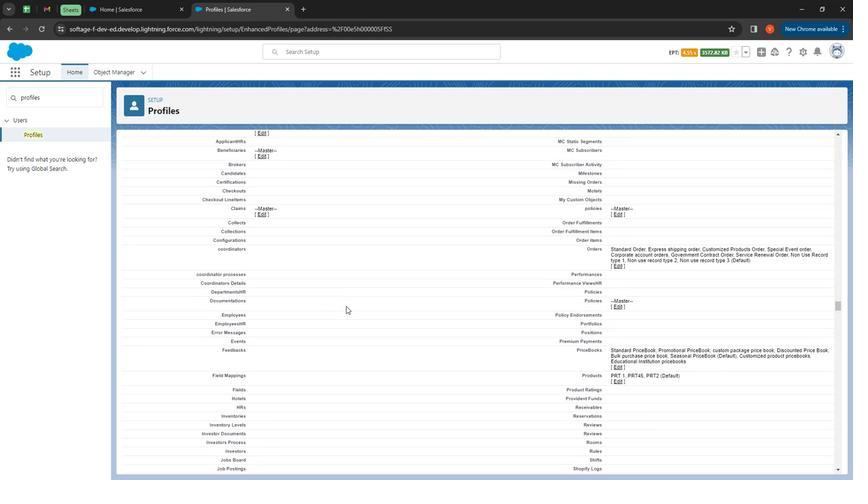 
Action: Mouse scrolled (342, 306) with delta (0, 0)
Screenshot: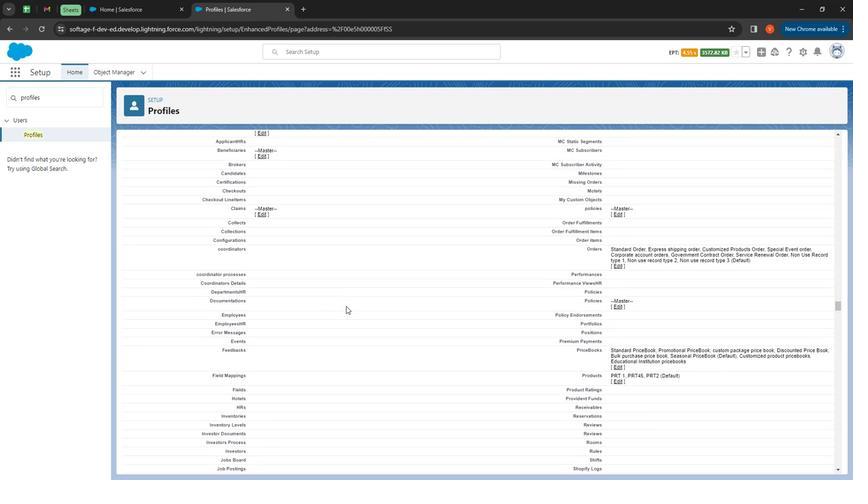 
Action: Mouse scrolled (342, 306) with delta (0, 0)
Screenshot: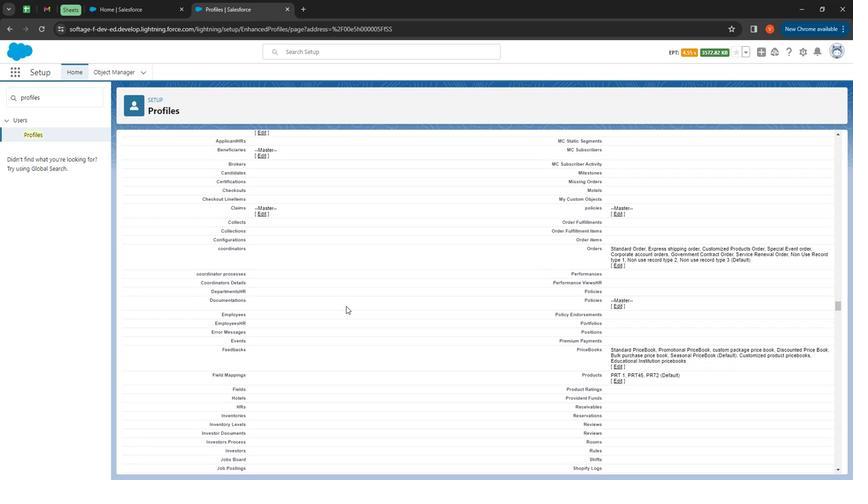 
Action: Mouse scrolled (342, 306) with delta (0, 0)
Screenshot: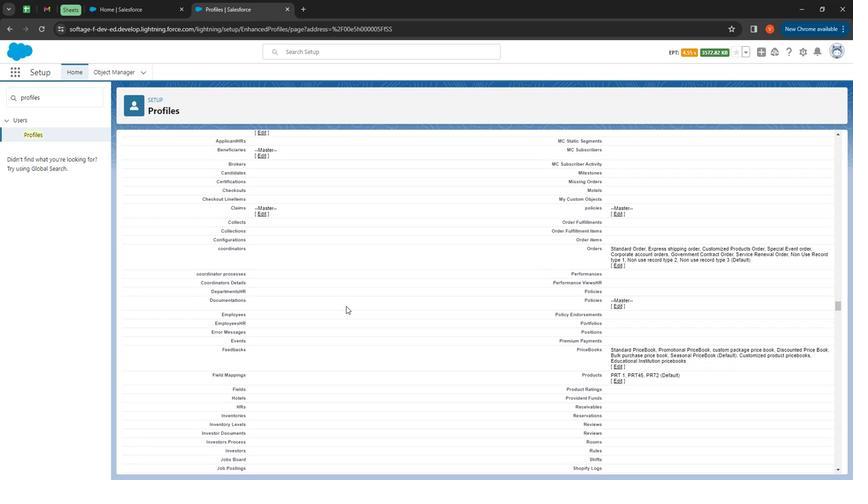 
Action: Mouse scrolled (342, 306) with delta (0, 0)
Screenshot: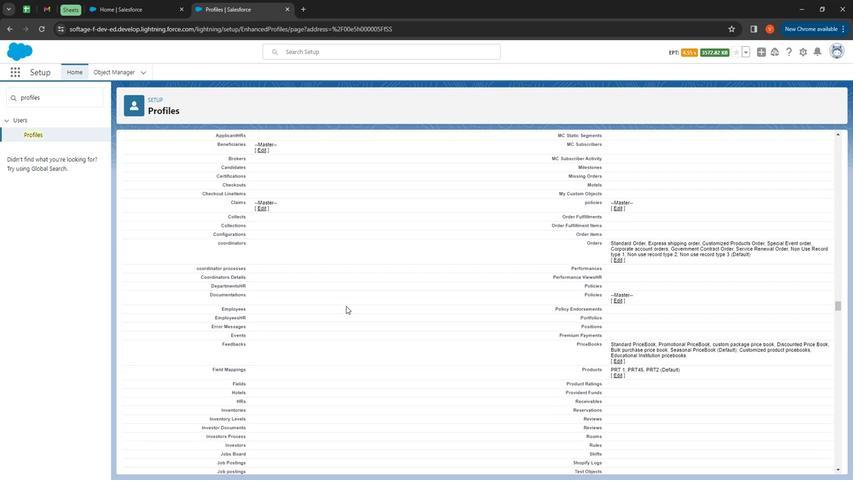 
Action: Mouse scrolled (342, 306) with delta (0, 0)
Screenshot: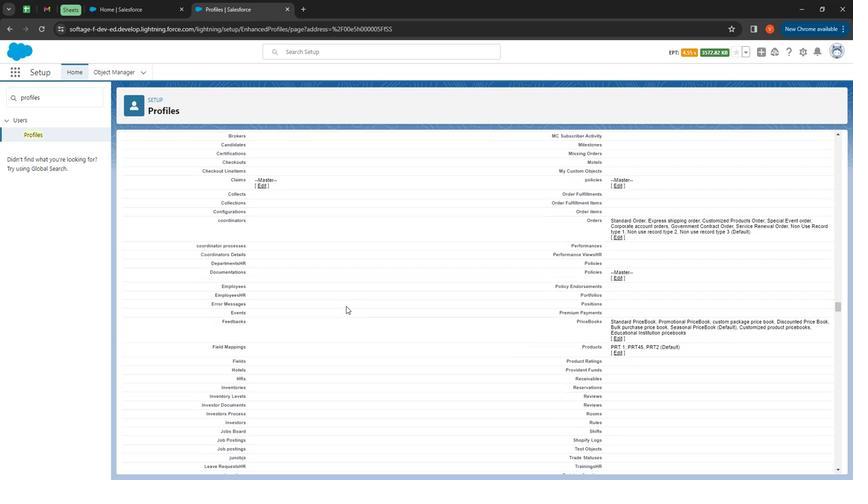 
Action: Mouse scrolled (342, 306) with delta (0, 0)
Screenshot: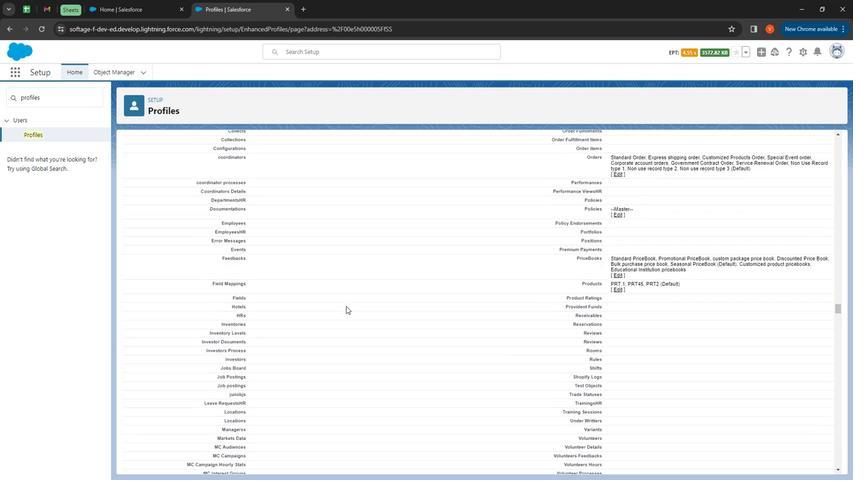
Action: Mouse scrolled (342, 306) with delta (0, 0)
Screenshot: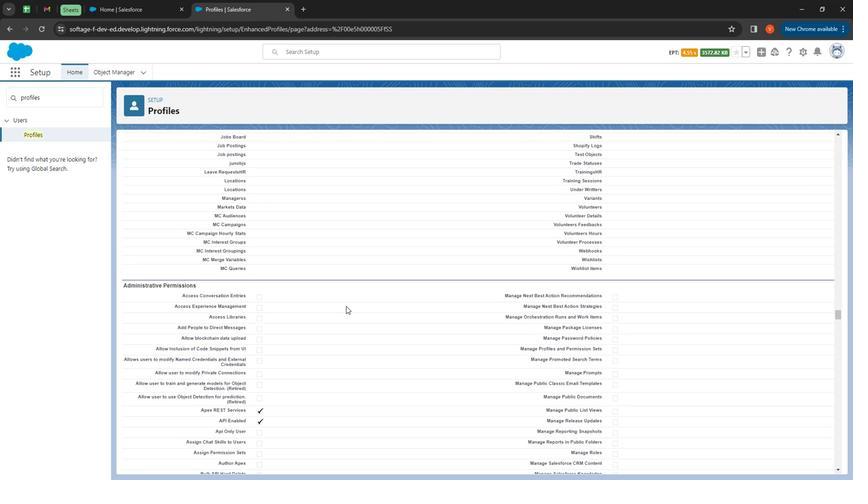 
Action: Mouse scrolled (342, 306) with delta (0, 0)
Screenshot: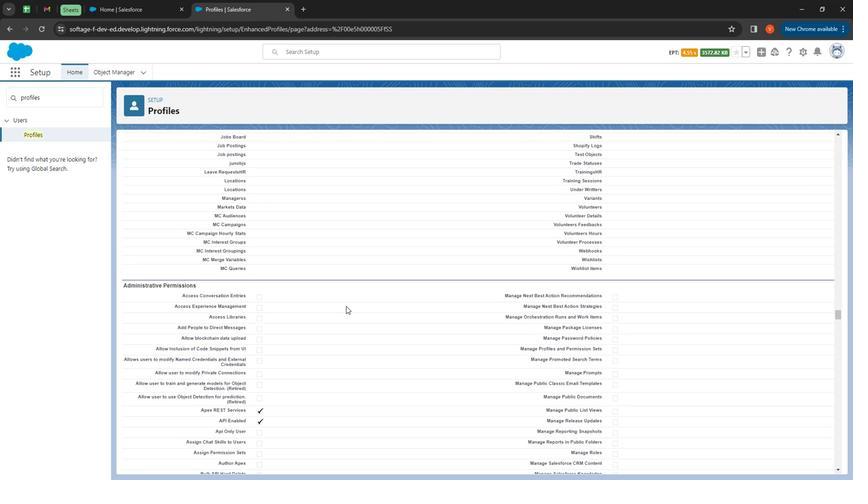 
Action: Mouse scrolled (342, 306) with delta (0, 0)
Screenshot: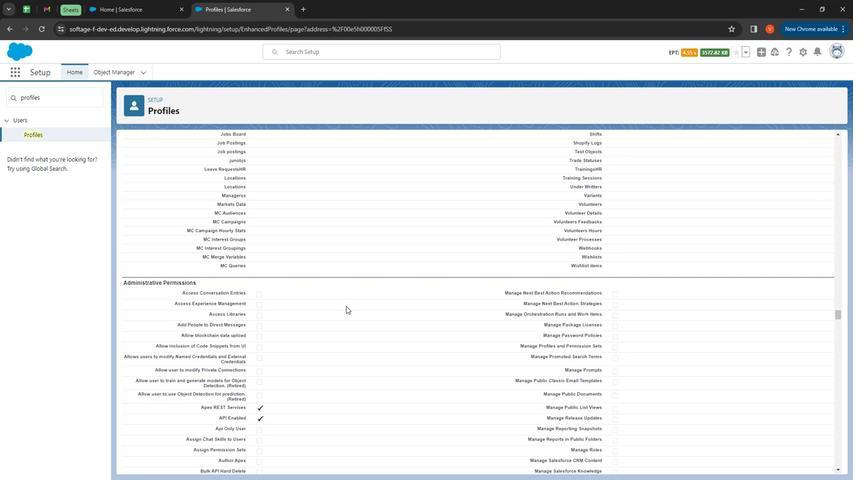 
Action: Mouse scrolled (342, 306) with delta (0, 0)
Screenshot: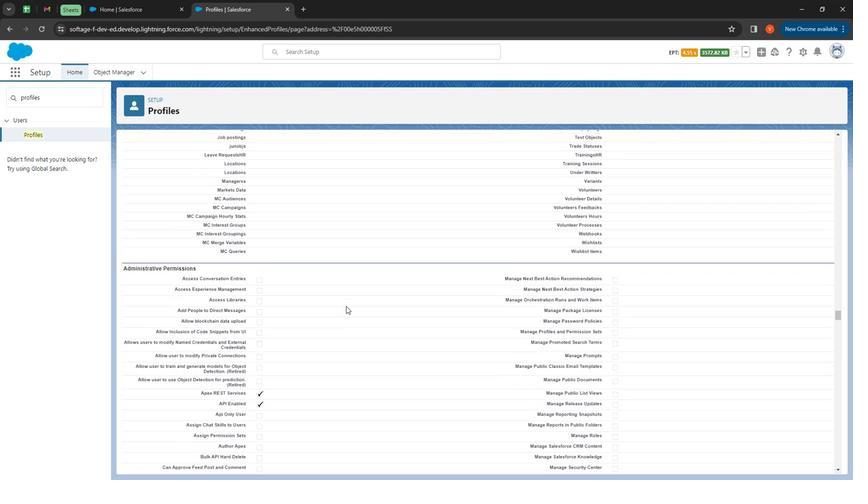 
Action: Mouse scrolled (342, 306) with delta (0, 0)
Screenshot: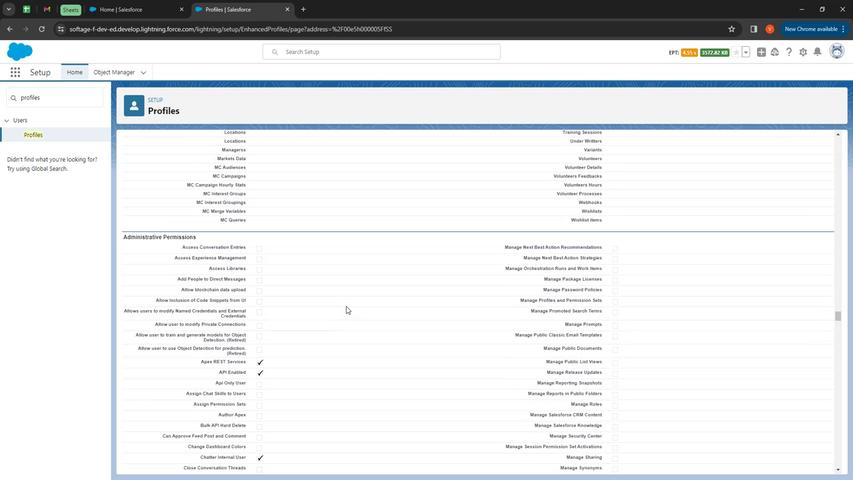 
Action: Mouse scrolled (342, 306) with delta (0, 0)
Screenshot: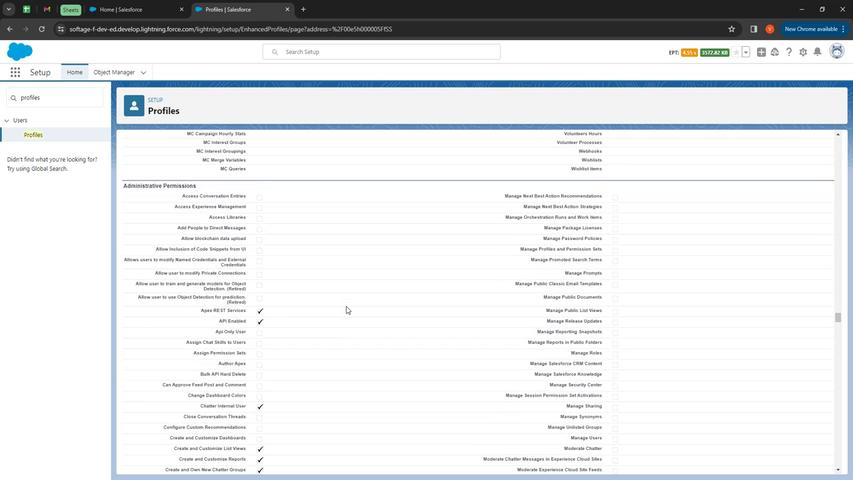 
Action: Mouse scrolled (342, 306) with delta (0, 0)
Screenshot: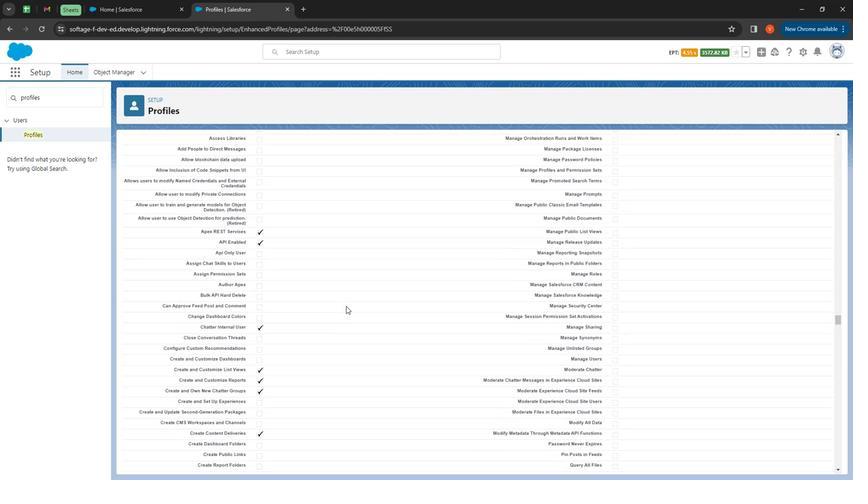 
Action: Mouse scrolled (342, 306) with delta (0, 0)
Screenshot: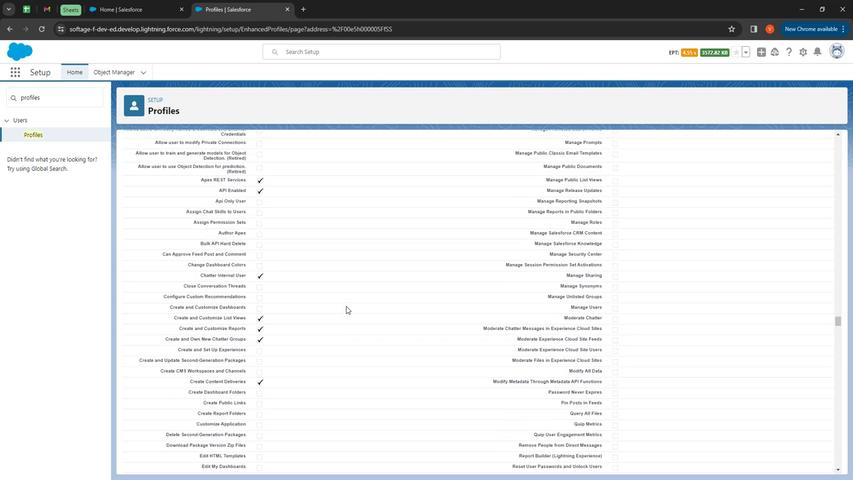 
Action: Mouse scrolled (342, 306) with delta (0, 0)
Screenshot: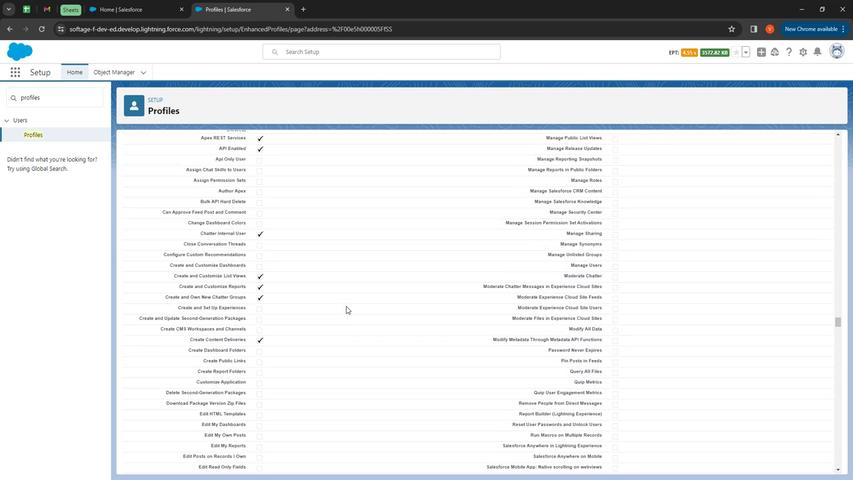 
Action: Mouse scrolled (342, 306) with delta (0, 0)
Screenshot: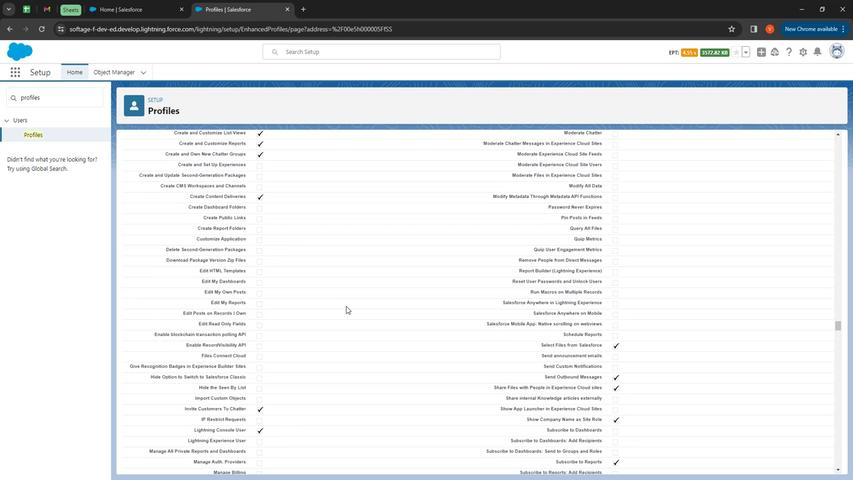 
Action: Mouse scrolled (342, 306) with delta (0, 0)
Screenshot: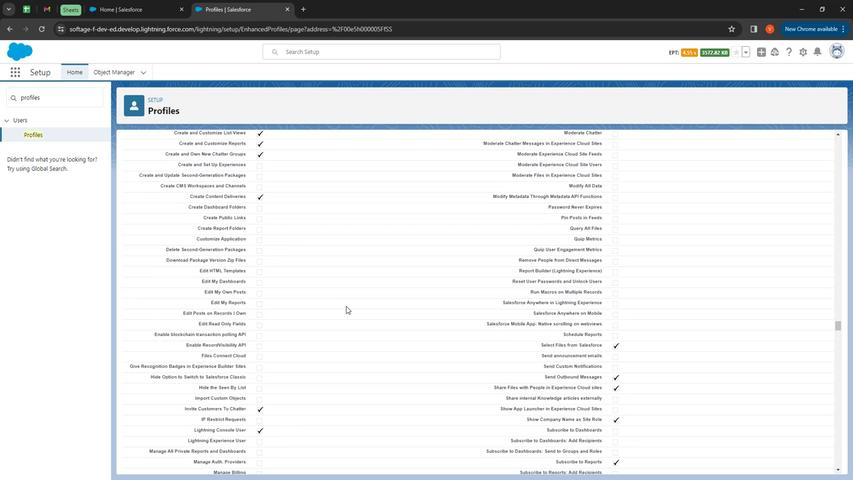 
Action: Mouse scrolled (342, 306) with delta (0, 0)
Screenshot: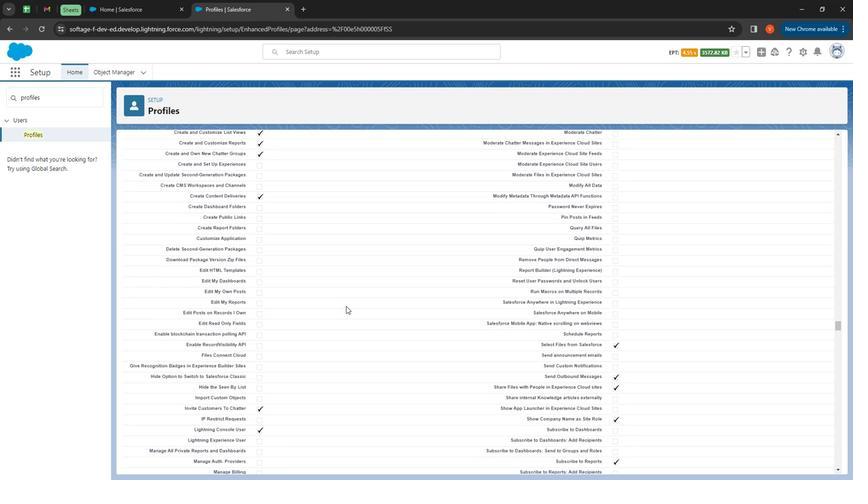 
Action: Mouse scrolled (342, 306) with delta (0, 0)
Screenshot: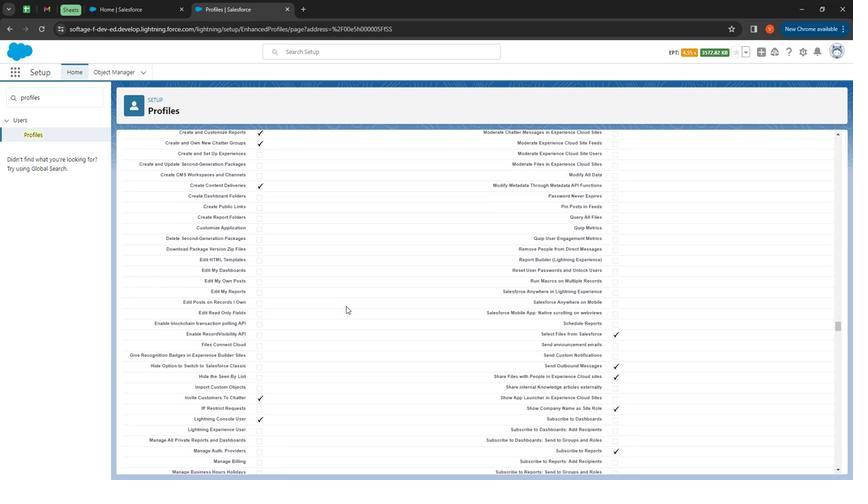 
Action: Mouse scrolled (342, 306) with delta (0, 0)
Screenshot: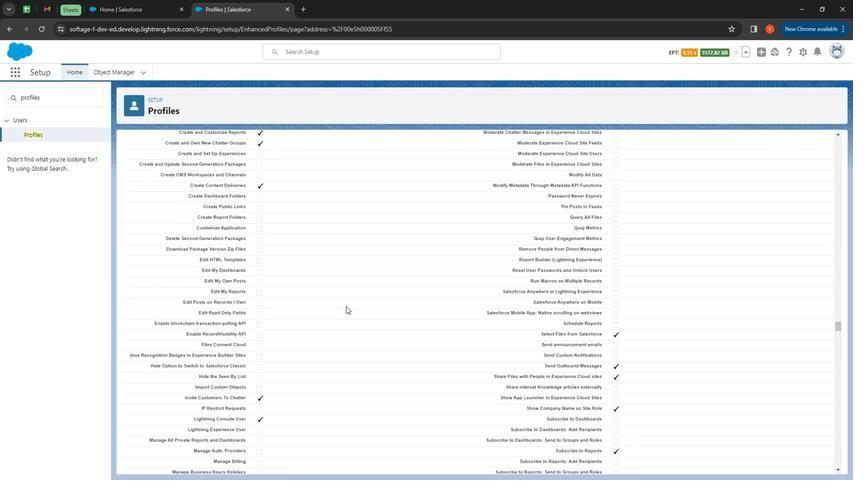 
Action: Mouse scrolled (342, 306) with delta (0, 0)
Screenshot: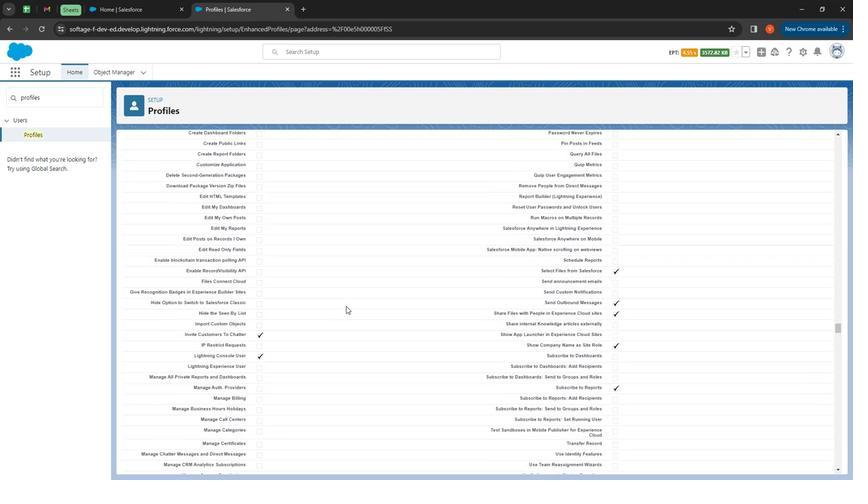 
Action: Mouse scrolled (342, 306) with delta (0, 0)
Screenshot: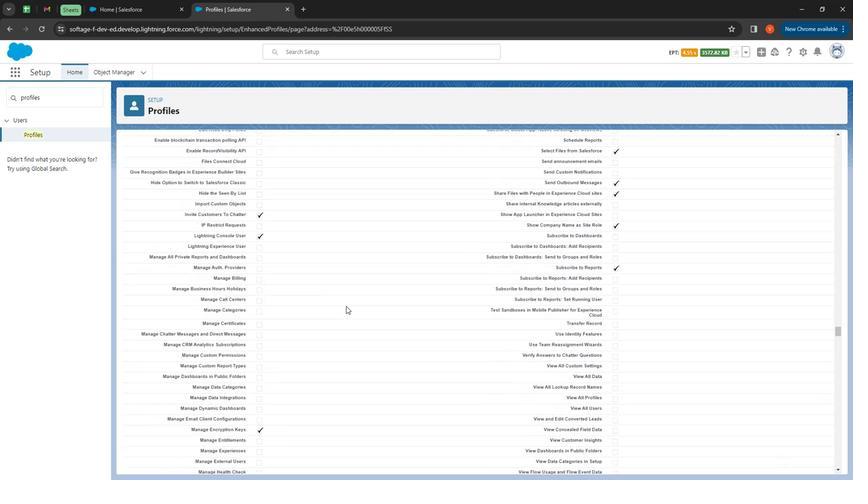 
Action: Mouse scrolled (342, 306) with delta (0, 0)
Screenshot: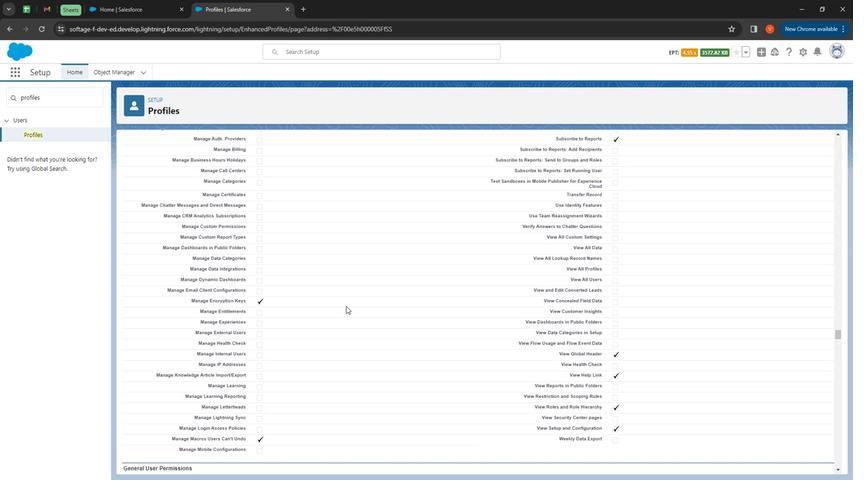 
Action: Mouse scrolled (342, 306) with delta (0, 0)
Screenshot: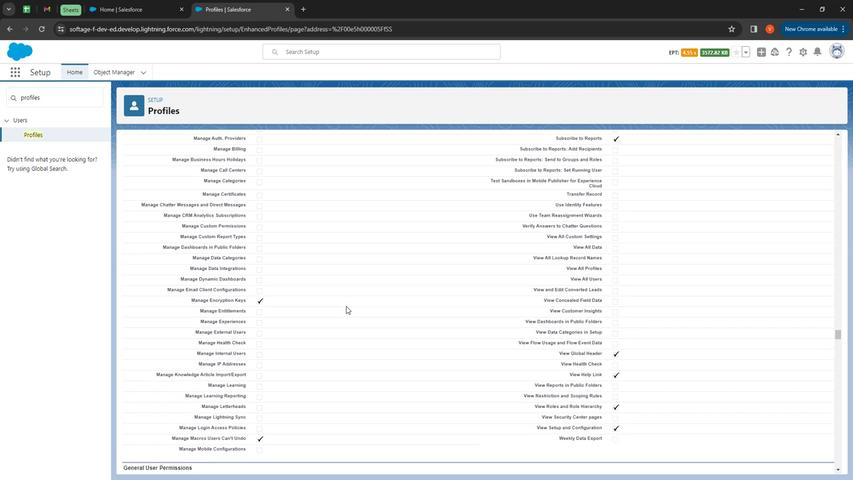 
Action: Mouse scrolled (342, 306) with delta (0, 0)
Screenshot: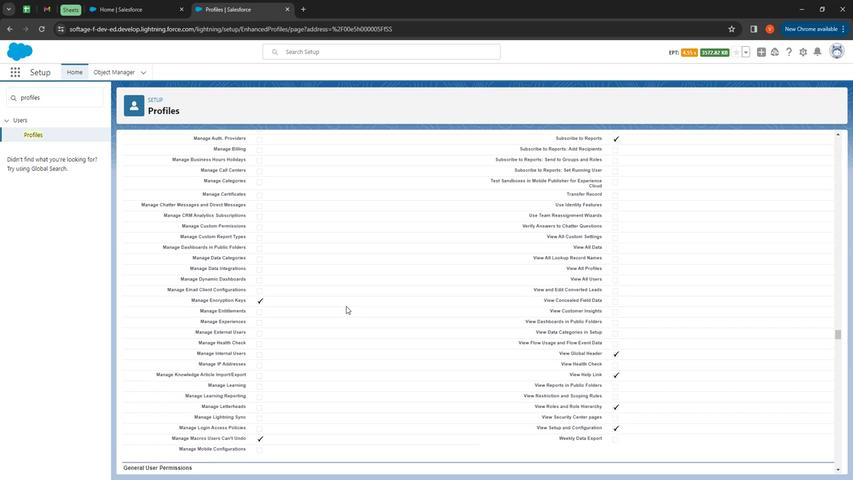 
Action: Mouse scrolled (342, 306) with delta (0, 0)
Screenshot: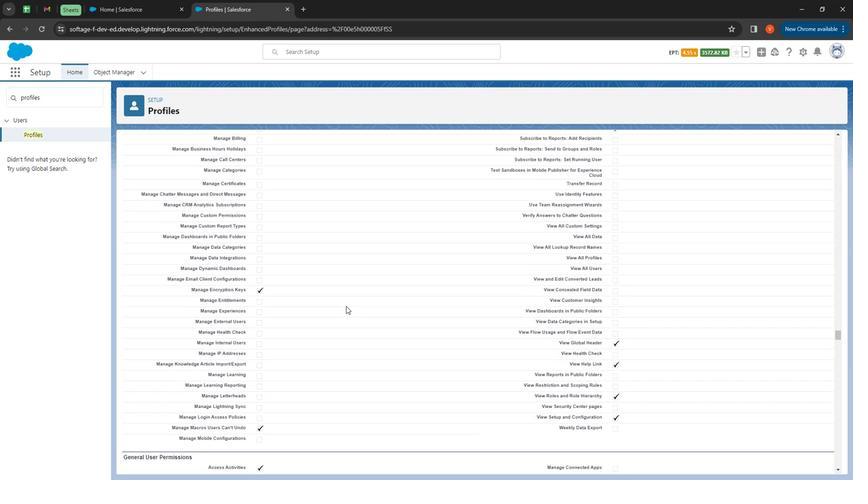 
Action: Mouse scrolled (342, 306) with delta (0, 0)
Screenshot: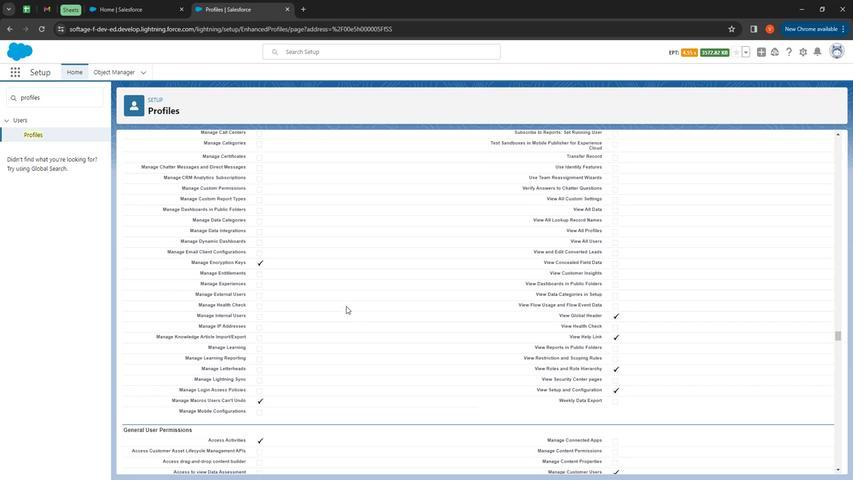 
Action: Mouse scrolled (342, 306) with delta (0, 0)
Screenshot: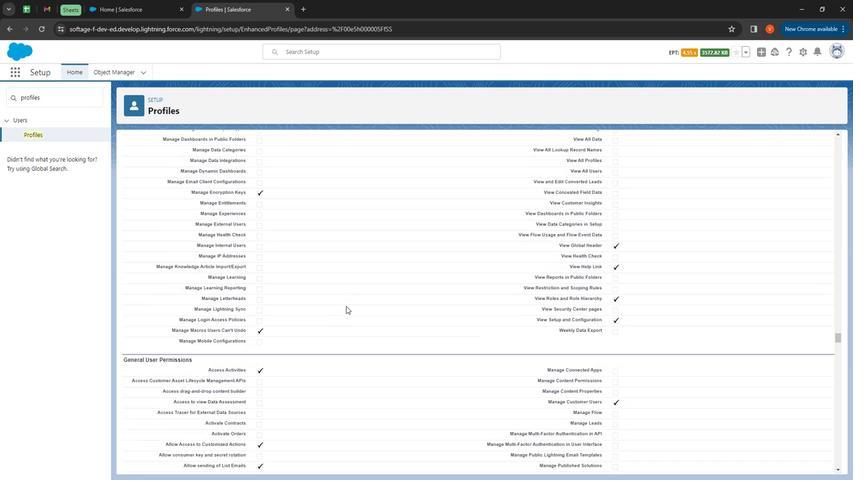 
Action: Mouse scrolled (342, 306) with delta (0, 0)
Screenshot: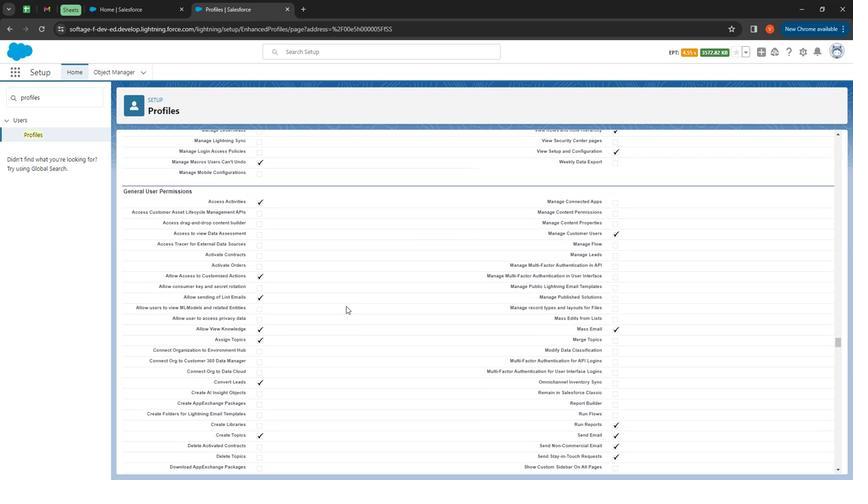 
Action: Mouse scrolled (342, 306) with delta (0, 0)
Screenshot: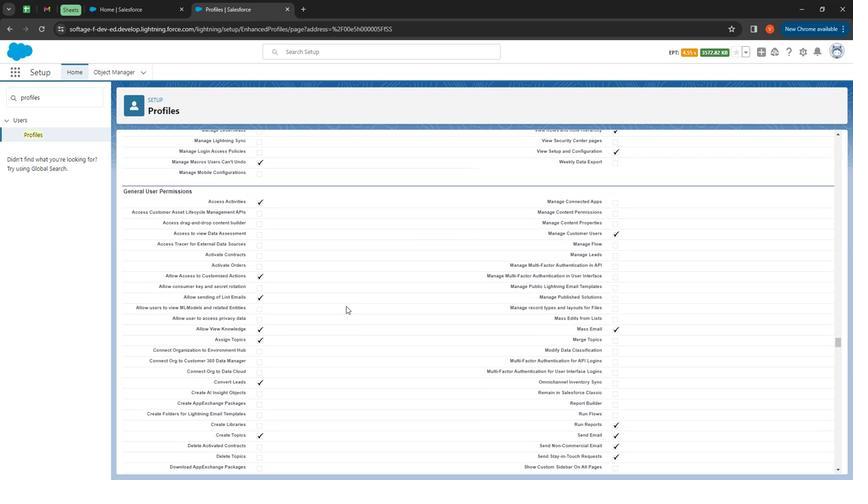 
Action: Mouse scrolled (342, 306) with delta (0, 0)
Screenshot: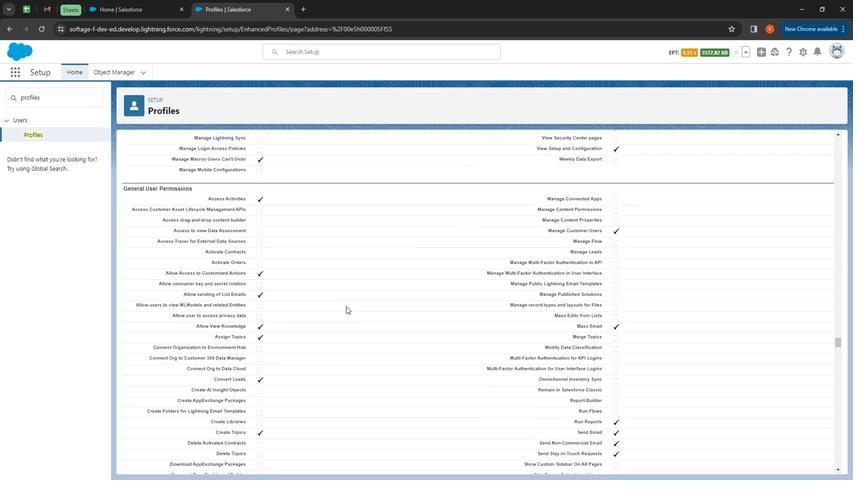 
Action: Mouse scrolled (342, 306) with delta (0, 0)
Screenshot: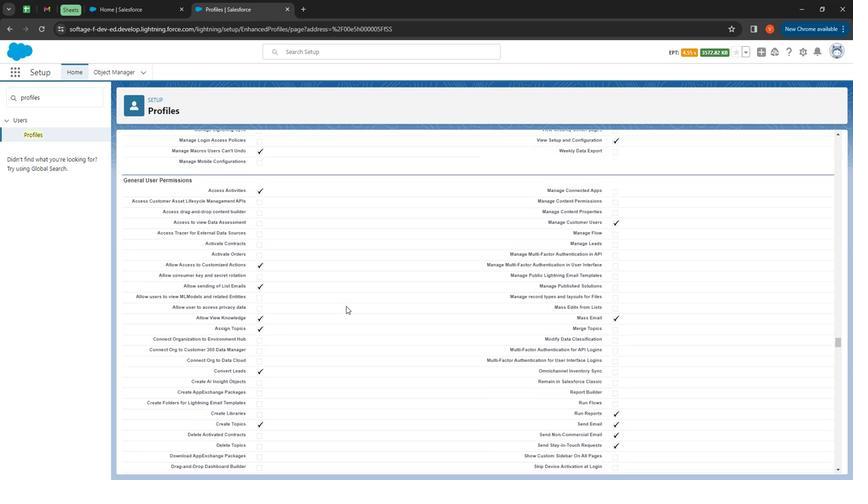 
Action: Mouse scrolled (342, 306) with delta (0, 0)
Screenshot: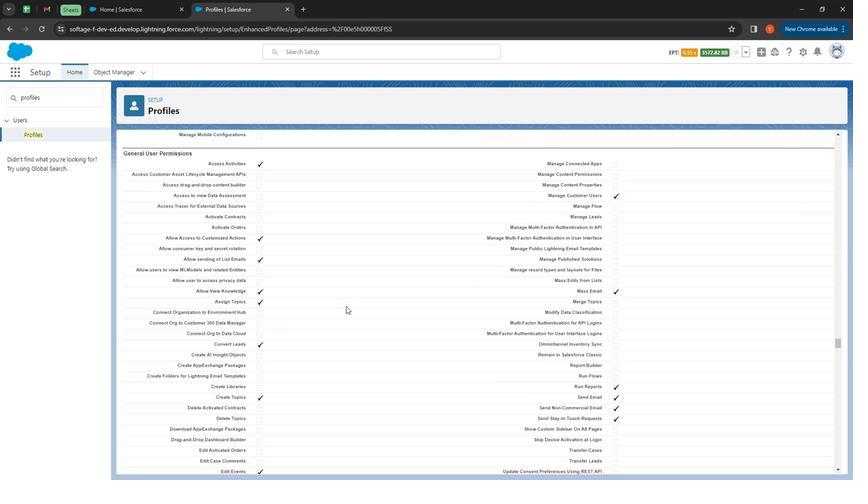 
Action: Mouse scrolled (342, 306) with delta (0, 0)
Screenshot: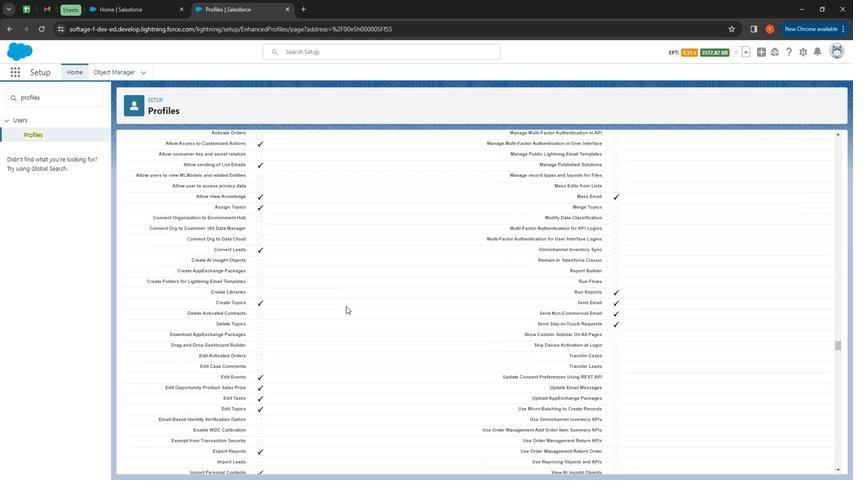 
Action: Mouse scrolled (342, 306) with delta (0, 0)
Screenshot: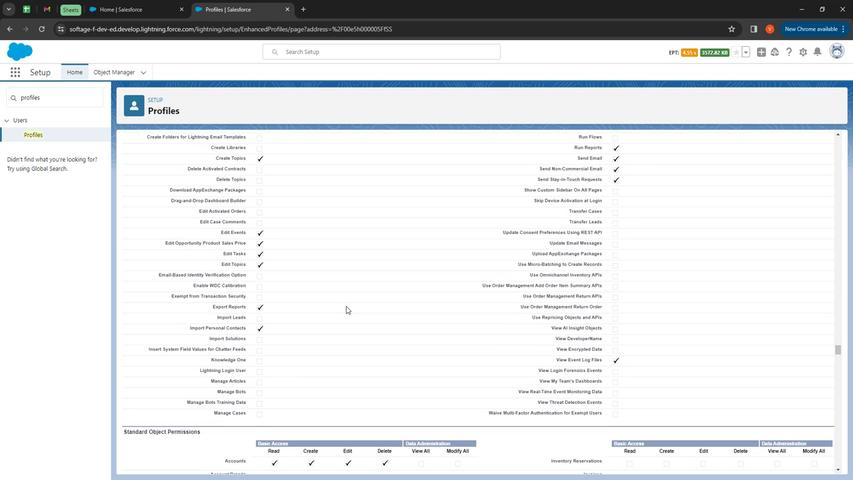 
Action: Mouse scrolled (342, 306) with delta (0, 0)
Screenshot: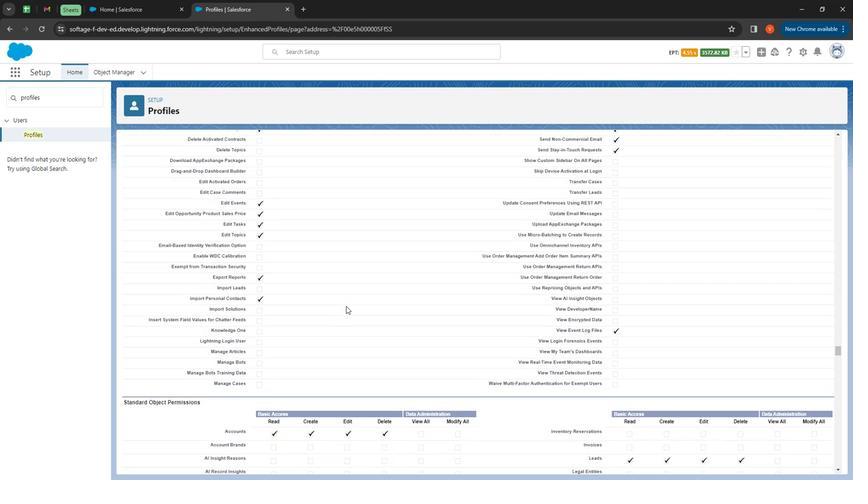 
Action: Mouse scrolled (342, 306) with delta (0, 0)
Screenshot: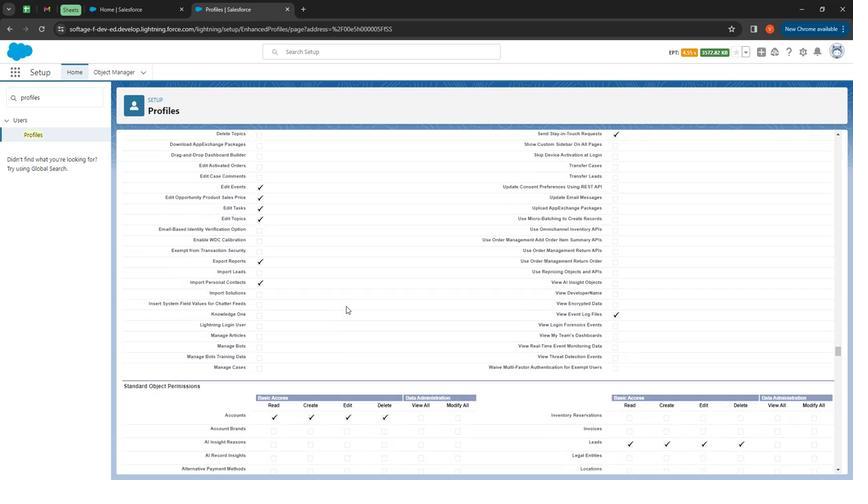 
Action: Mouse scrolled (342, 306) with delta (0, 0)
Screenshot: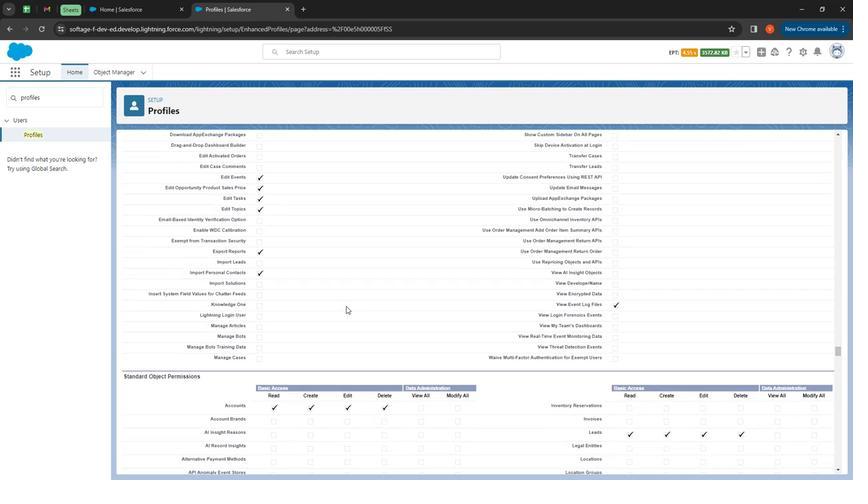 
Action: Mouse scrolled (342, 306) with delta (0, 0)
Screenshot: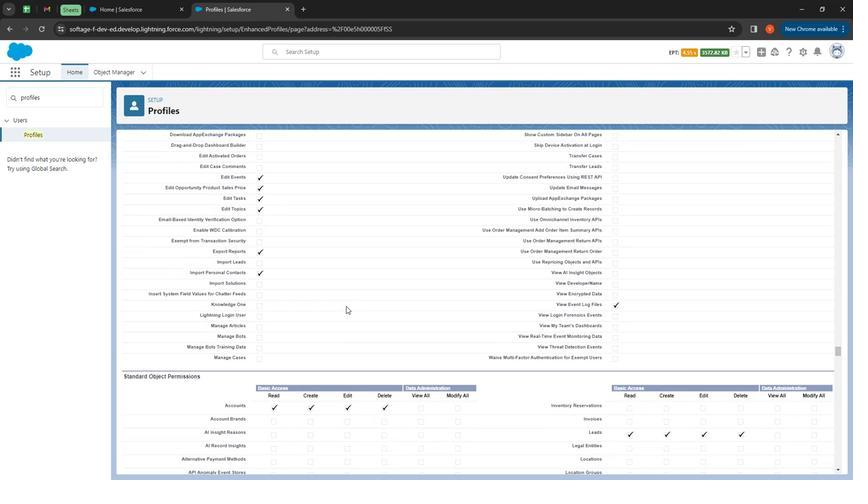 
Action: Mouse scrolled (342, 306) with delta (0, 0)
Screenshot: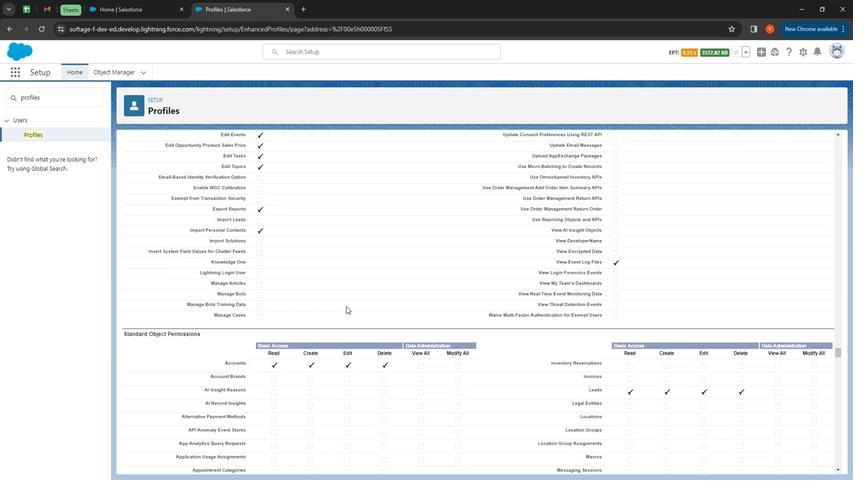 
Action: Mouse scrolled (342, 306) with delta (0, 0)
Screenshot: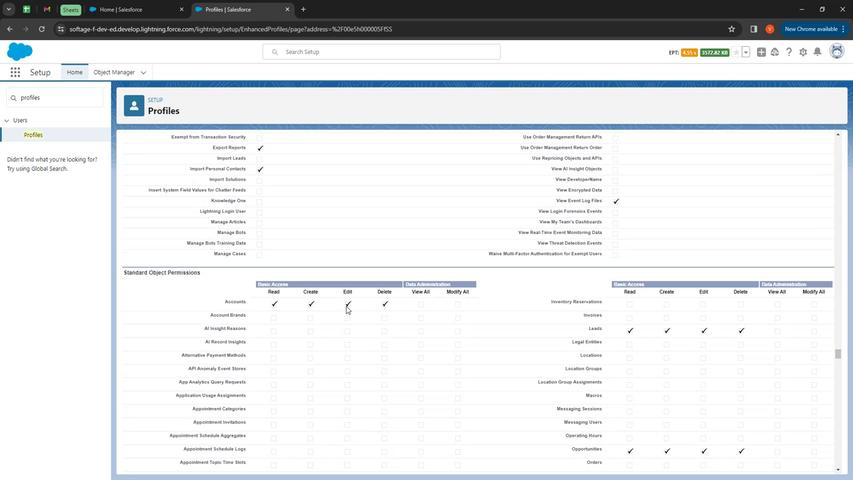 
Action: Mouse scrolled (342, 306) with delta (0, 0)
Screenshot: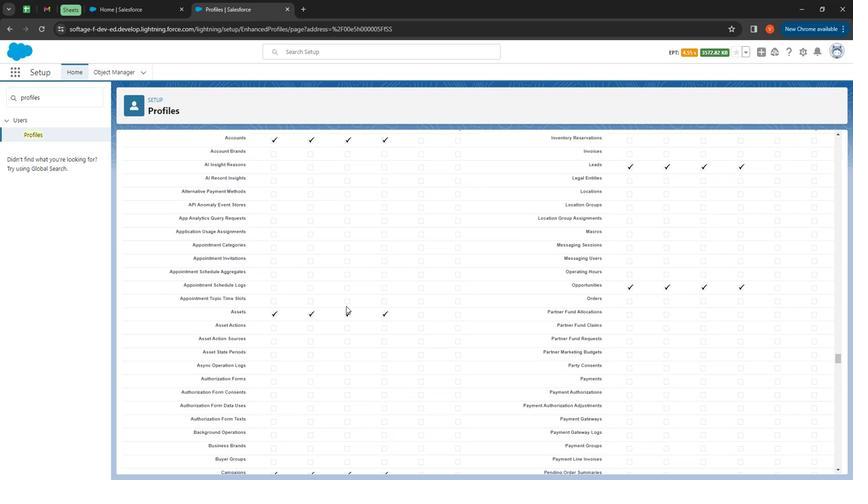 
Action: Mouse scrolled (342, 306) with delta (0, 0)
Screenshot: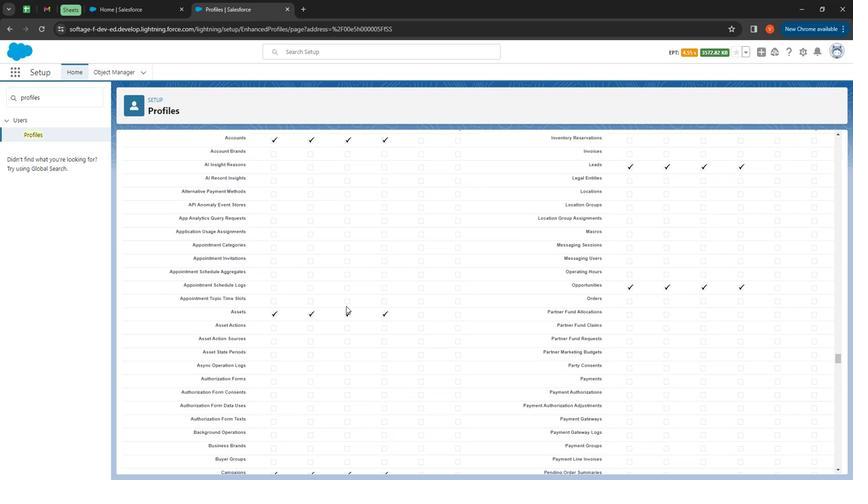
Action: Mouse scrolled (342, 306) with delta (0, 0)
Screenshot: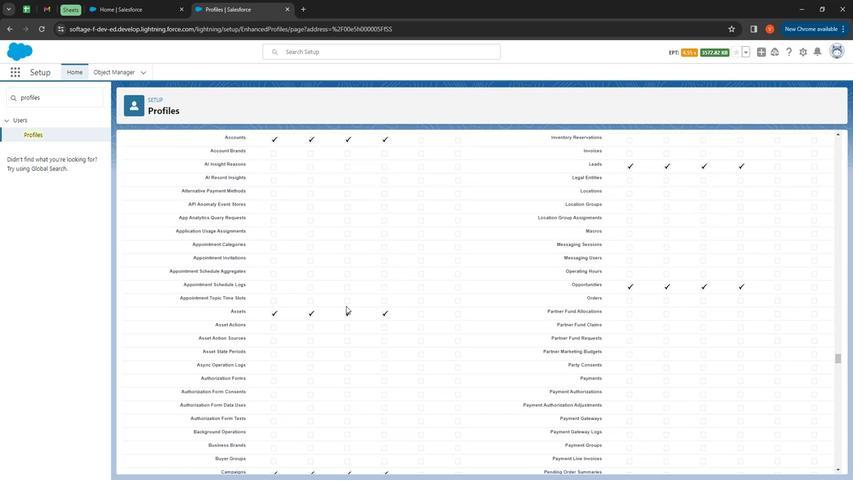 
Action: Mouse scrolled (342, 306) with delta (0, 0)
Screenshot: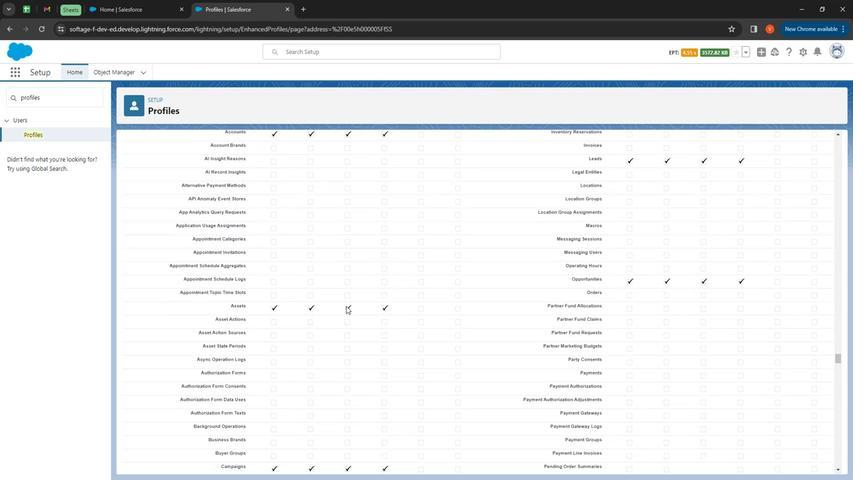 
Action: Mouse scrolled (342, 306) with delta (0, 0)
Screenshot: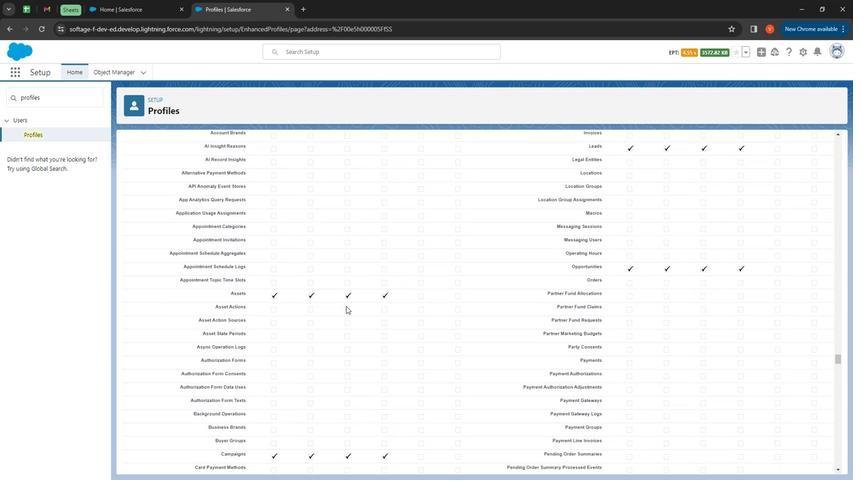 
Action: Mouse scrolled (342, 306) with delta (0, 0)
Screenshot: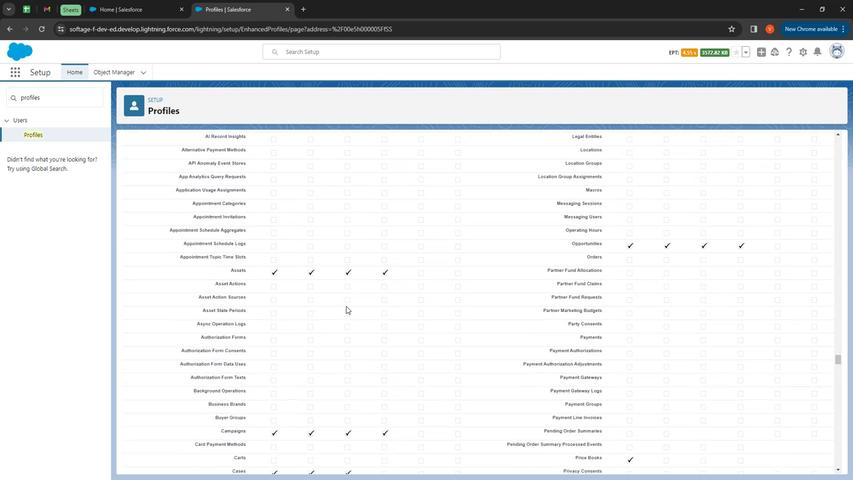 
Action: Mouse scrolled (342, 306) with delta (0, 0)
Screenshot: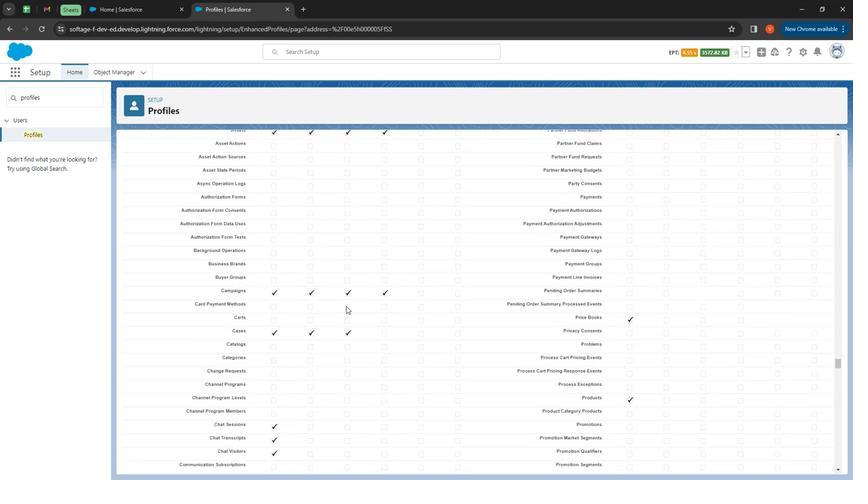 
Action: Mouse scrolled (342, 306) with delta (0, 0)
Screenshot: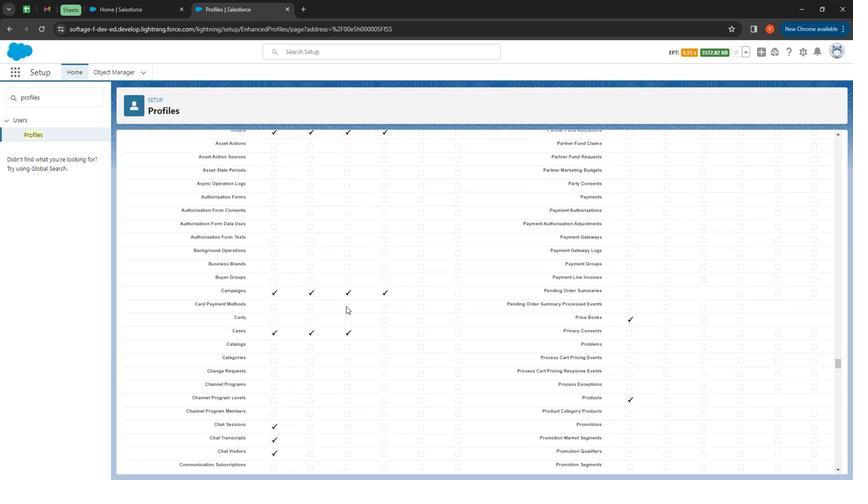 
Action: Mouse scrolled (342, 306) with delta (0, 0)
Screenshot: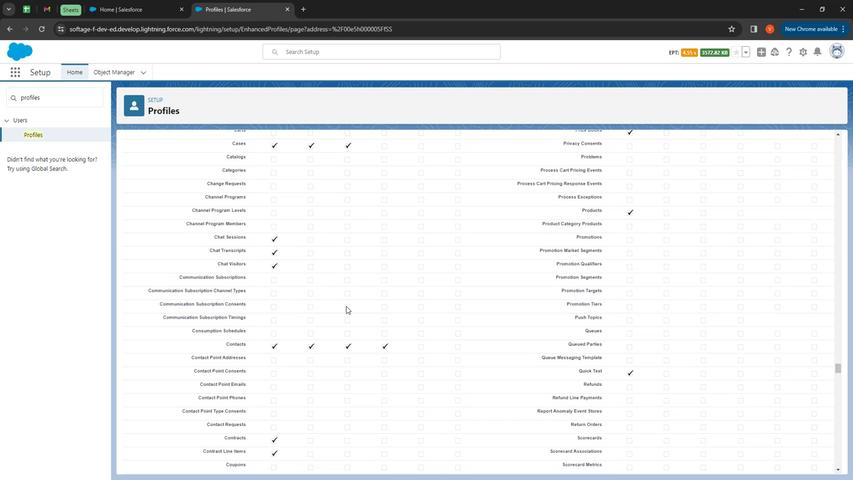 
Action: Mouse scrolled (342, 306) with delta (0, 0)
Screenshot: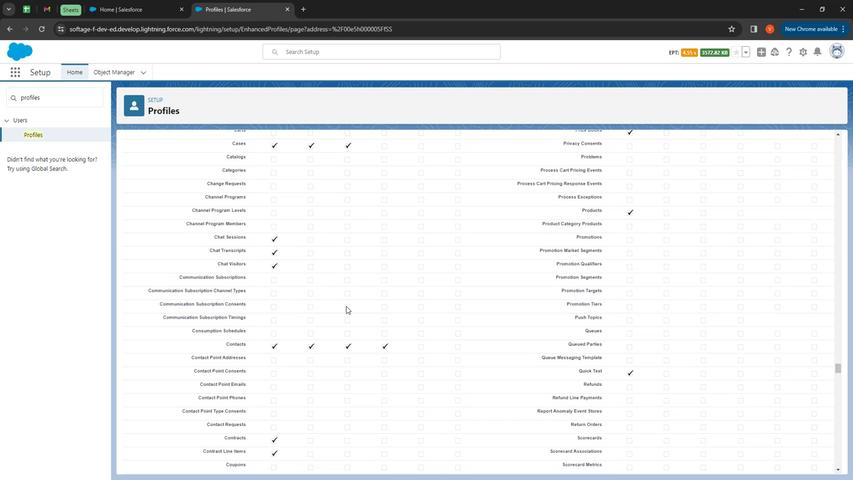 
Action: Mouse scrolled (342, 306) with delta (0, 0)
Screenshot: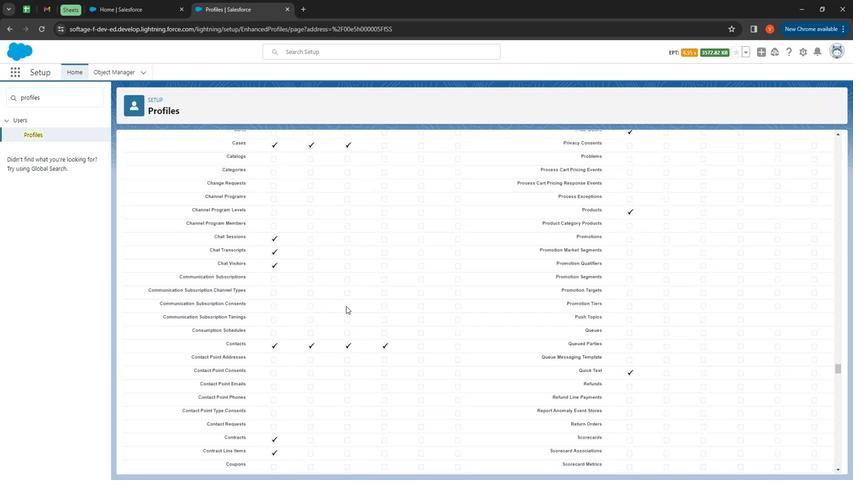 
Action: Mouse scrolled (342, 306) with delta (0, 0)
Screenshot: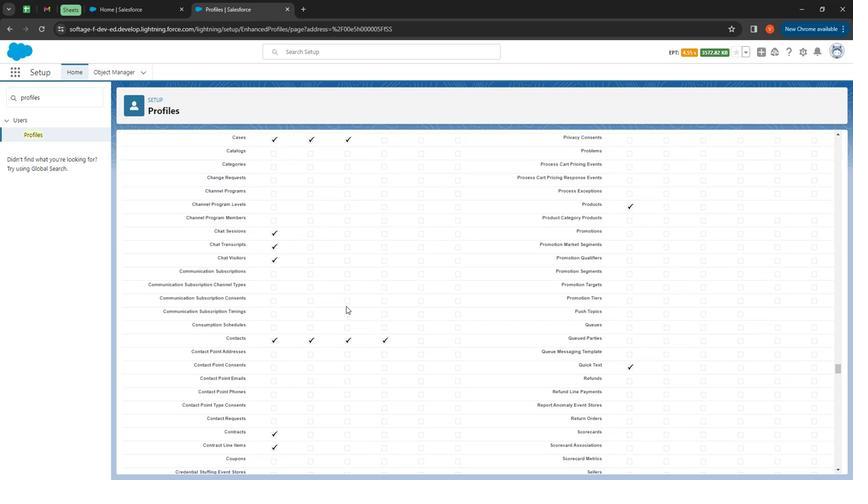 
Action: Mouse scrolled (342, 306) with delta (0, 0)
Screenshot: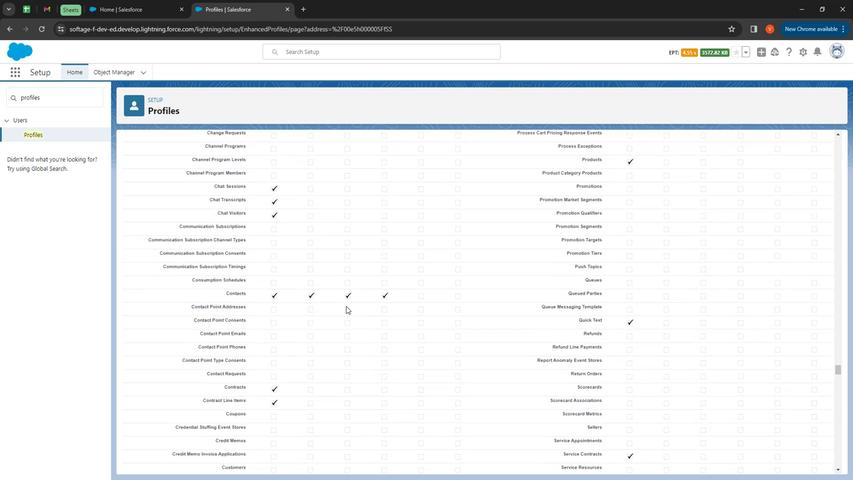 
Action: Mouse scrolled (342, 306) with delta (0, 0)
Screenshot: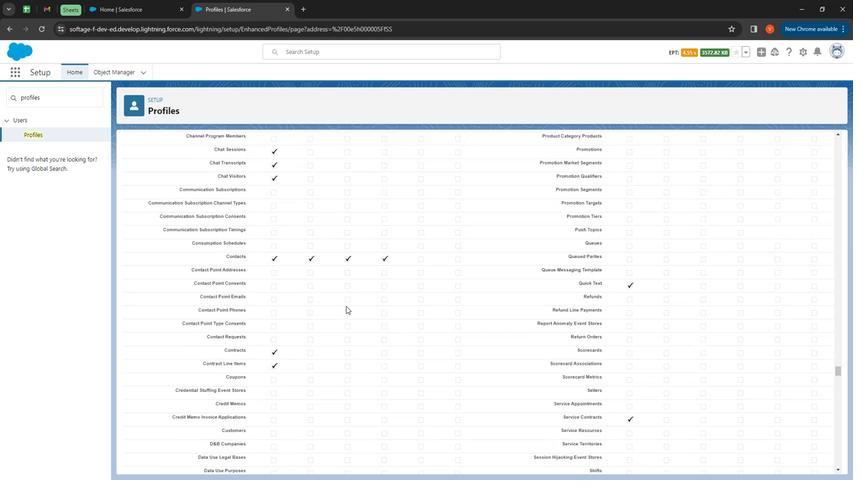 
Action: Mouse scrolled (342, 306) with delta (0, 0)
Screenshot: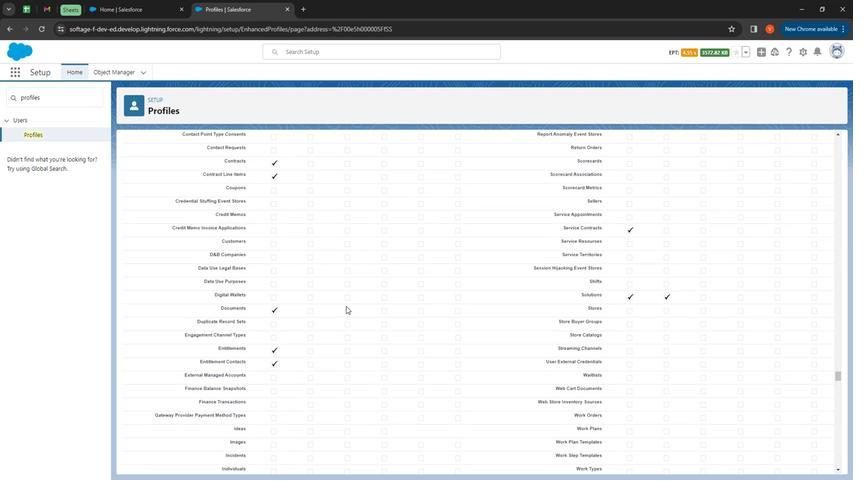 
Action: Mouse scrolled (342, 306) with delta (0, 0)
Screenshot: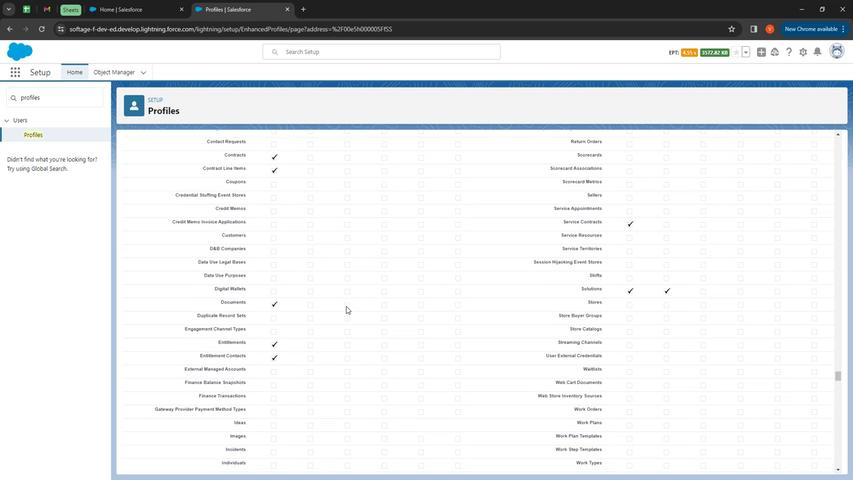 
Action: Mouse scrolled (342, 306) with delta (0, 0)
Screenshot: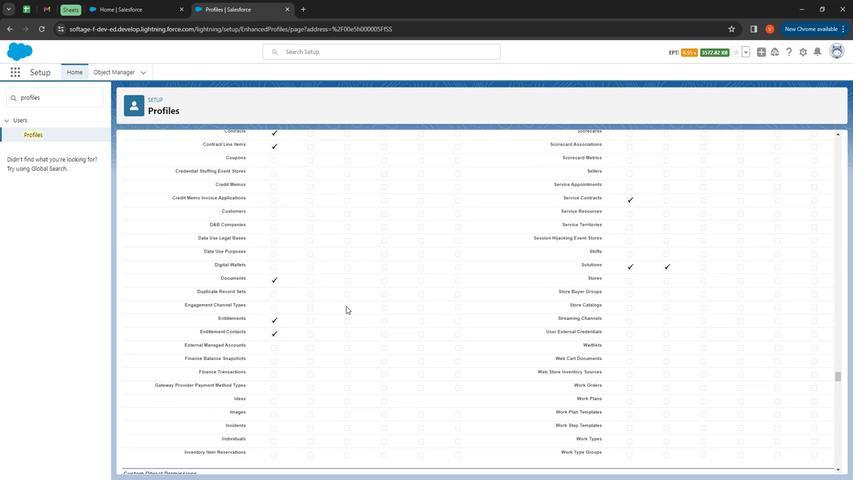 
Action: Mouse scrolled (342, 306) with delta (0, 0)
Screenshot: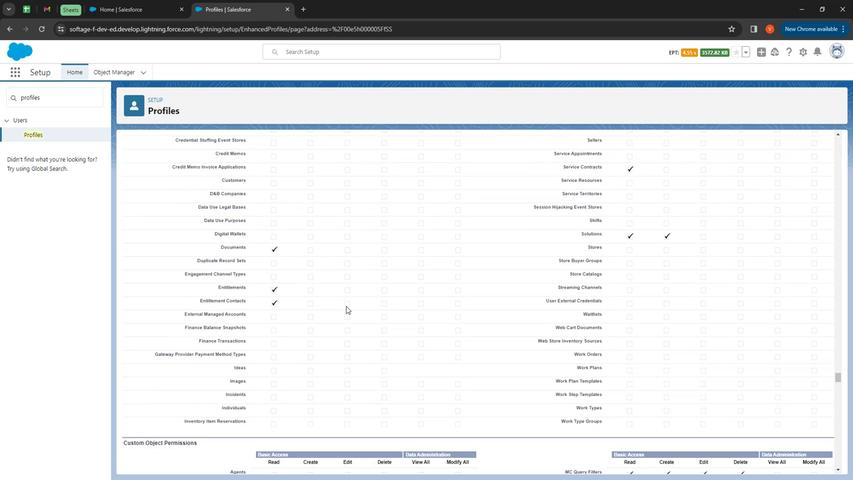 
Action: Mouse scrolled (342, 306) with delta (0, 0)
Screenshot: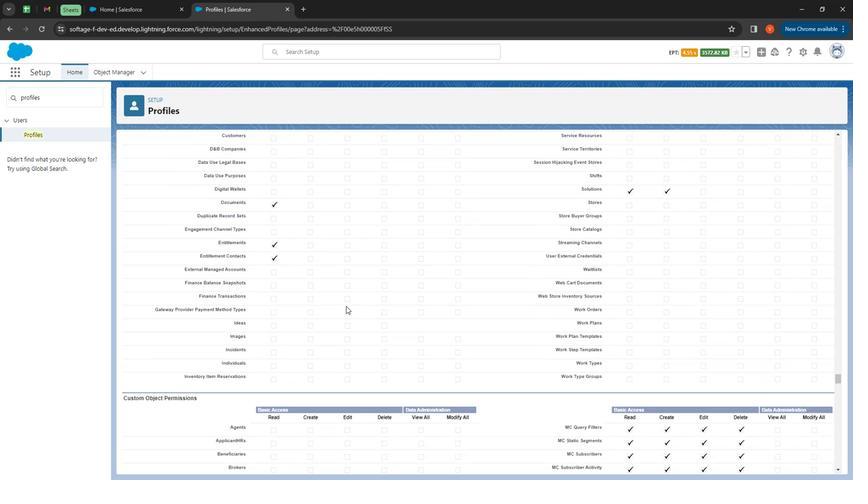 
Action: Mouse scrolled (342, 306) with delta (0, 0)
Screenshot: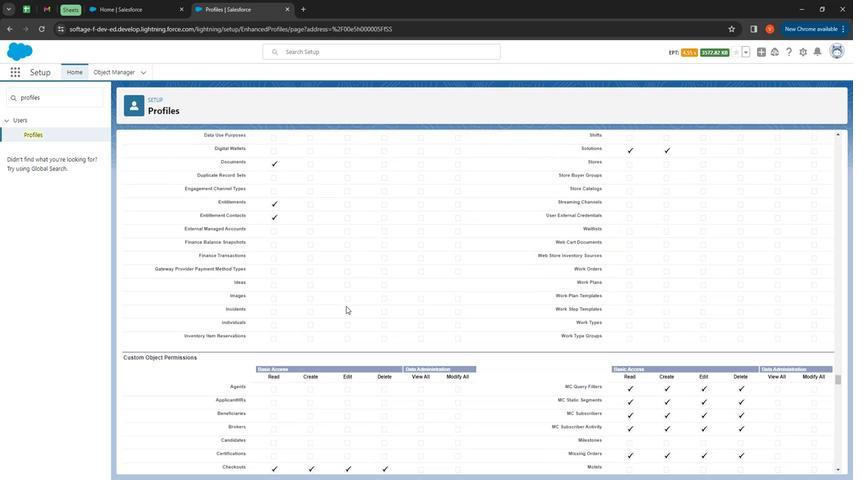 
Action: Mouse scrolled (342, 306) with delta (0, 0)
Screenshot: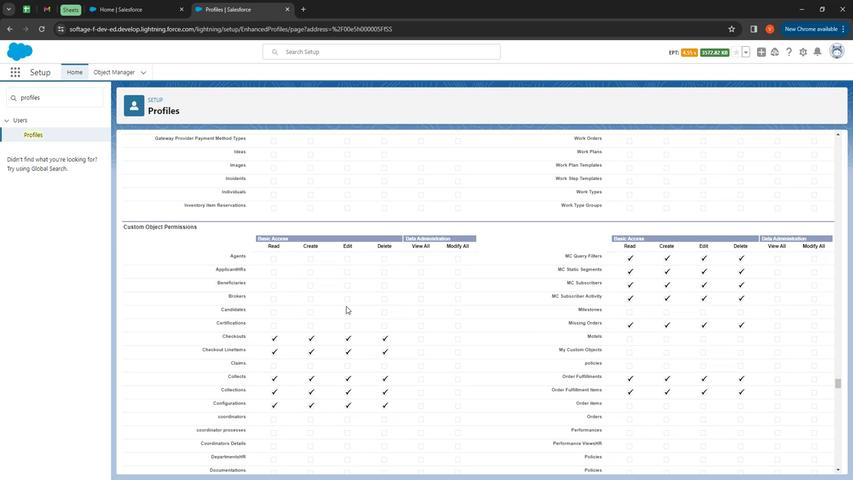 
Action: Mouse scrolled (342, 306) with delta (0, 0)
Screenshot: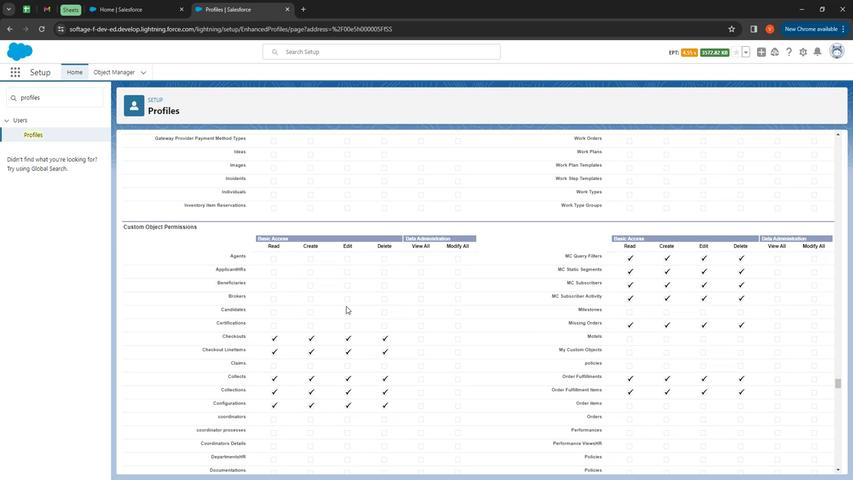 
Action: Mouse scrolled (342, 306) with delta (0, 0)
Screenshot: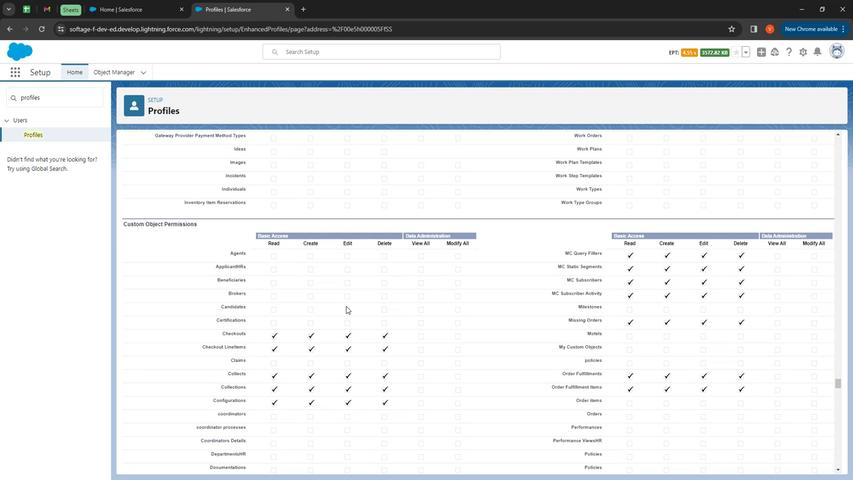 
Action: Mouse scrolled (342, 306) with delta (0, 0)
Screenshot: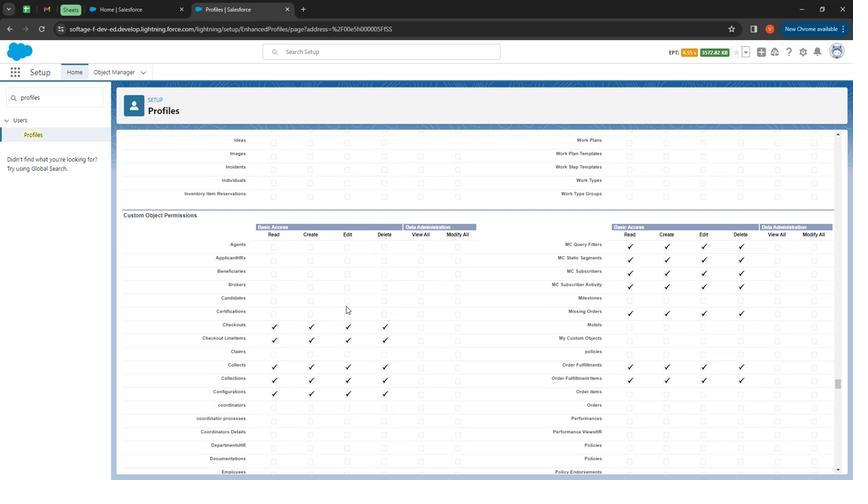 
Action: Mouse scrolled (342, 306) with delta (0, 0)
Screenshot: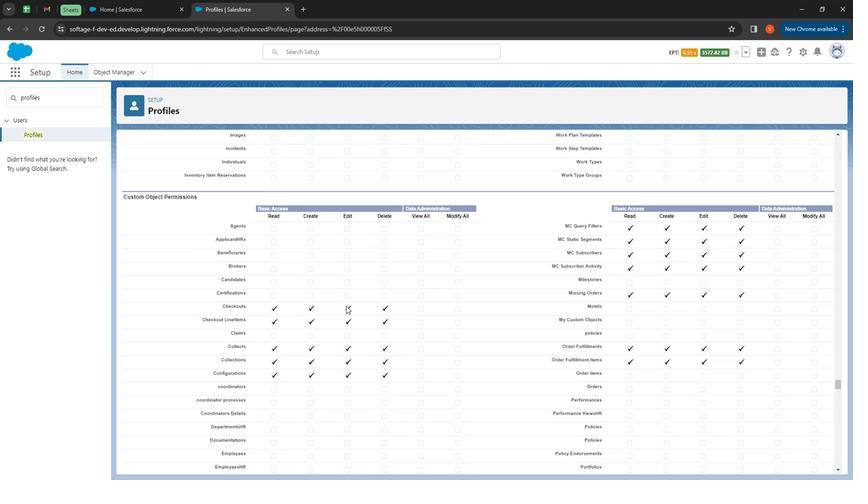 
Action: Mouse scrolled (342, 306) with delta (0, 0)
Screenshot: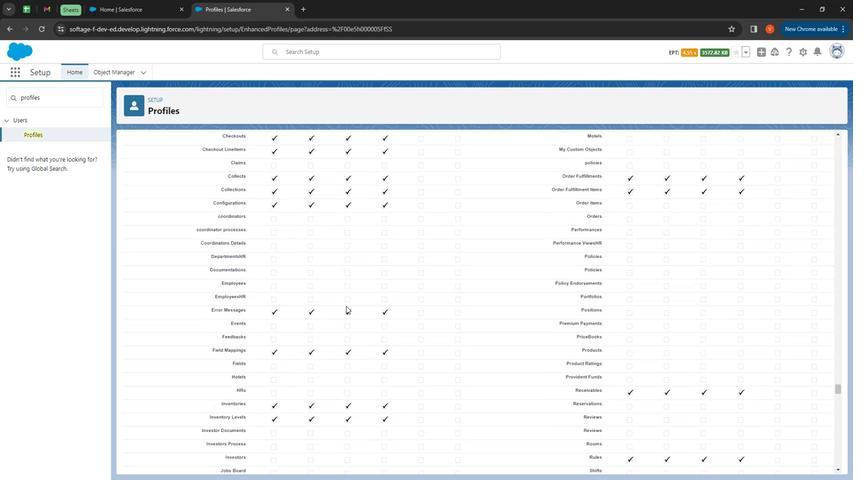 
Action: Mouse scrolled (342, 306) with delta (0, 0)
Screenshot: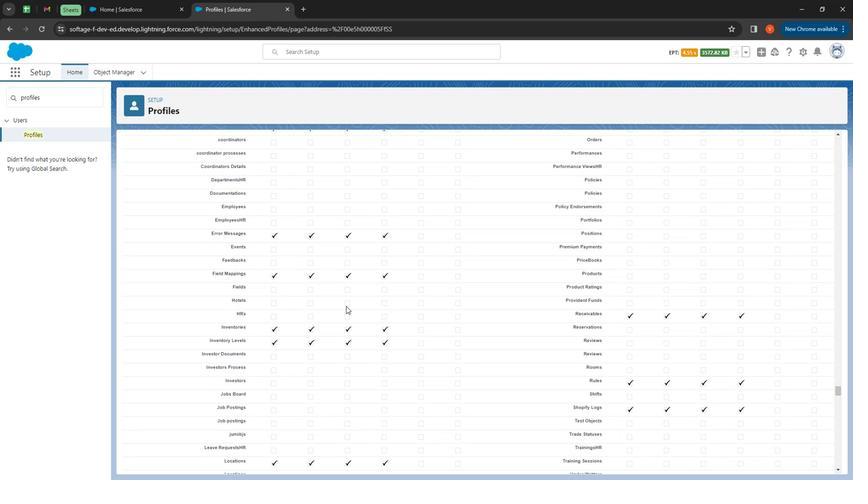 
Action: Mouse scrolled (342, 306) with delta (0, 0)
Screenshot: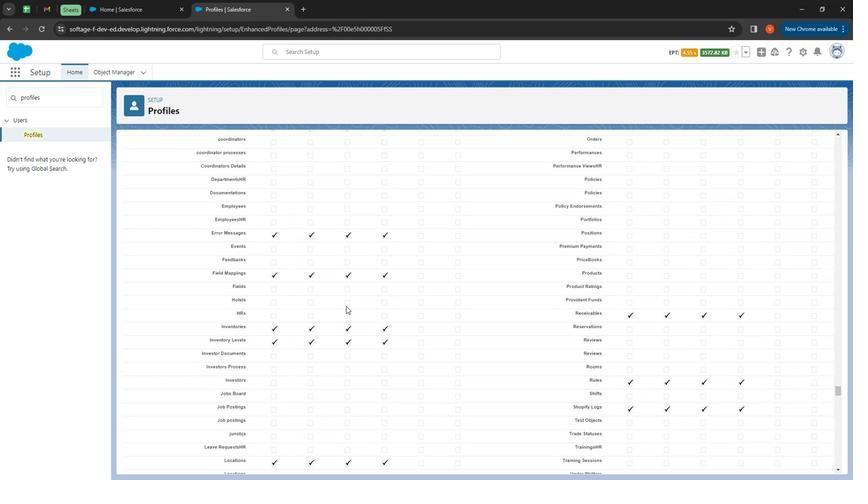 
Action: Mouse scrolled (342, 306) with delta (0, 0)
Screenshot: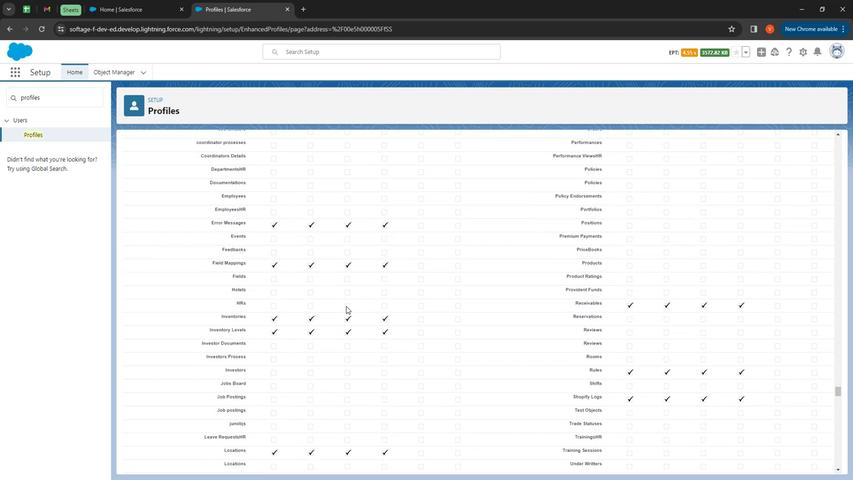 
Action: Mouse scrolled (342, 306) with delta (0, 0)
Screenshot: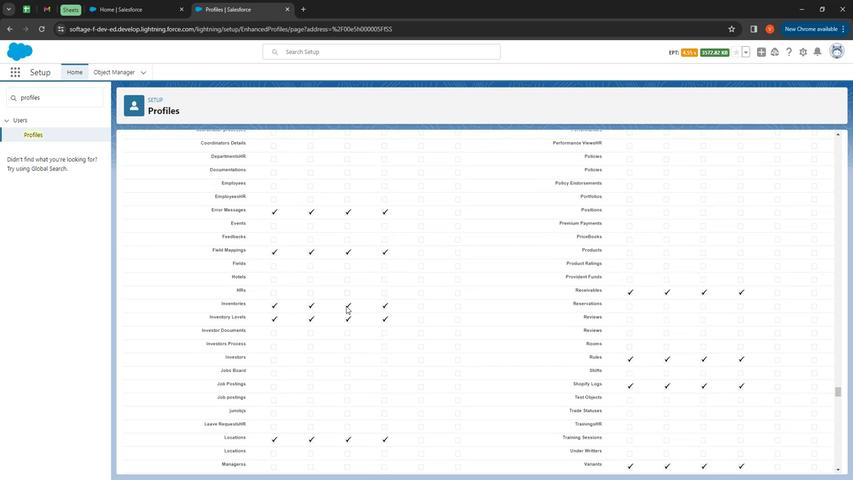 
Action: Mouse scrolled (342, 306) with delta (0, 0)
Screenshot: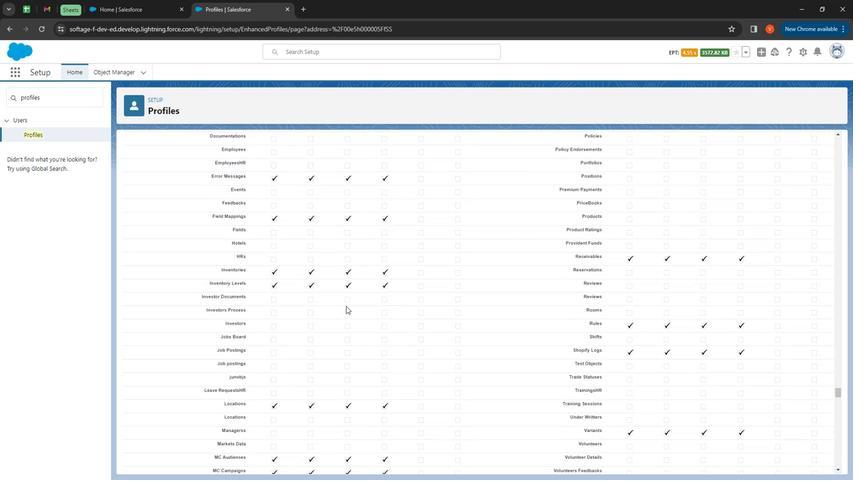 
Action: Mouse scrolled (342, 306) with delta (0, 0)
Screenshot: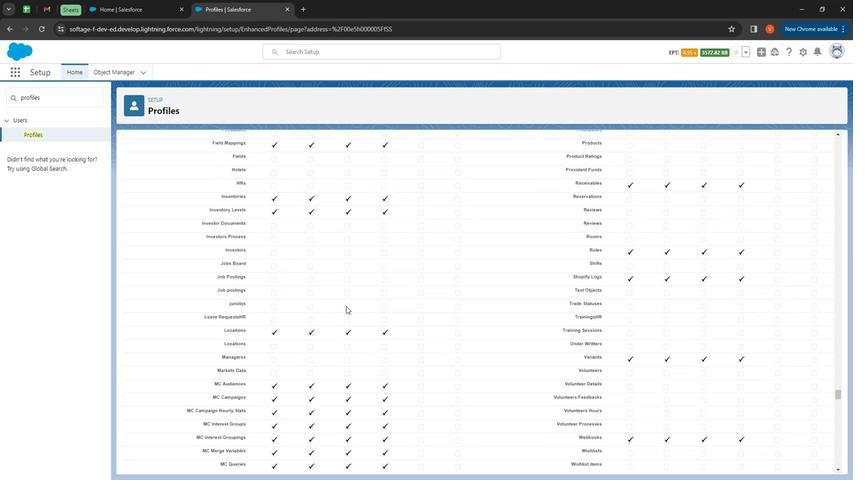 
Action: Mouse scrolled (342, 306) with delta (0, 0)
Screenshot: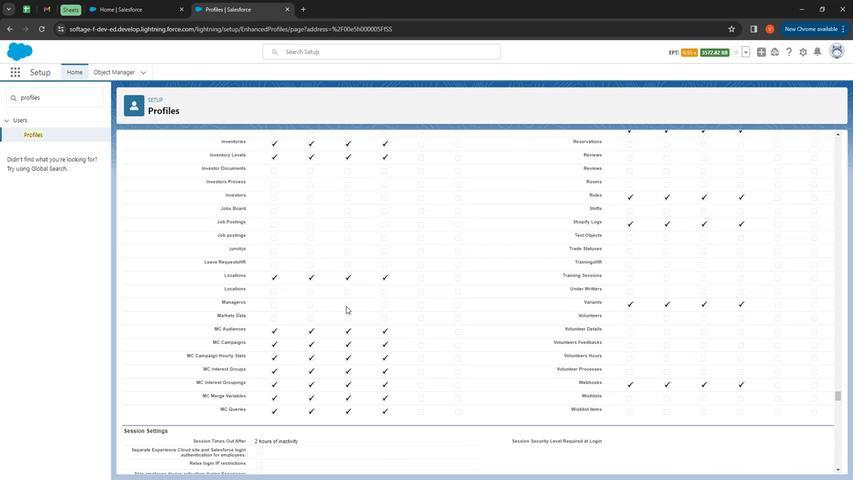 
Action: Mouse scrolled (342, 306) with delta (0, 0)
Screenshot: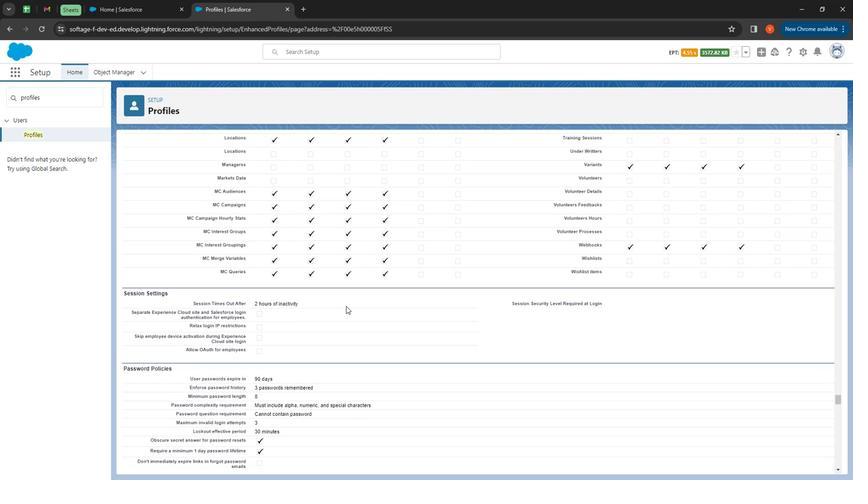 
Action: Mouse scrolled (342, 306) with delta (0, 0)
Screenshot: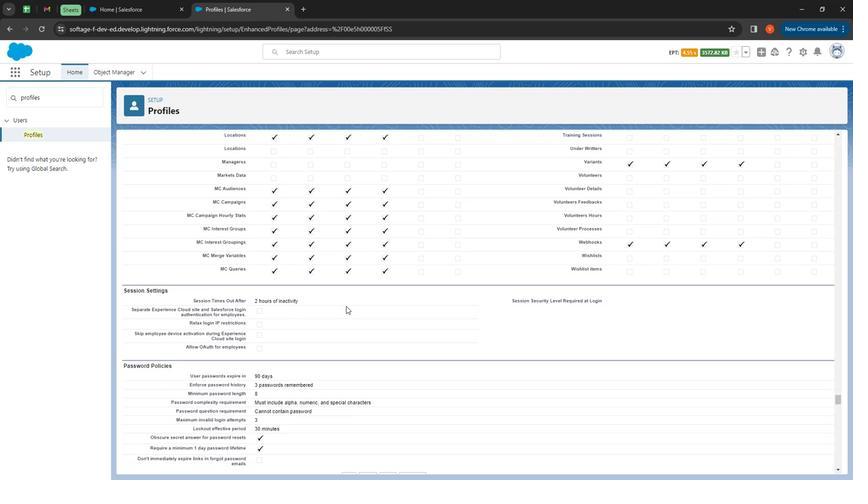 
Action: Mouse scrolled (342, 306) with delta (0, 0)
Screenshot: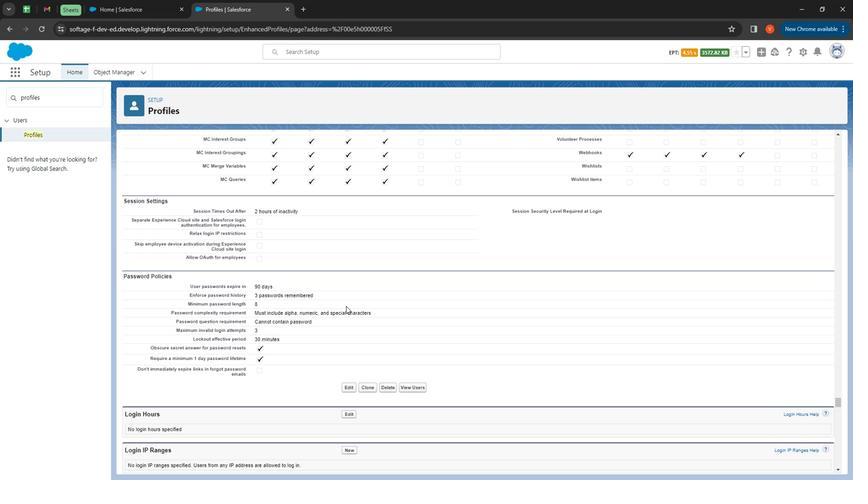 
Action: Mouse scrolled (342, 306) with delta (0, 0)
Screenshot: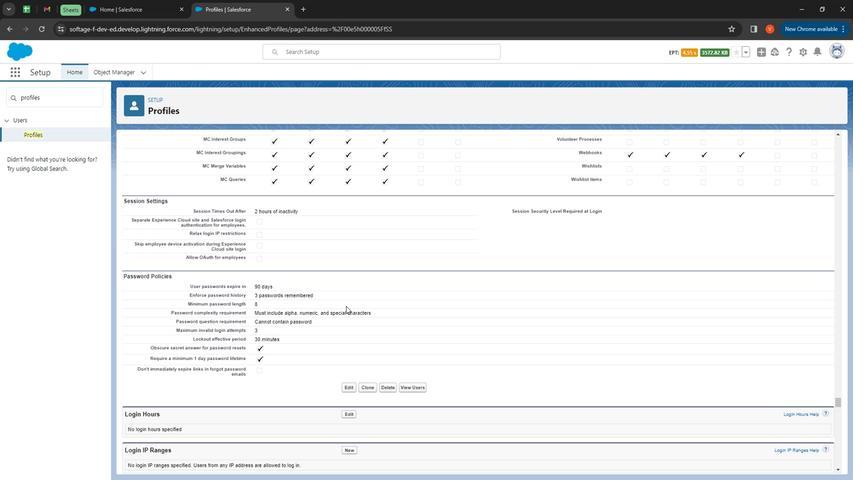 
Action: Mouse moved to (172, 324)
Screenshot: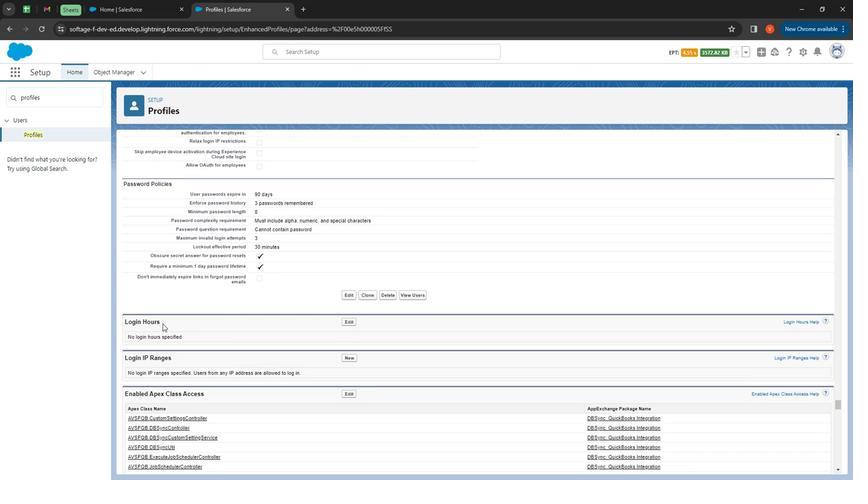 
Action: Mouse pressed left at (172, 324)
Screenshot: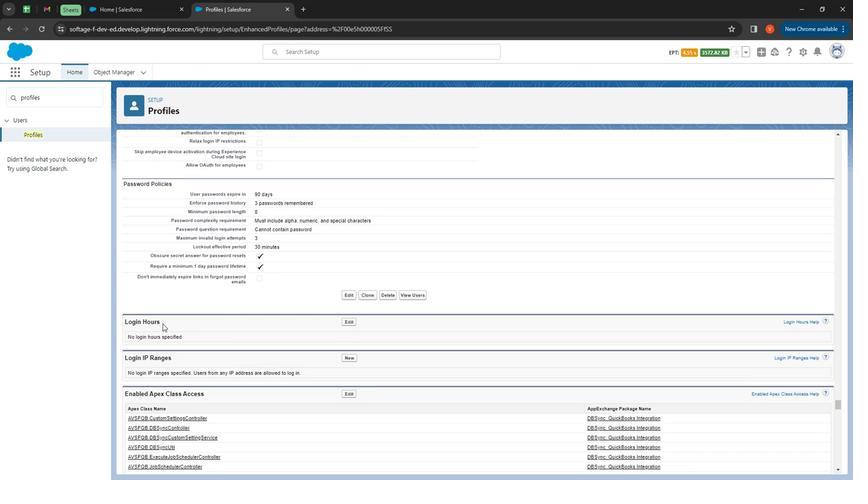 
Action: Mouse moved to (196, 337)
Screenshot: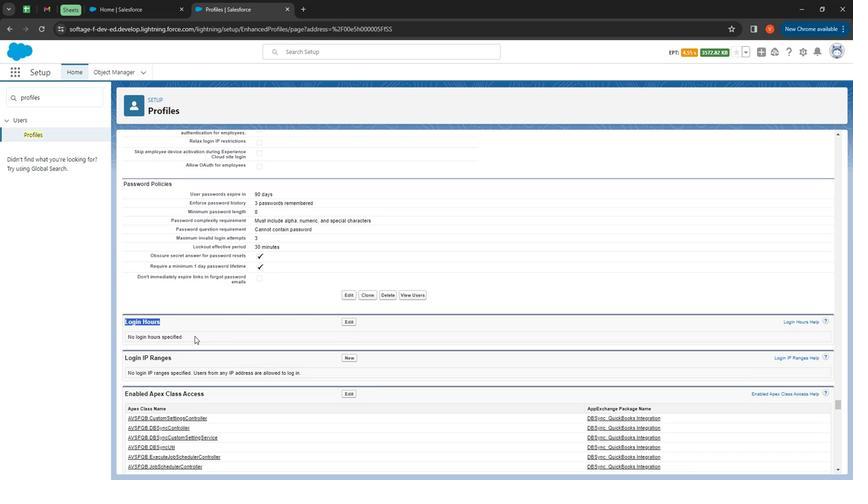 
Action: Mouse pressed left at (196, 337)
Screenshot: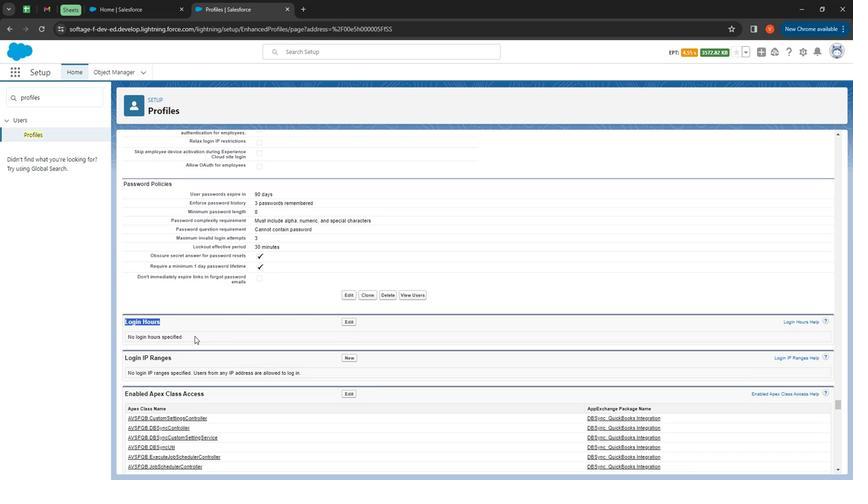 
Action: Mouse moved to (346, 320)
Screenshot: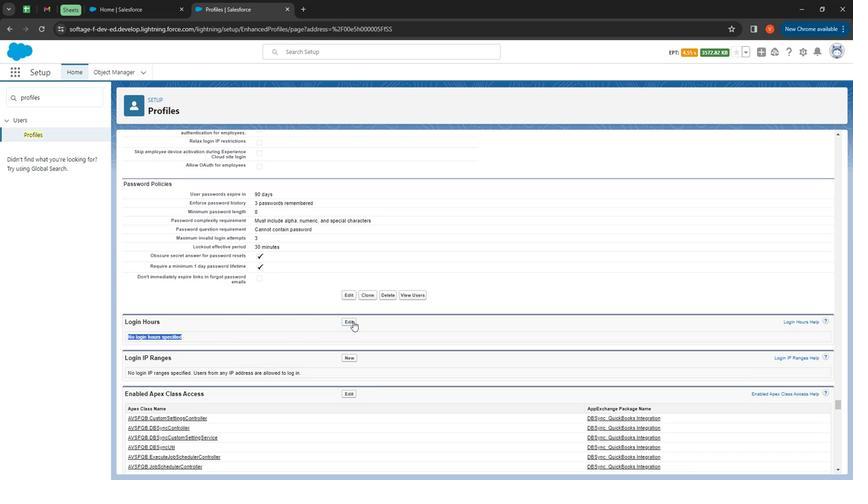 
Action: Mouse pressed left at (346, 320)
Screenshot: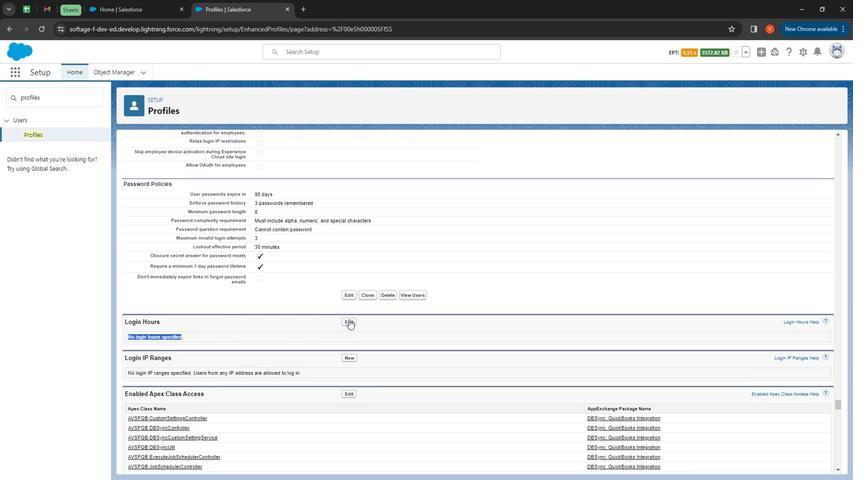 
Action: Mouse moved to (194, 221)
Screenshot: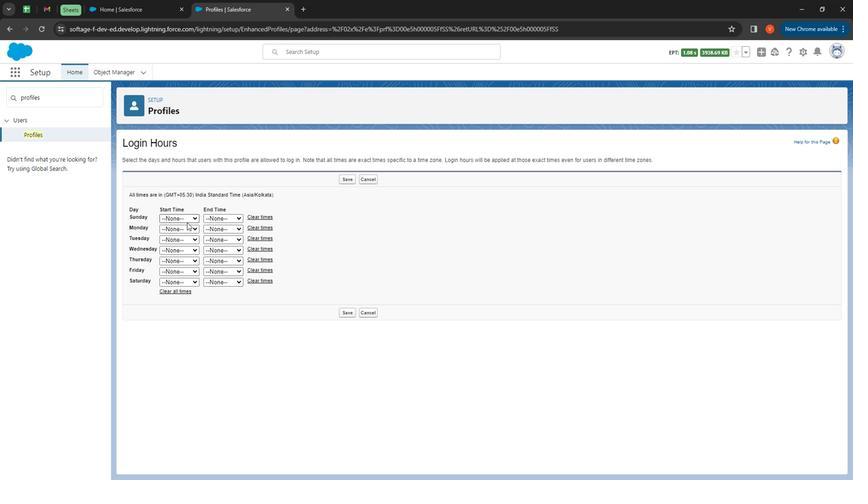 
Action: Mouse pressed left at (194, 221)
Screenshot: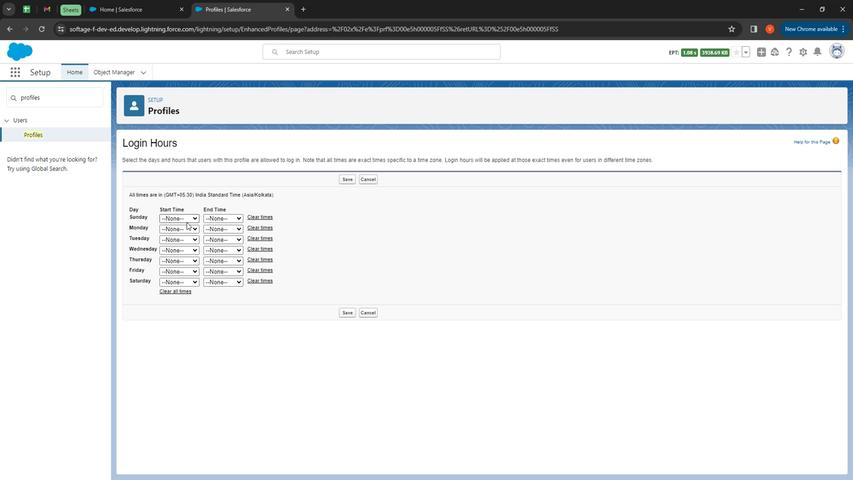 
Action: Mouse moved to (193, 238)
Screenshot: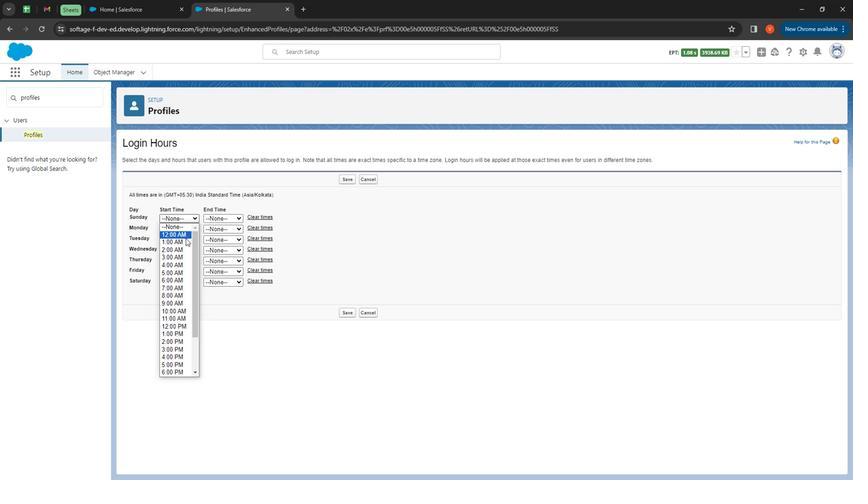 
Action: Mouse pressed left at (193, 238)
Screenshot: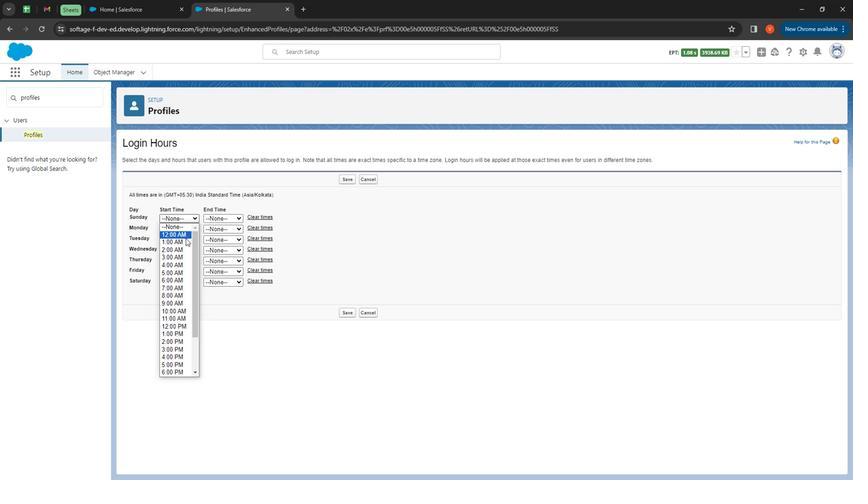 
Action: Mouse moved to (226, 214)
